 Task: Look for space in Wangaratta, Australia from 5th July, 2023 to 15th July, 2023 for 9 adults in price range Rs.15000 to Rs.25000. Place can be entire place with 5 bedrooms having 5 beds and 5 bathrooms. Property type can be house, flat, guest house. Amenities needed are: washing machine. Booking option can be shelf check-in. Required host language is English.
Action: Mouse moved to (200, 599)
Screenshot: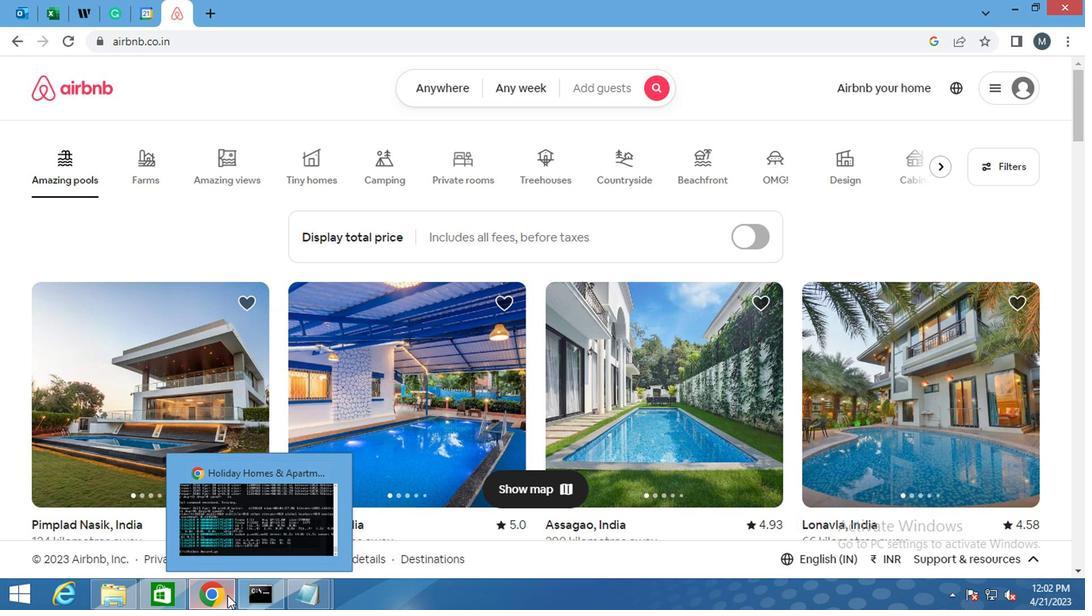
Action: Mouse pressed left at (200, 599)
Screenshot: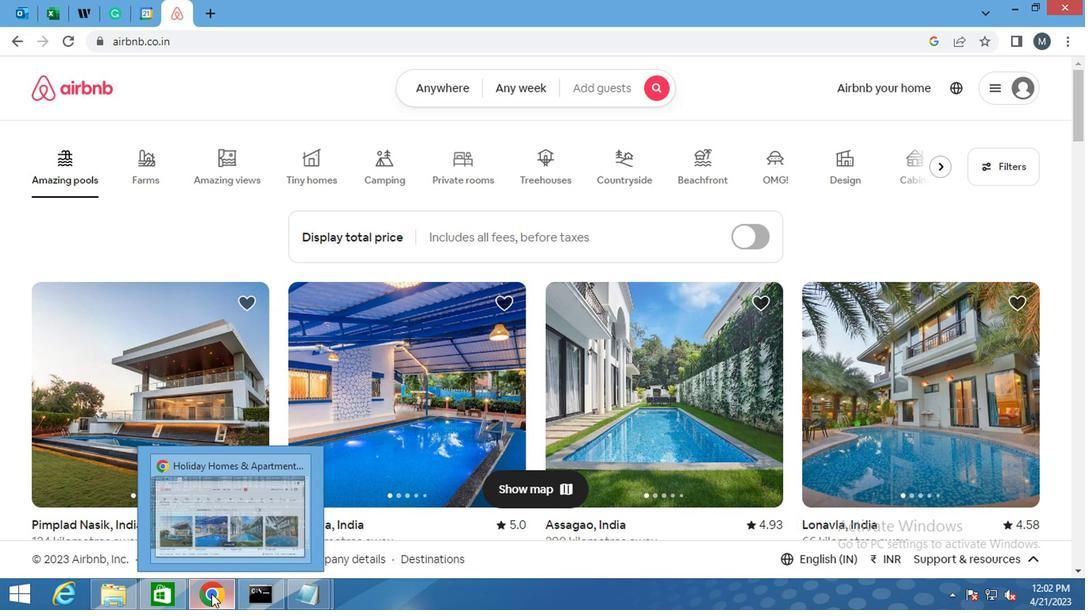 
Action: Mouse moved to (193, 578)
Screenshot: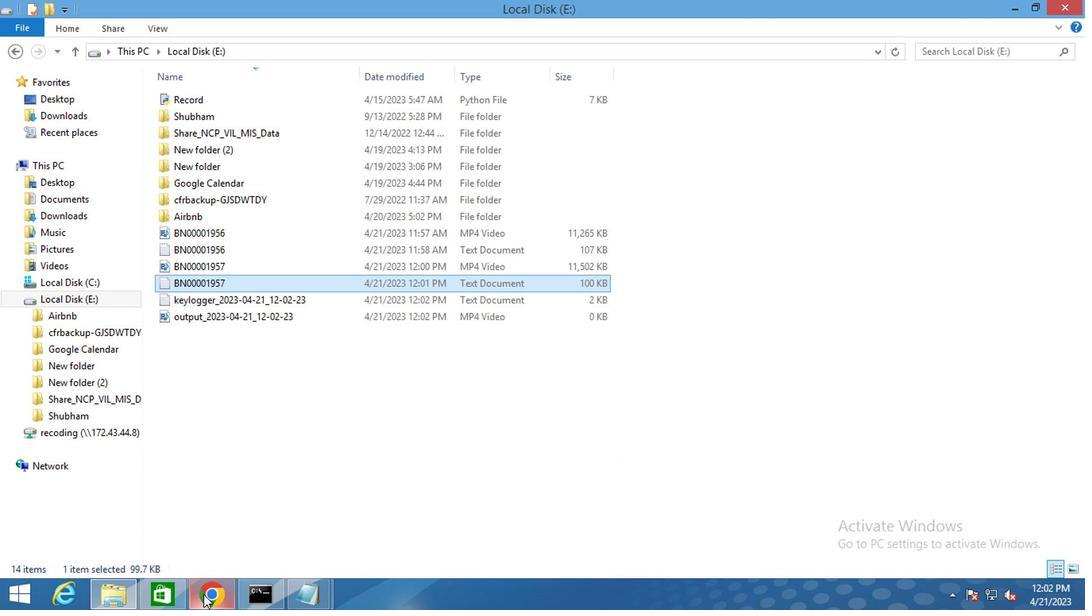 
Action: Mouse pressed left at (193, 578)
Screenshot: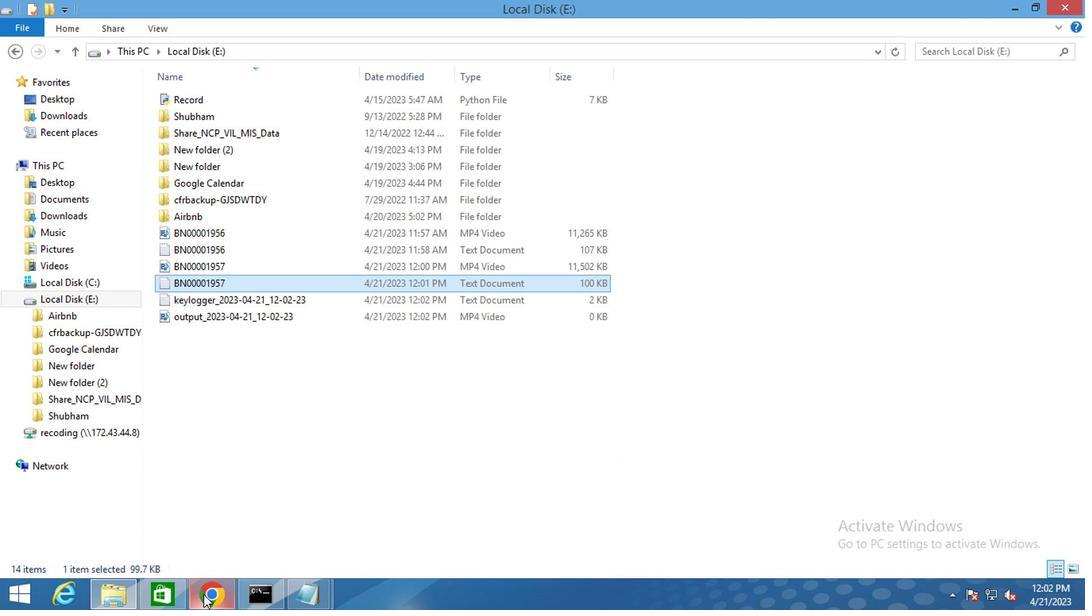 
Action: Mouse moved to (208, 593)
Screenshot: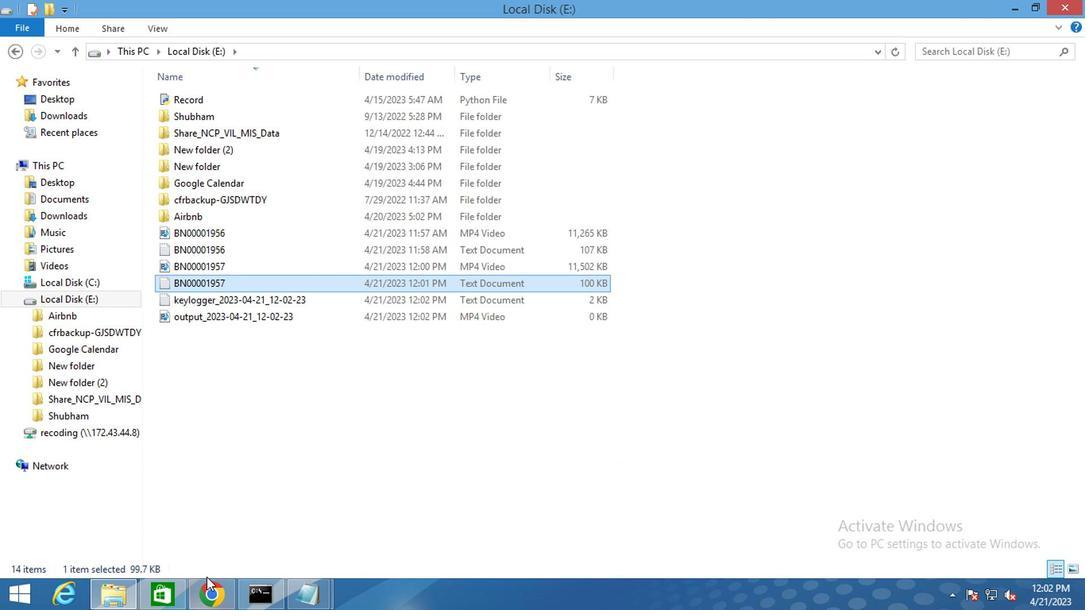 
Action: Mouse pressed left at (208, 593)
Screenshot: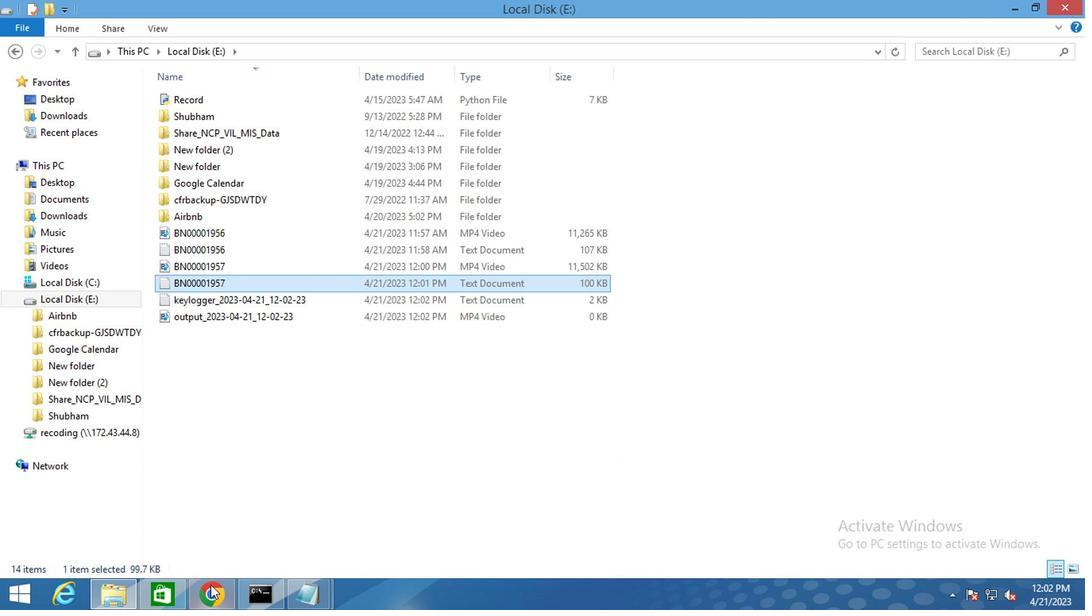 
Action: Mouse moved to (428, 88)
Screenshot: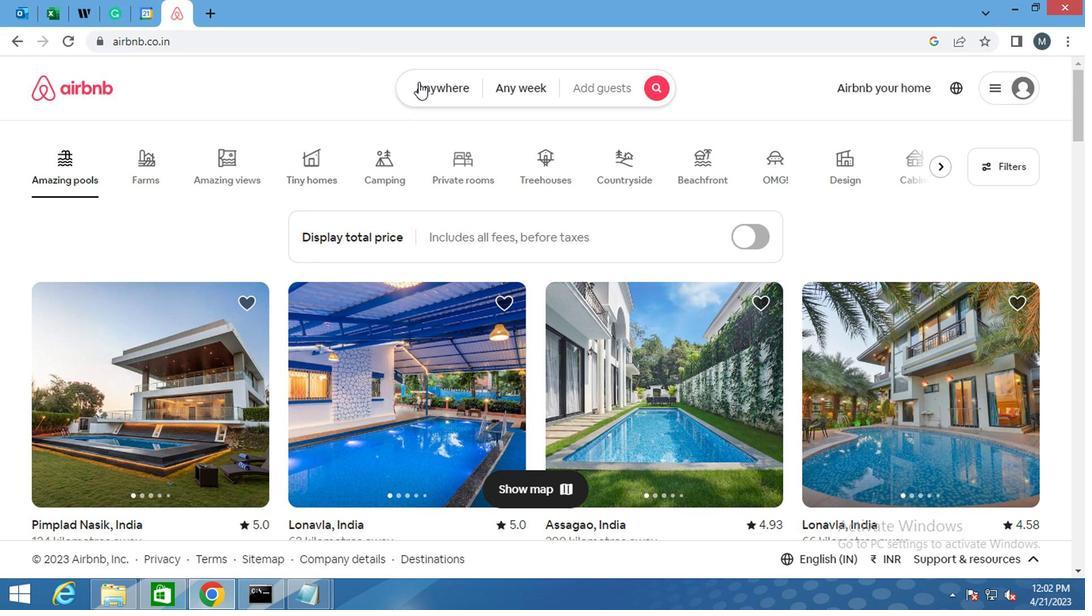 
Action: Mouse pressed left at (428, 88)
Screenshot: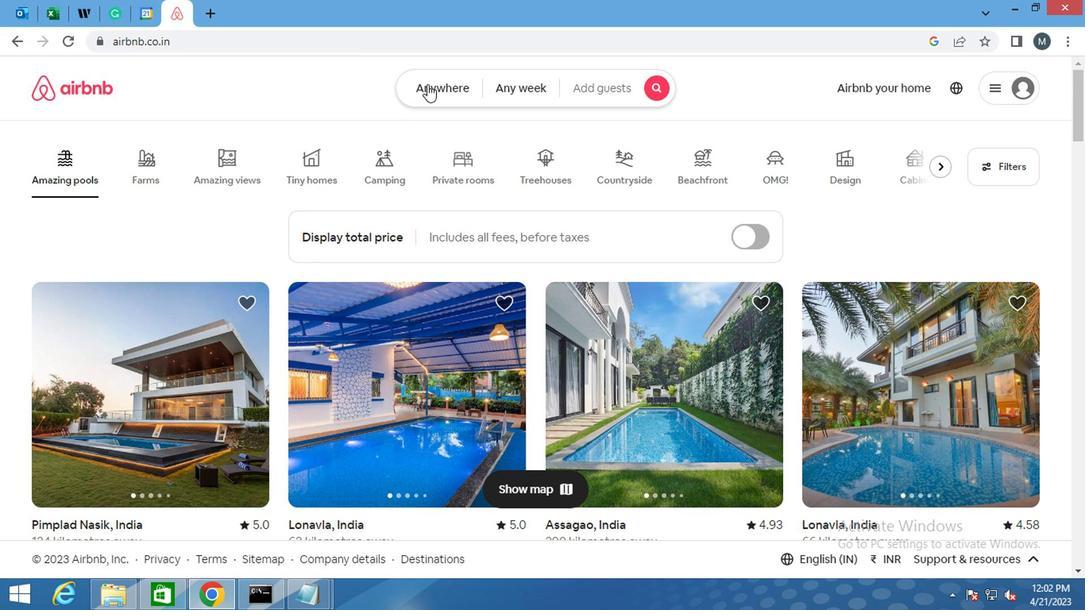 
Action: Mouse moved to (355, 137)
Screenshot: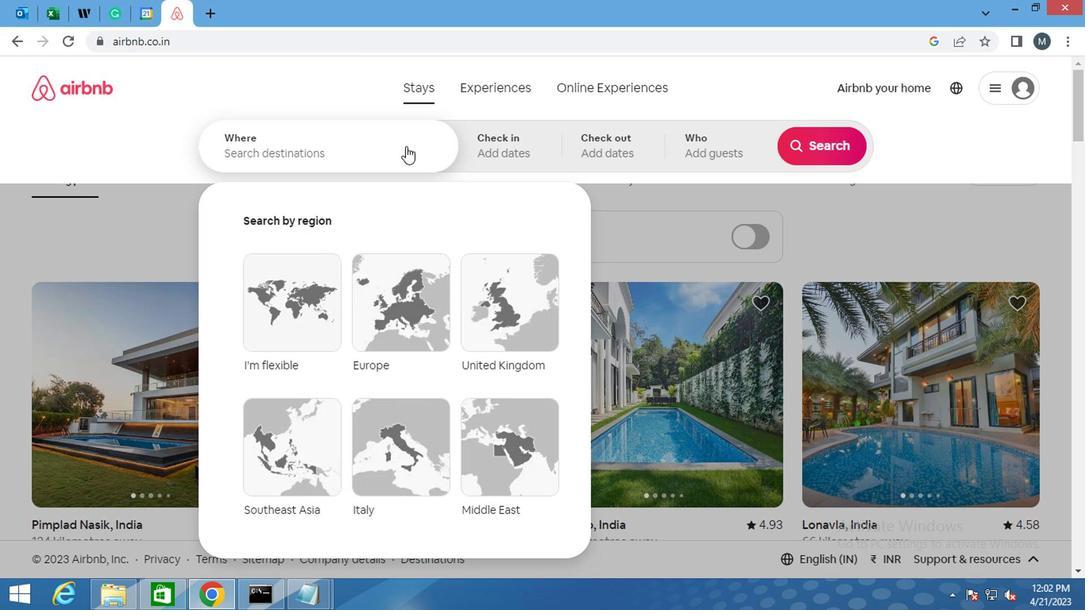 
Action: Mouse pressed left at (355, 137)
Screenshot: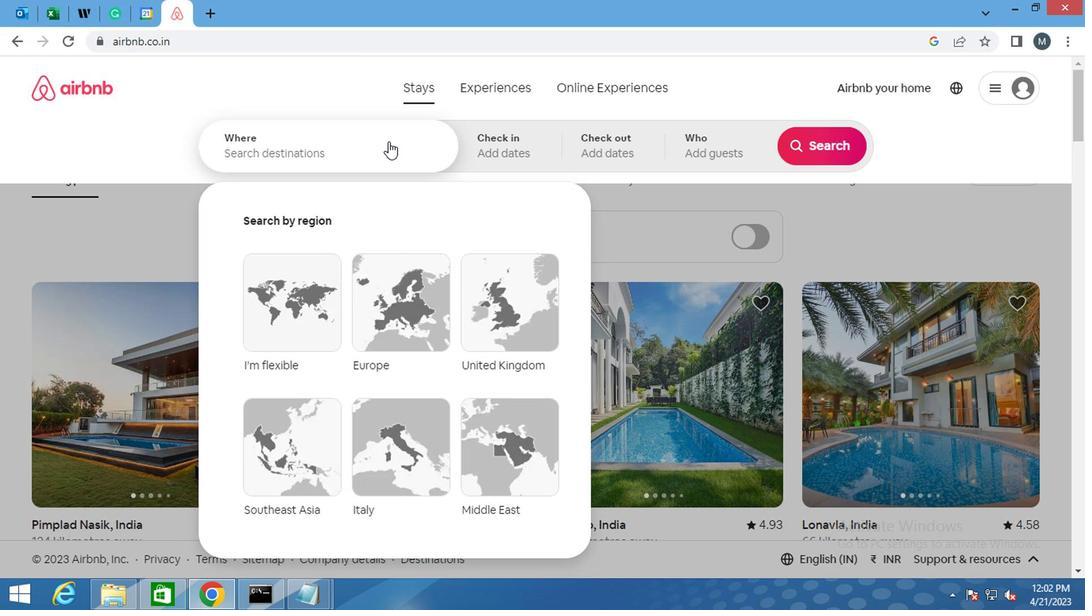 
Action: Mouse moved to (352, 147)
Screenshot: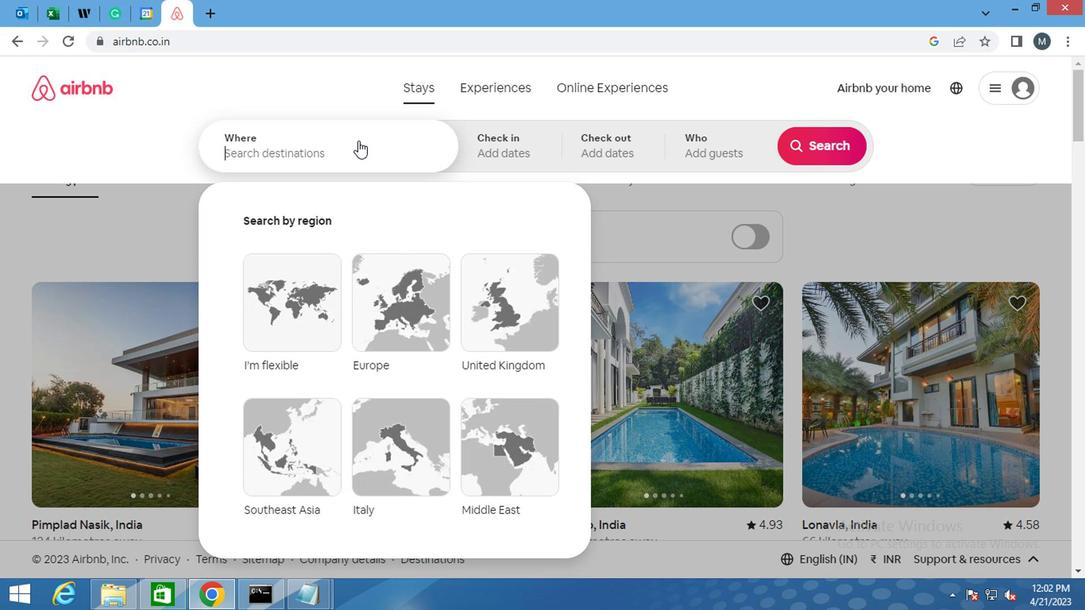
Action: Key pressed <Key.shift><Key.shift>WANGARR<Key.backspace>ATTAB<Key.space><Key.backspace><Key.backspace><Key.space><Key.shift>A<Key.backspace>,<Key.shift>AUSTRALIA<Key.space>
Screenshot: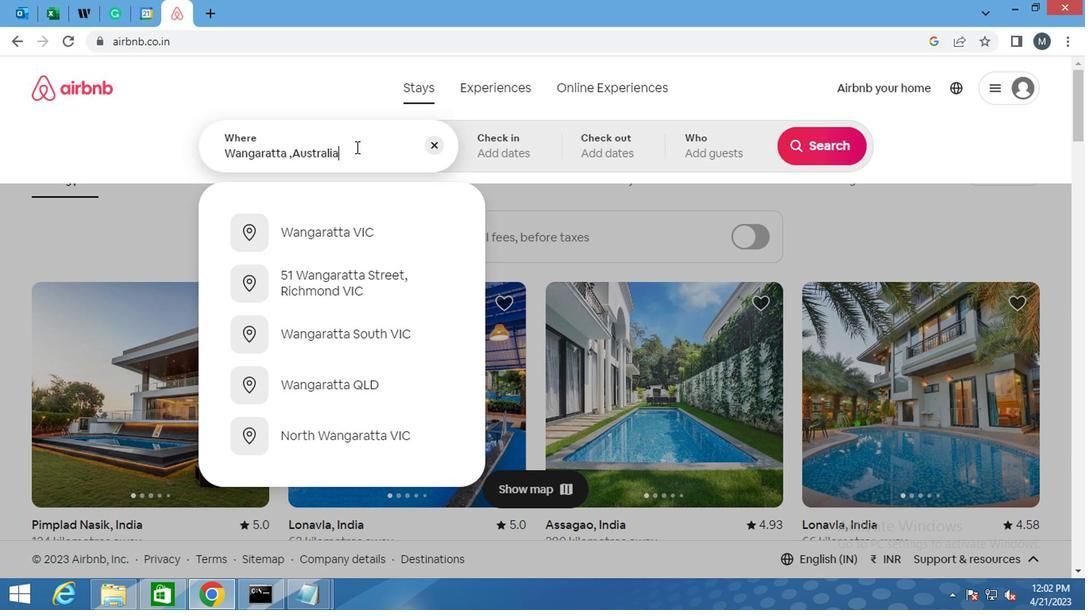 
Action: Mouse moved to (381, 182)
Screenshot: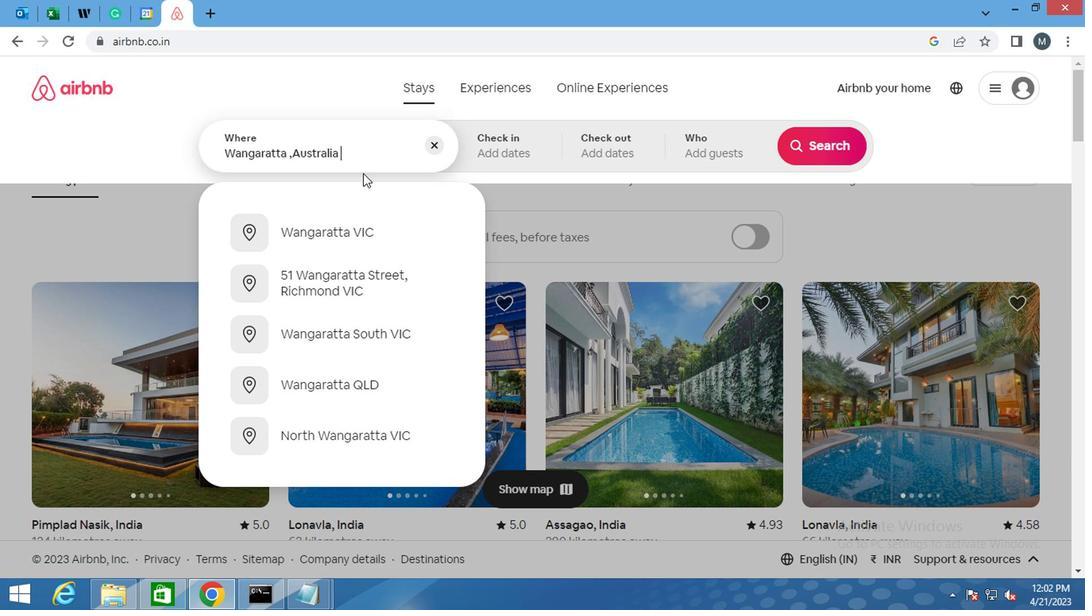 
Action: Key pressed <Key.enter>
Screenshot: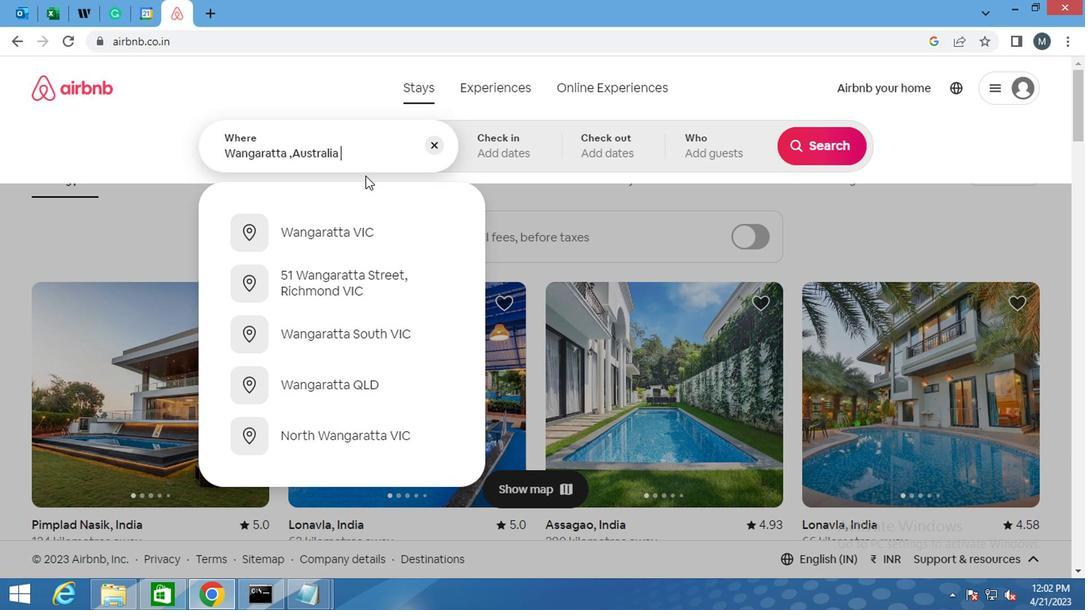 
Action: Mouse moved to (810, 268)
Screenshot: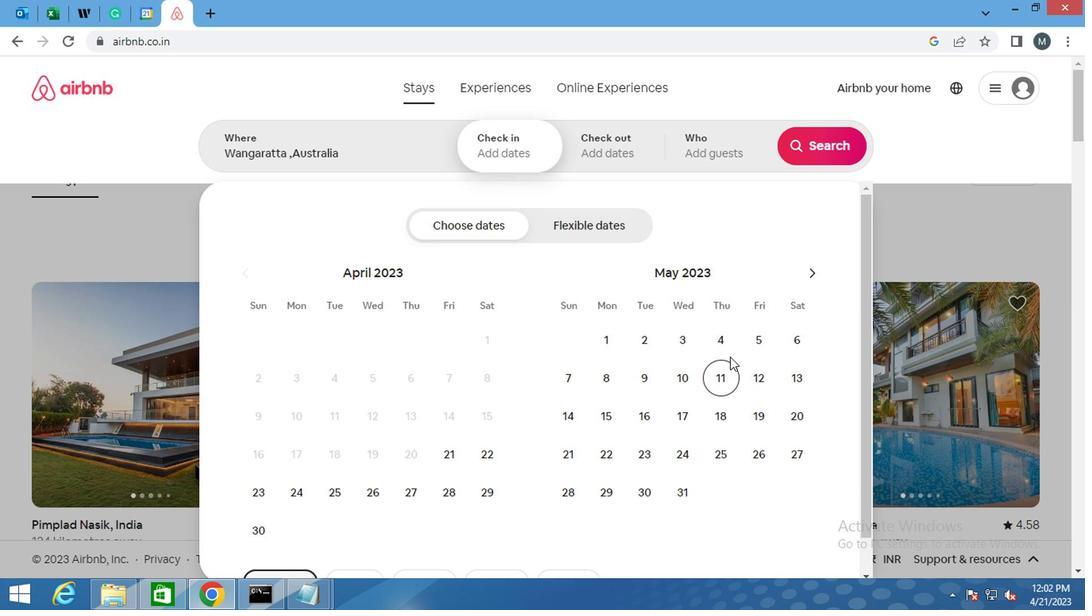 
Action: Mouse pressed left at (810, 268)
Screenshot: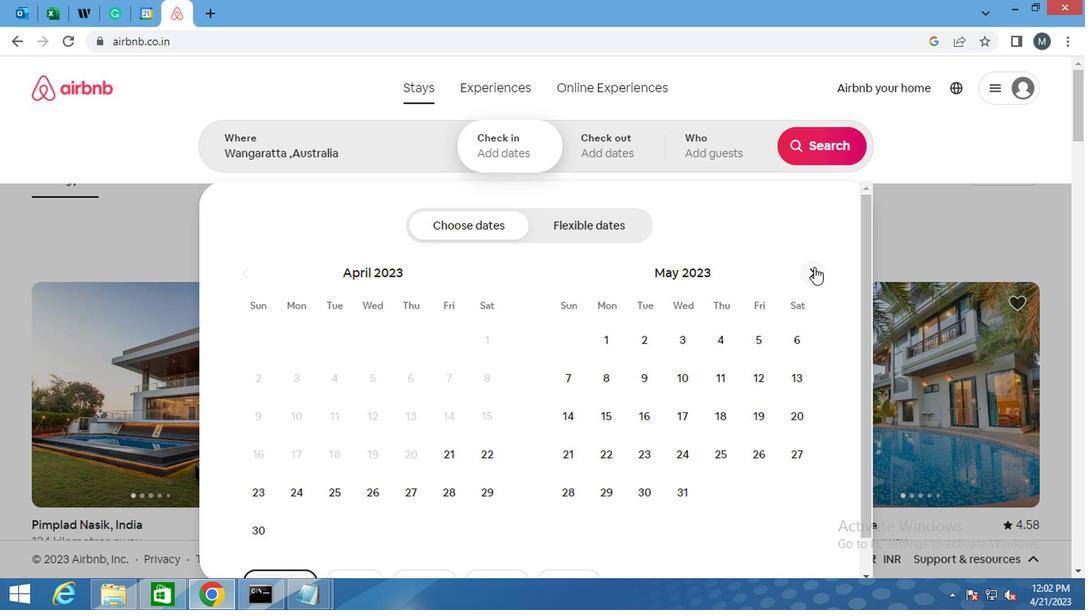 
Action: Mouse pressed left at (810, 268)
Screenshot: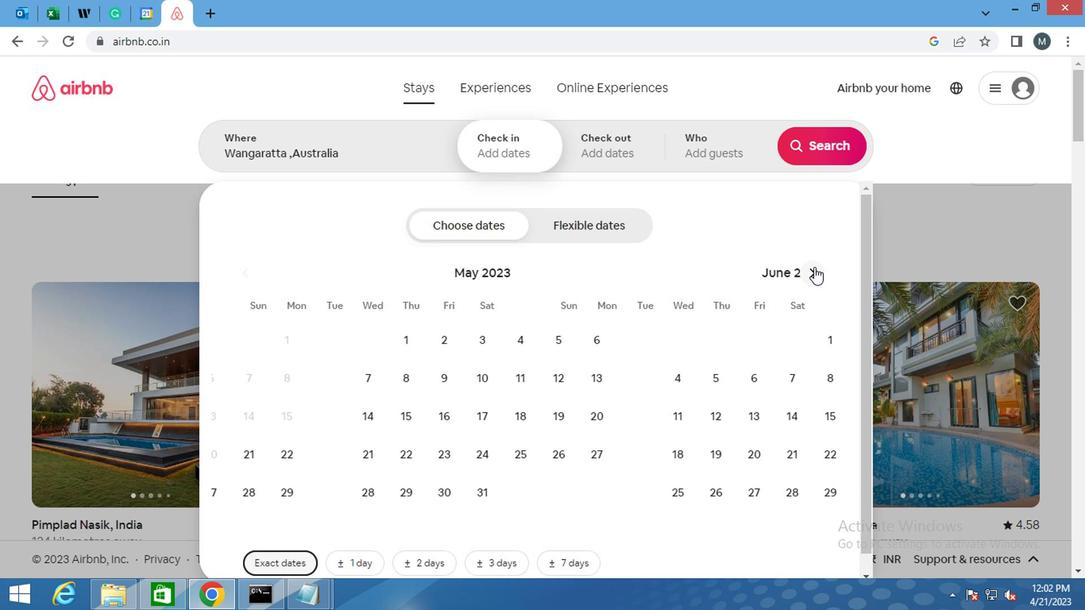 
Action: Mouse moved to (676, 391)
Screenshot: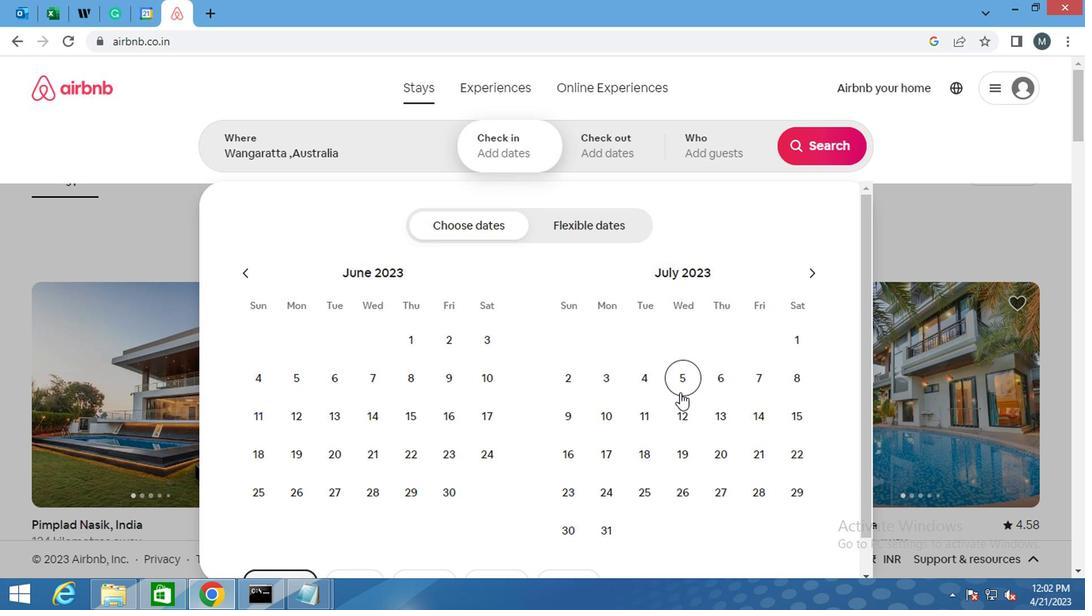 
Action: Mouse pressed left at (676, 391)
Screenshot: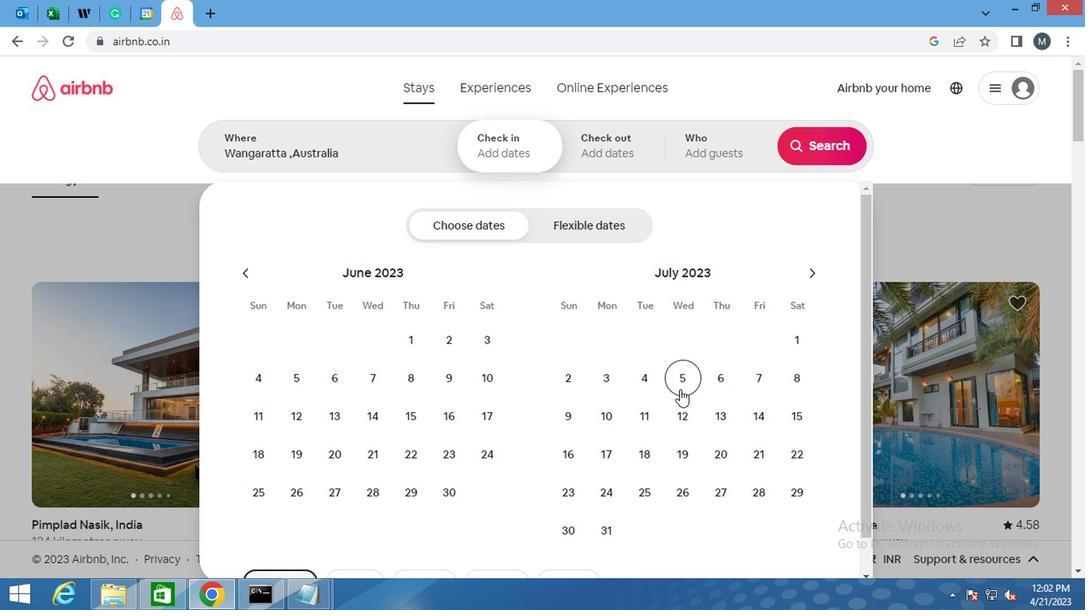 
Action: Mouse moved to (778, 420)
Screenshot: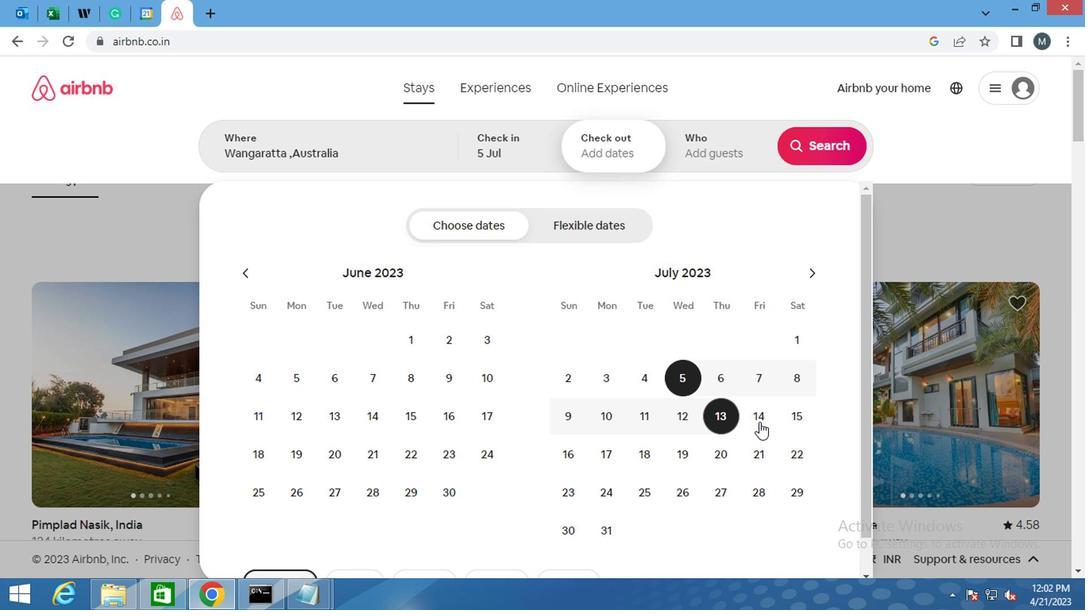 
Action: Mouse pressed left at (778, 420)
Screenshot: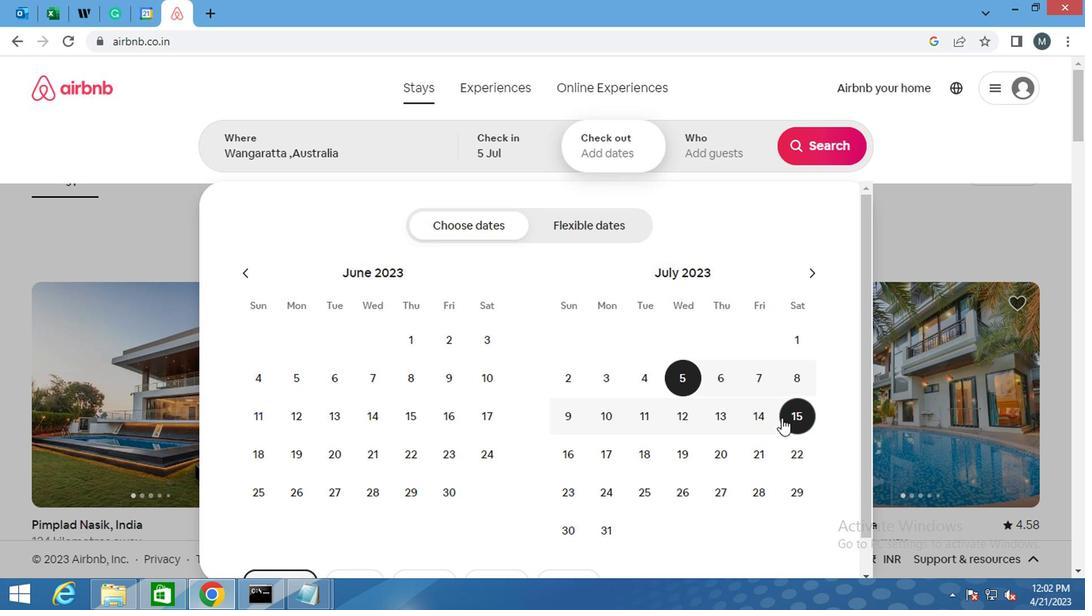 
Action: Mouse moved to (725, 158)
Screenshot: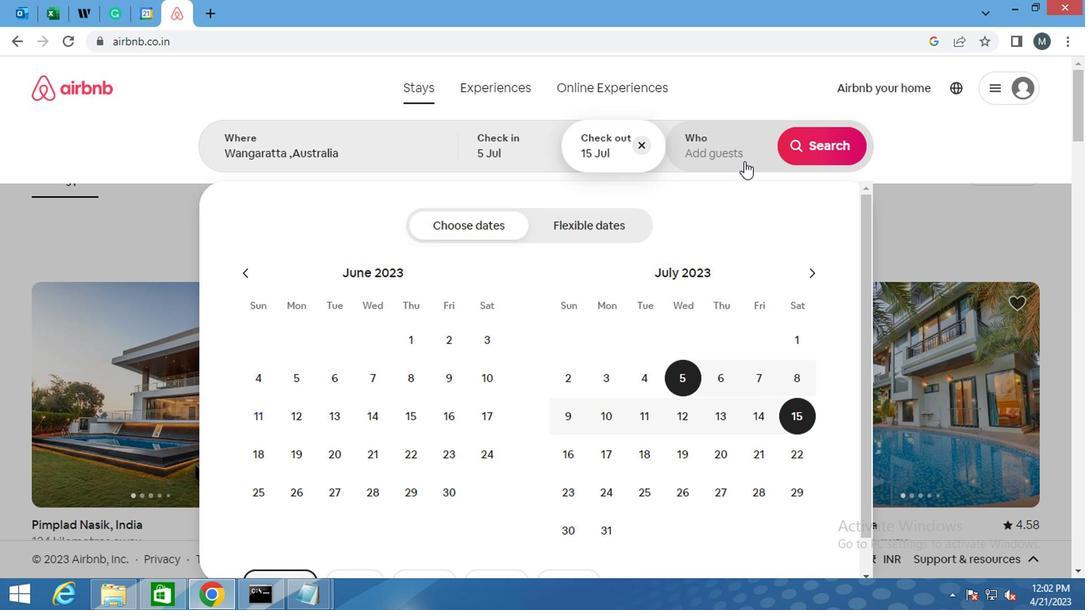 
Action: Mouse pressed left at (725, 158)
Screenshot: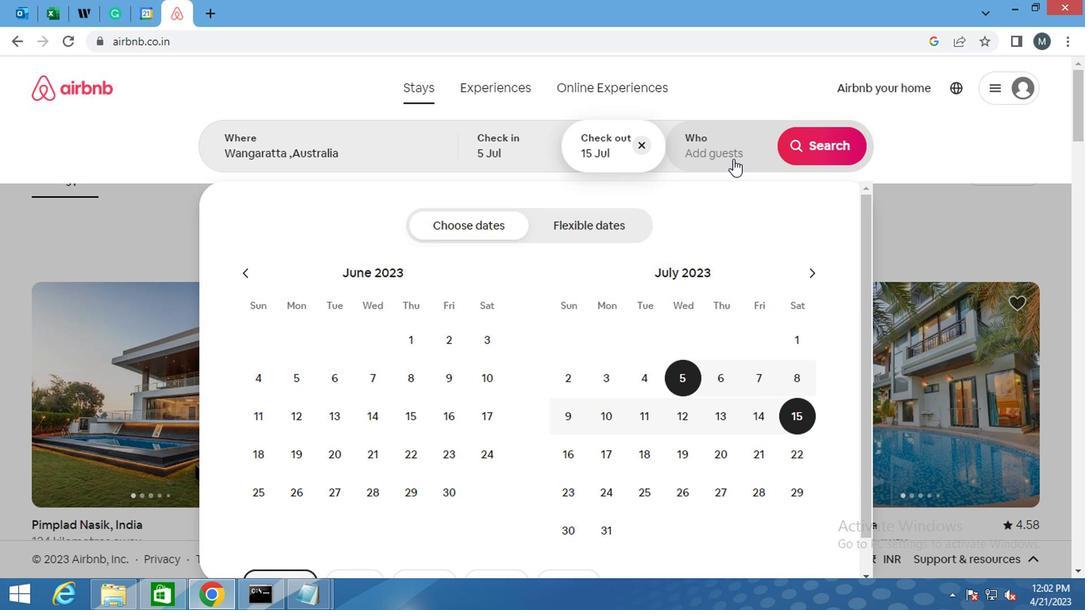 
Action: Mouse moved to (827, 231)
Screenshot: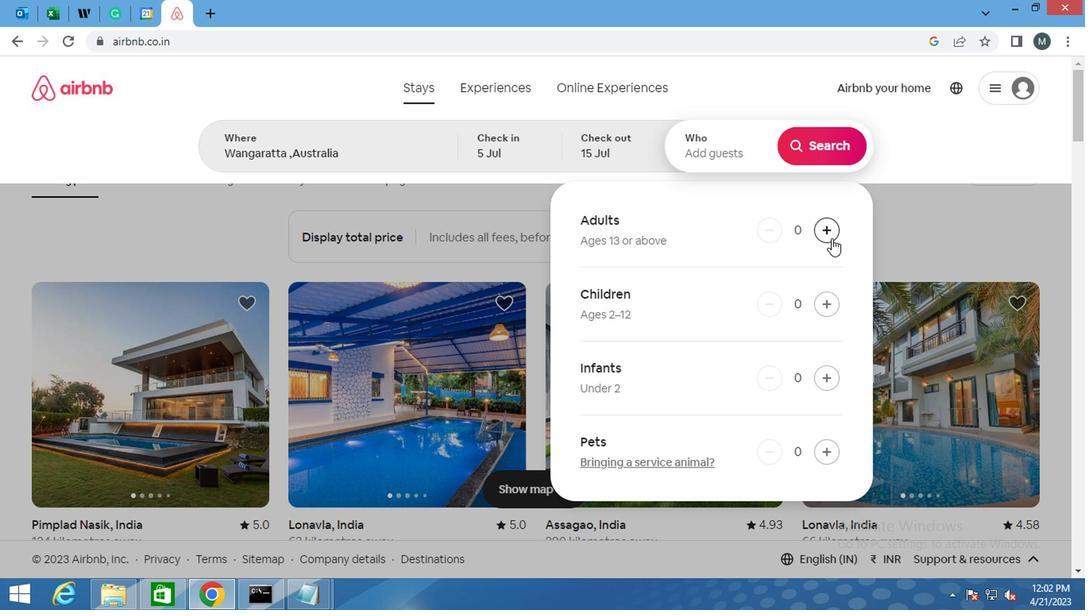 
Action: Mouse pressed left at (827, 231)
Screenshot: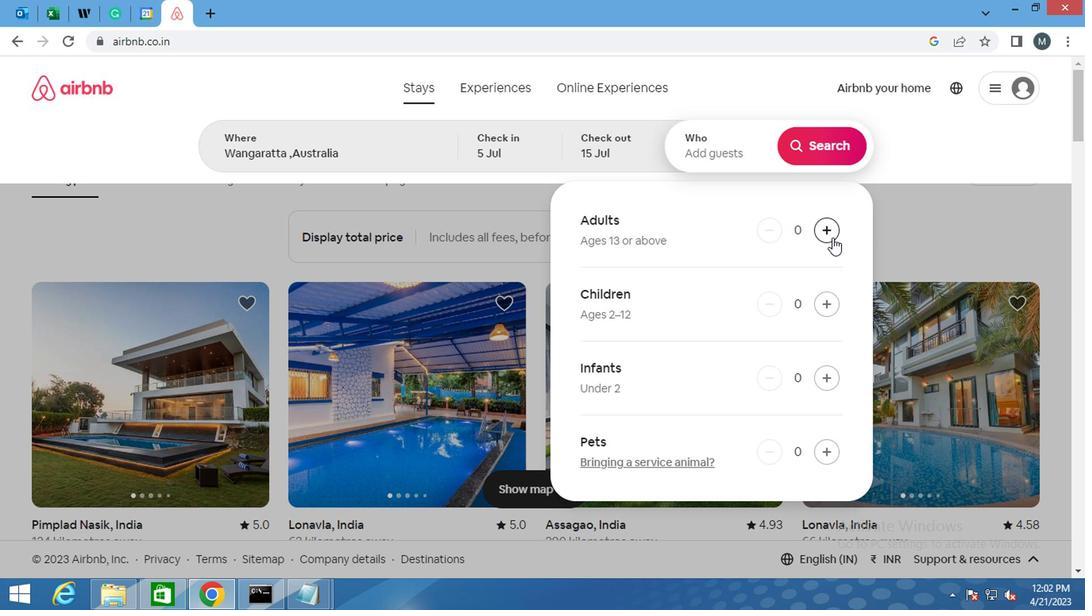 
Action: Mouse pressed left at (827, 231)
Screenshot: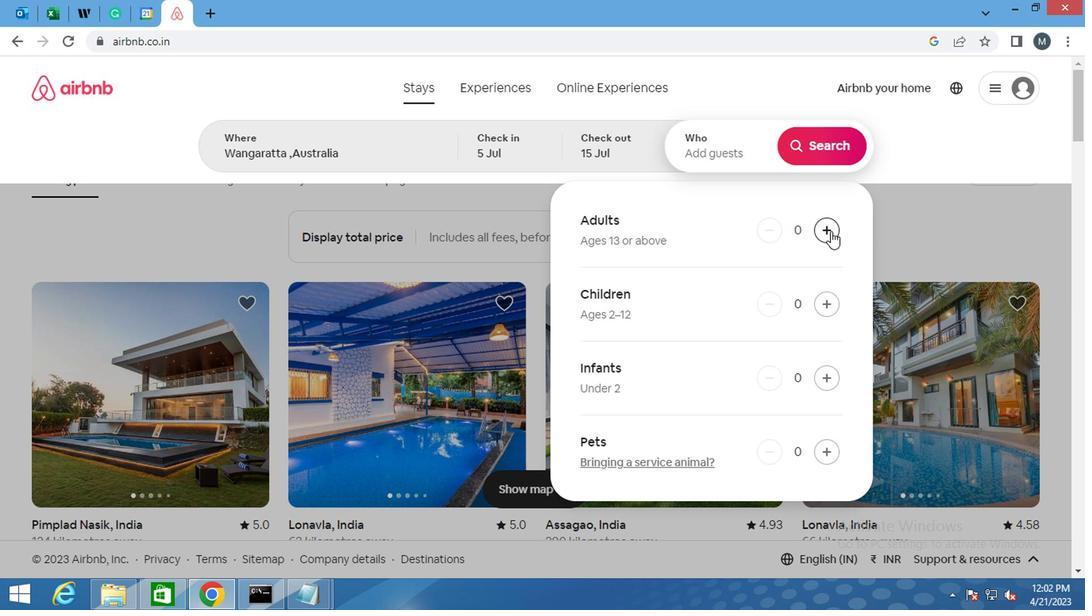 
Action: Mouse pressed left at (827, 231)
Screenshot: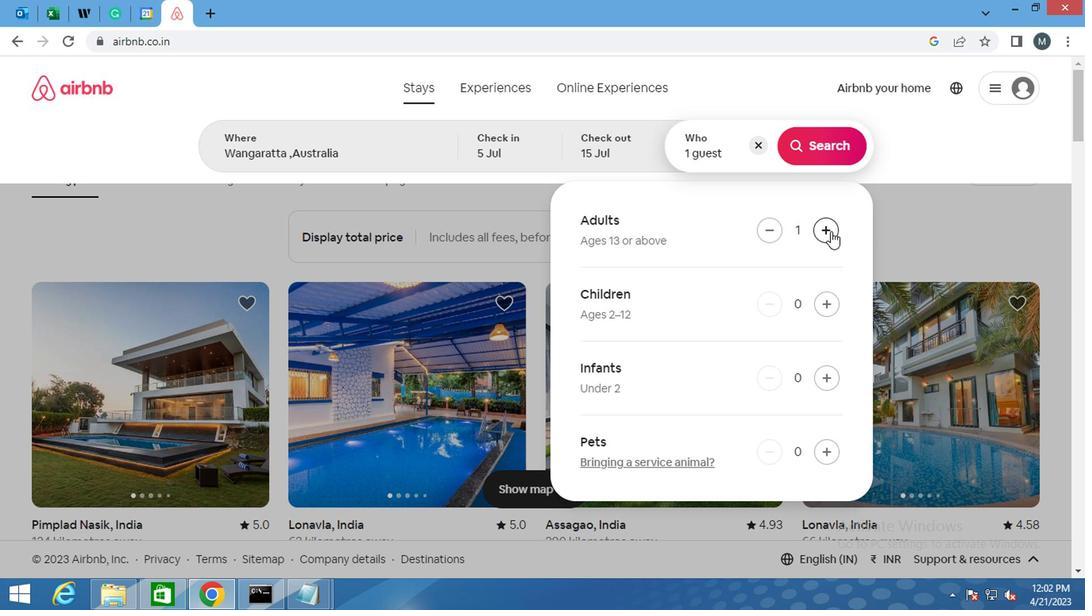 
Action: Mouse pressed left at (827, 231)
Screenshot: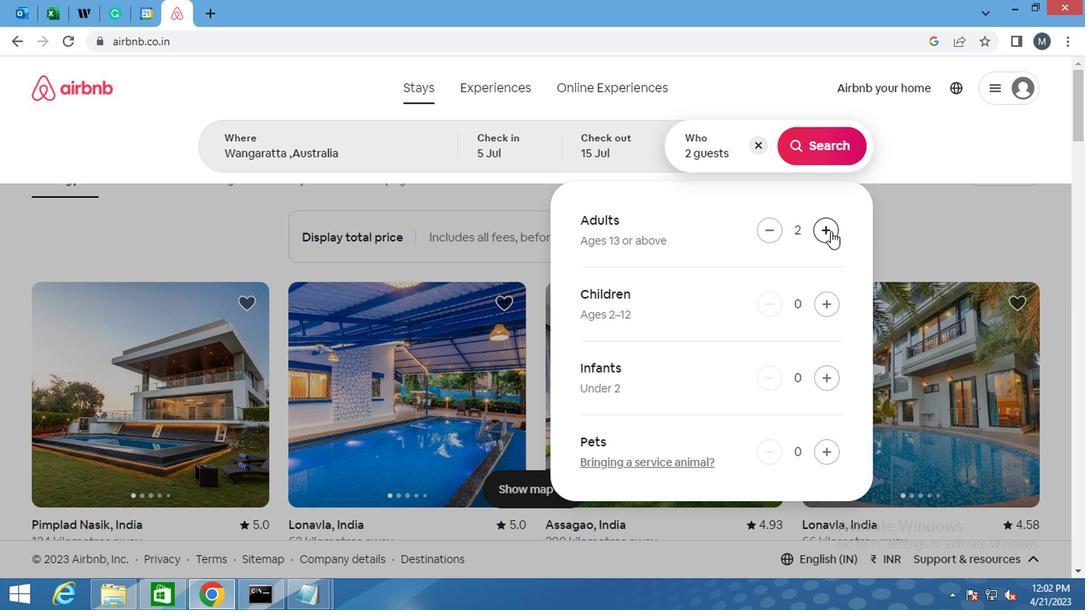 
Action: Mouse pressed left at (827, 231)
Screenshot: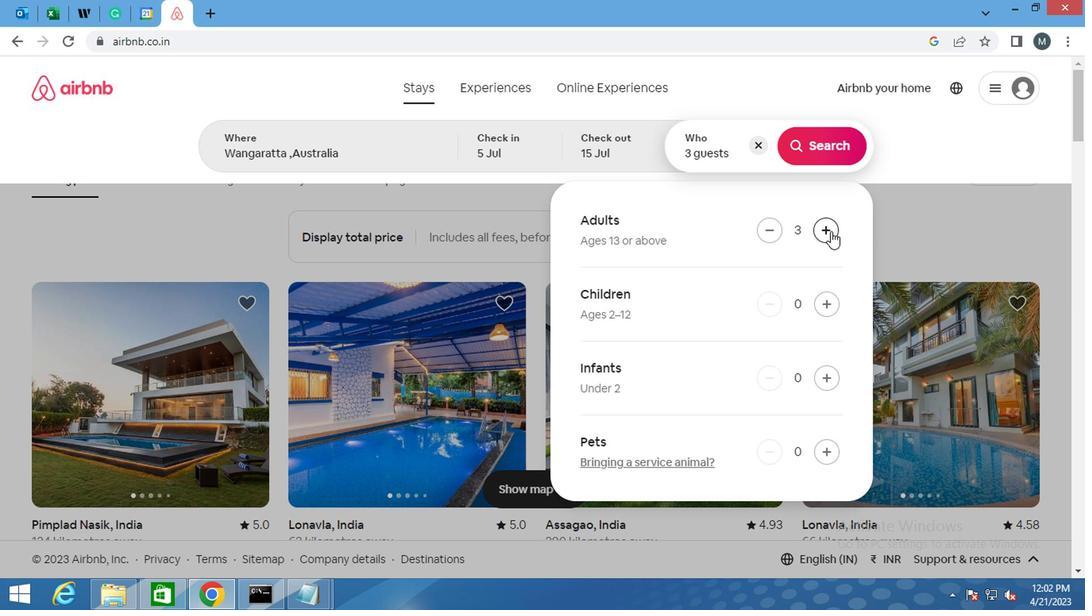 
Action: Mouse moved to (827, 231)
Screenshot: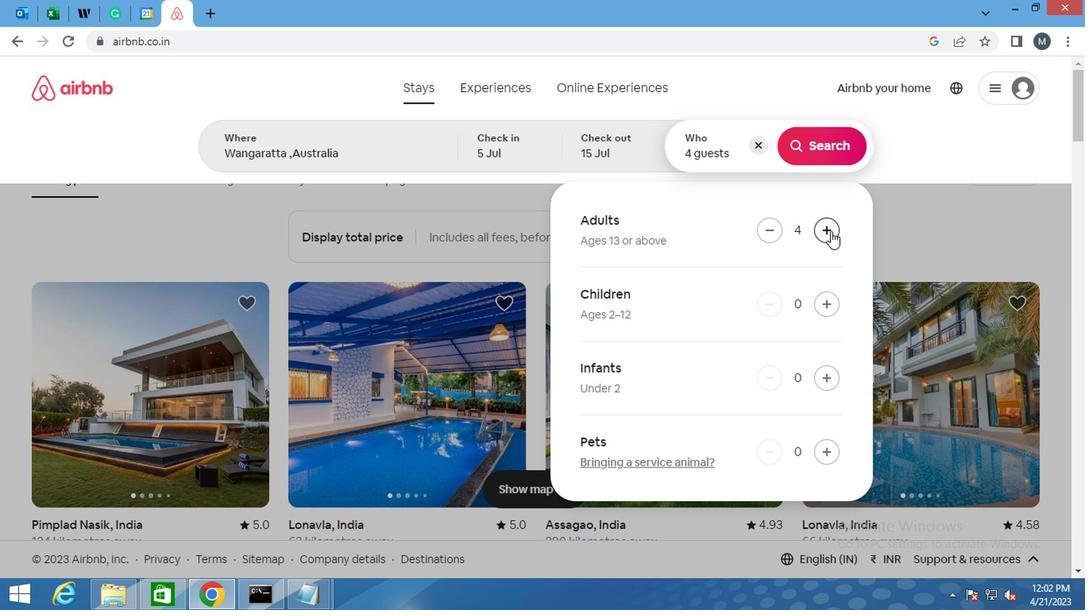 
Action: Mouse pressed left at (827, 231)
Screenshot: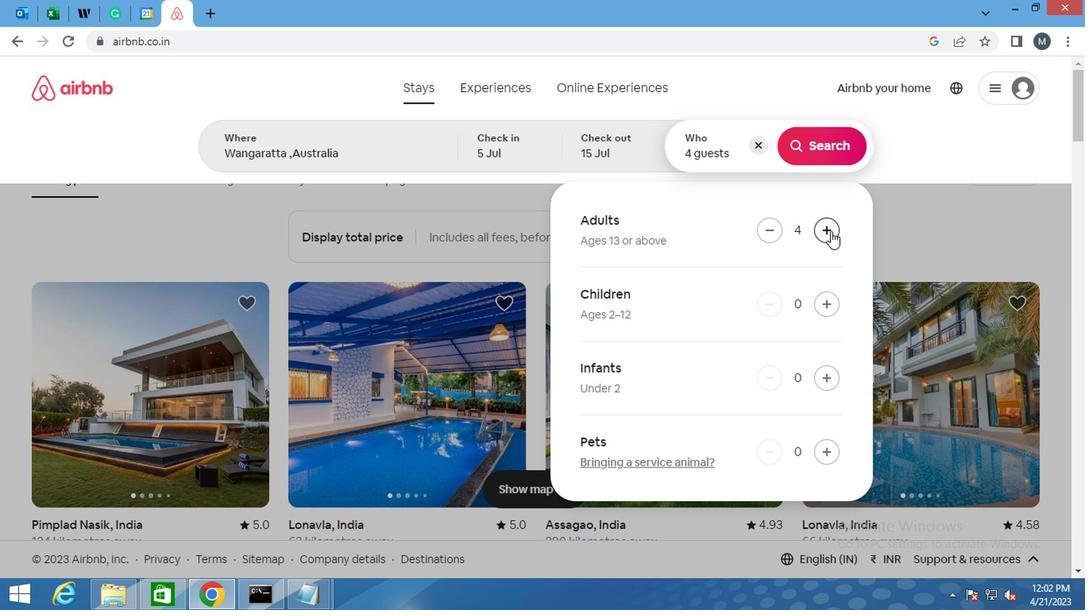 
Action: Mouse pressed left at (827, 231)
Screenshot: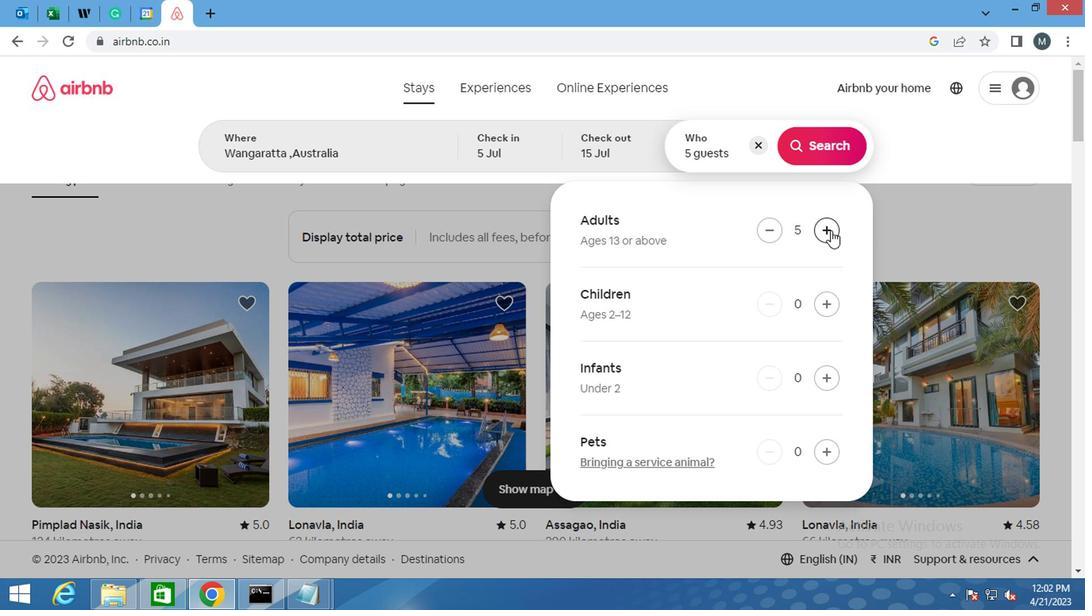 
Action: Mouse pressed left at (827, 231)
Screenshot: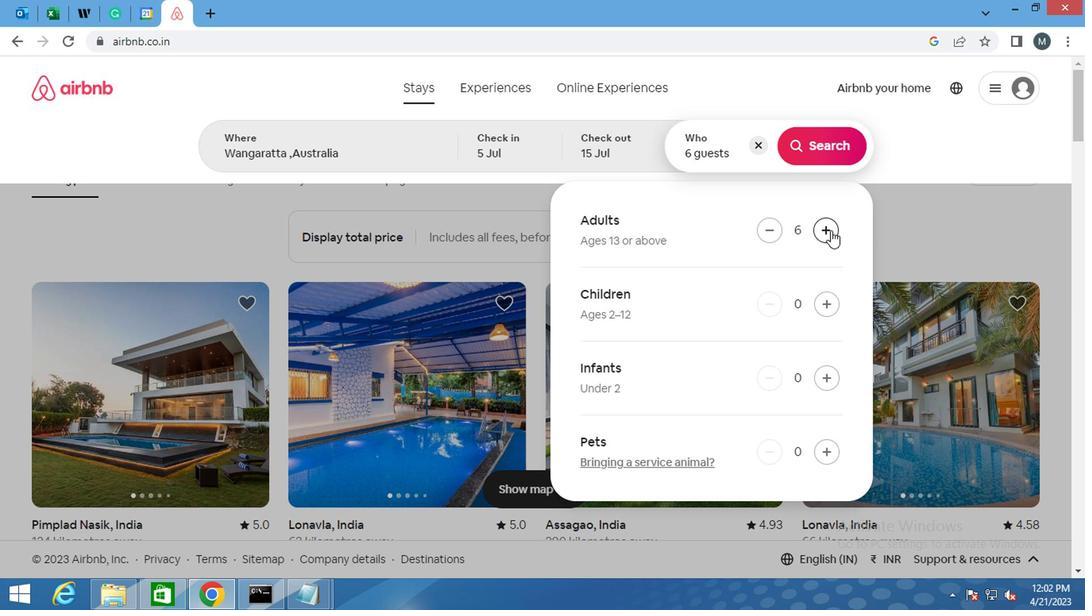 
Action: Mouse pressed left at (827, 231)
Screenshot: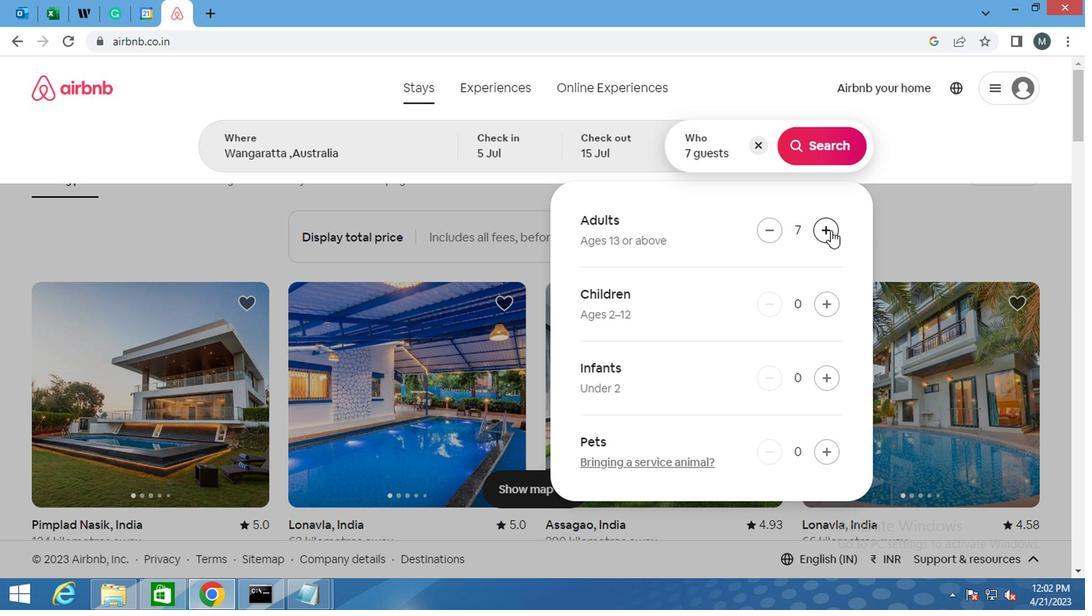 
Action: Mouse pressed left at (827, 231)
Screenshot: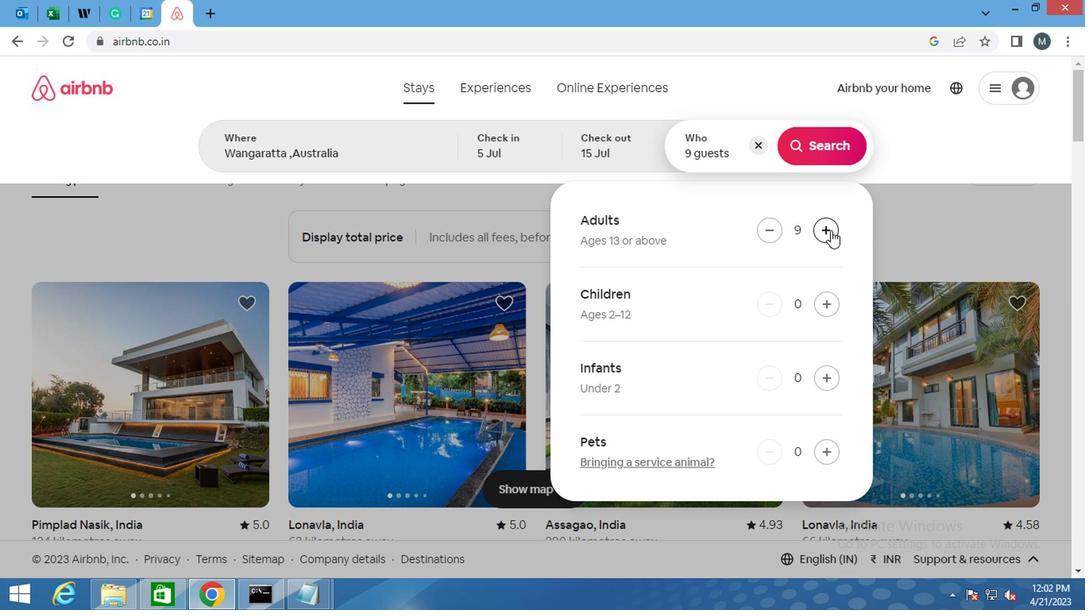 
Action: Mouse moved to (764, 231)
Screenshot: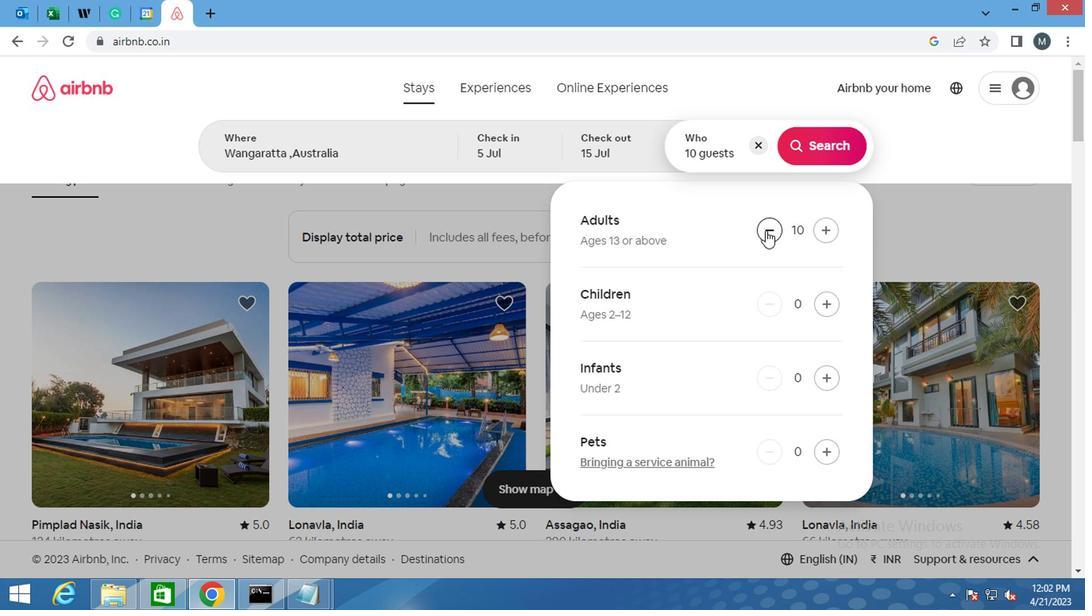 
Action: Mouse pressed left at (764, 231)
Screenshot: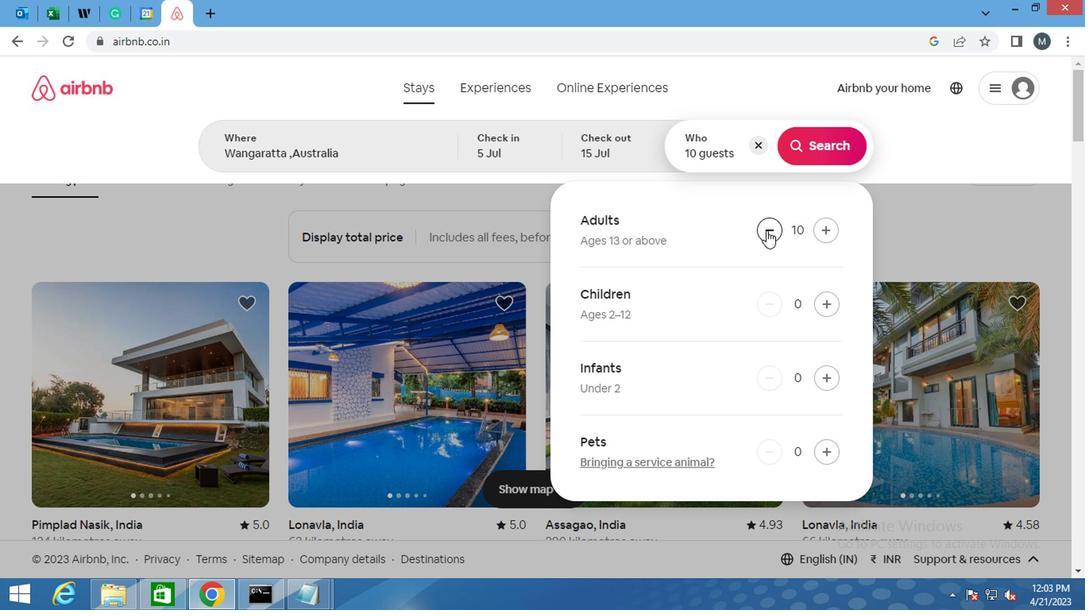 
Action: Mouse moved to (742, 235)
Screenshot: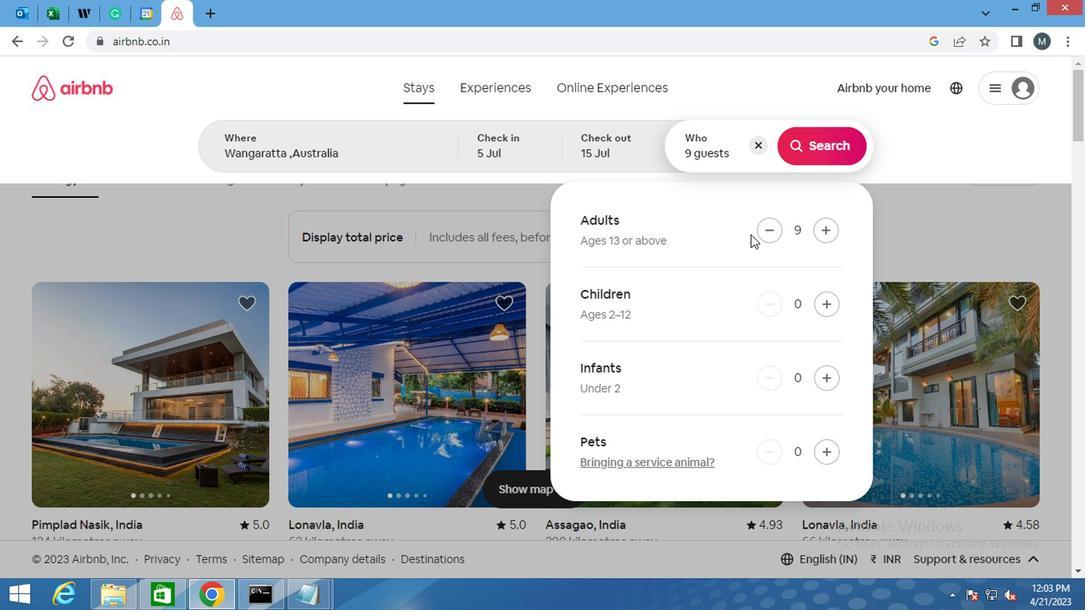 
Action: Mouse scrolled (742, 234) with delta (0, 0)
Screenshot: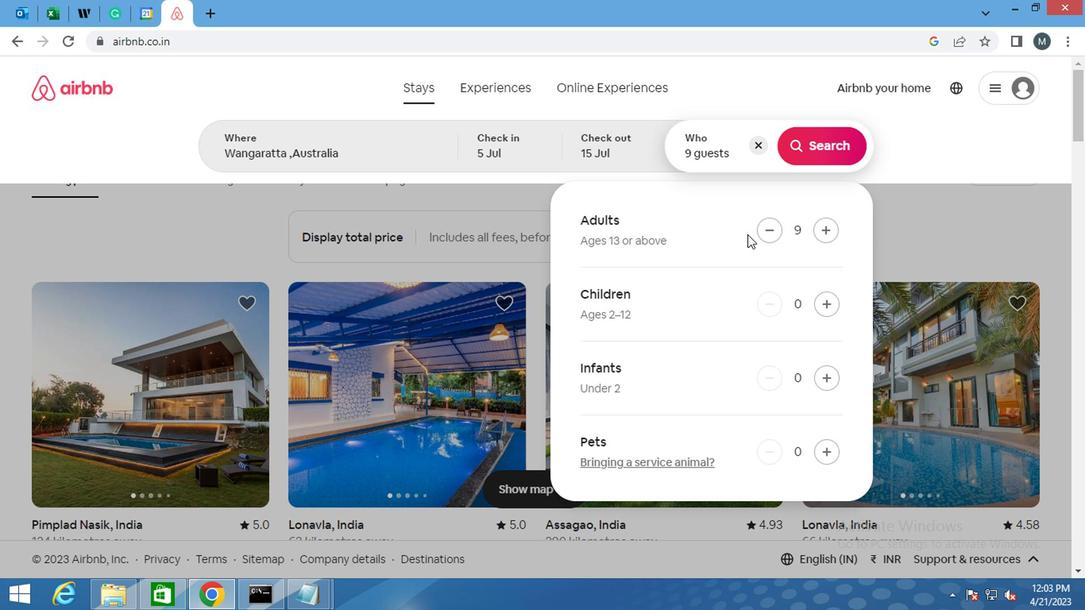 
Action: Mouse scrolled (742, 234) with delta (0, 0)
Screenshot: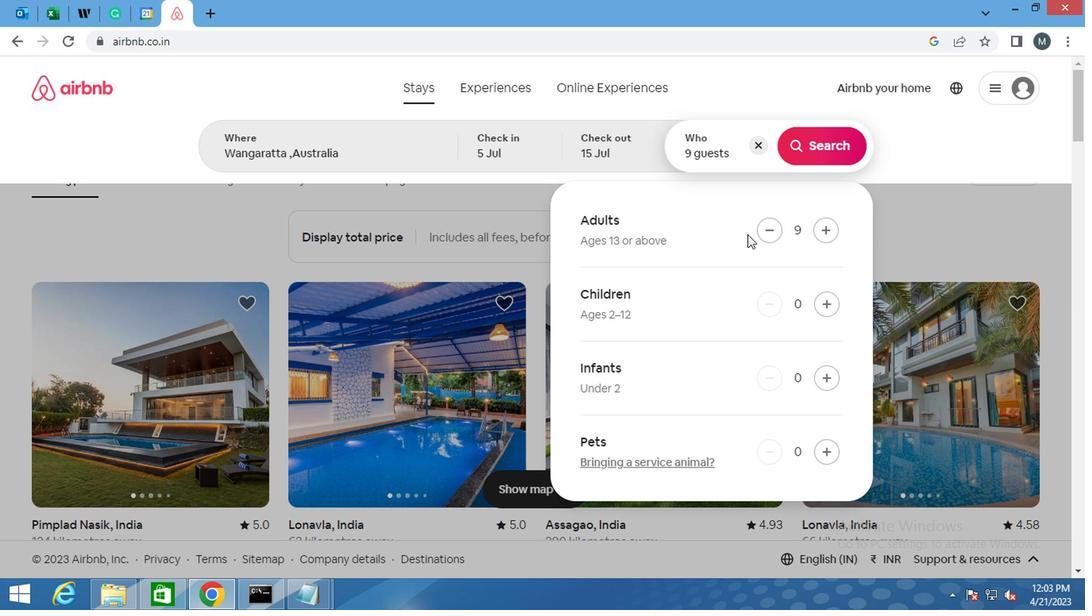 
Action: Mouse moved to (754, 281)
Screenshot: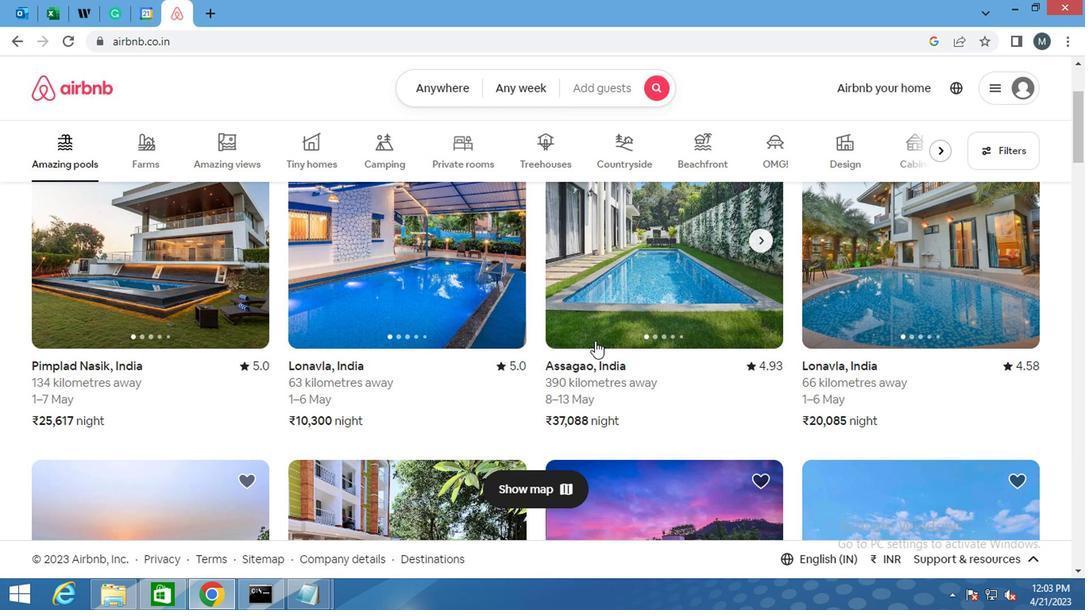 
Action: Mouse scrolled (754, 282) with delta (0, 1)
Screenshot: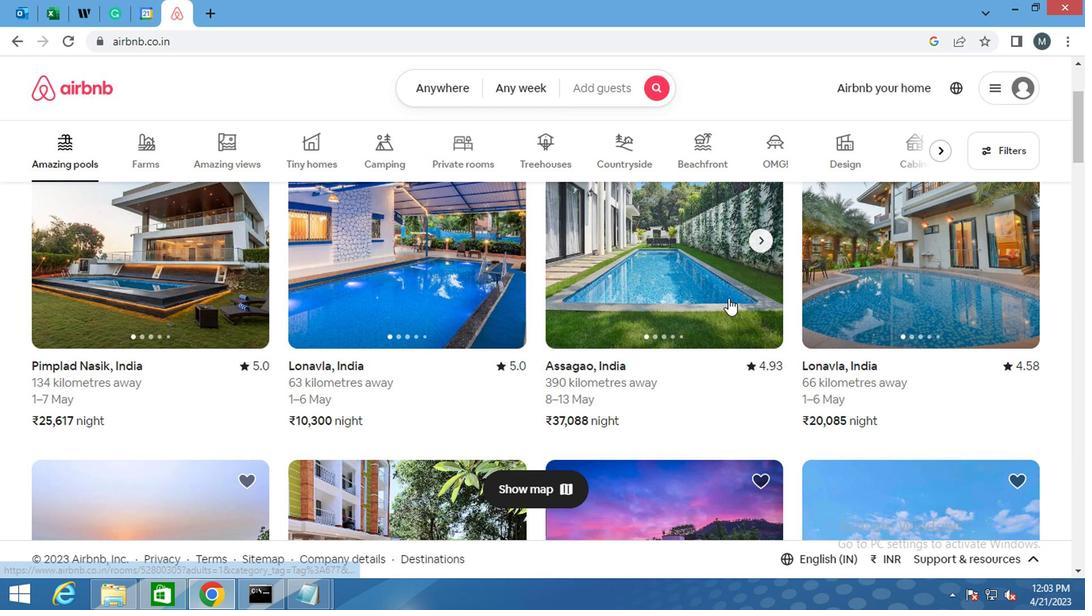 
Action: Mouse scrolled (754, 282) with delta (0, 1)
Screenshot: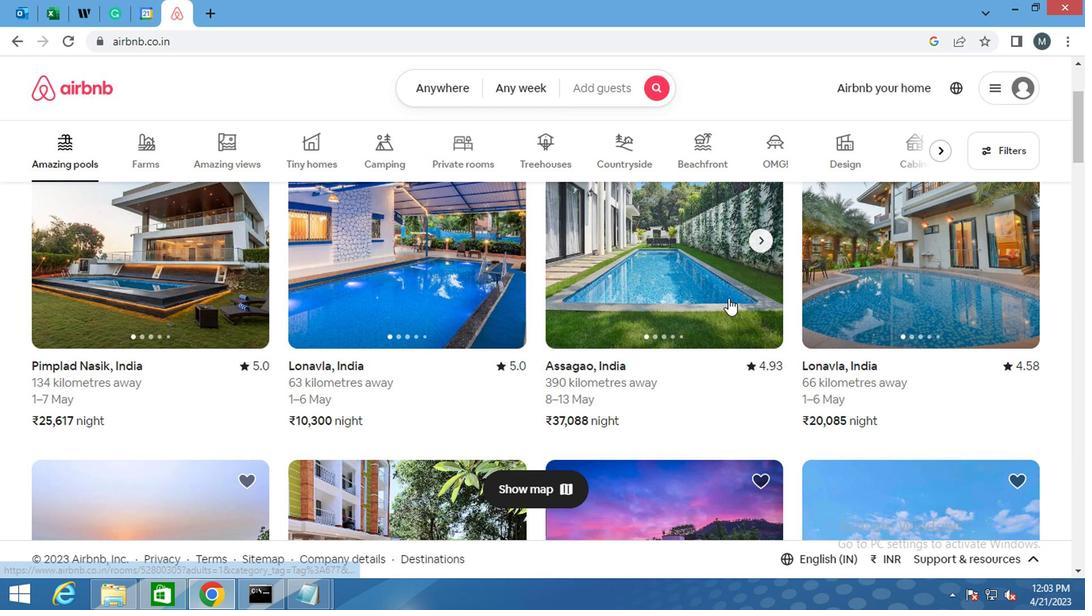 
Action: Mouse moved to (754, 273)
Screenshot: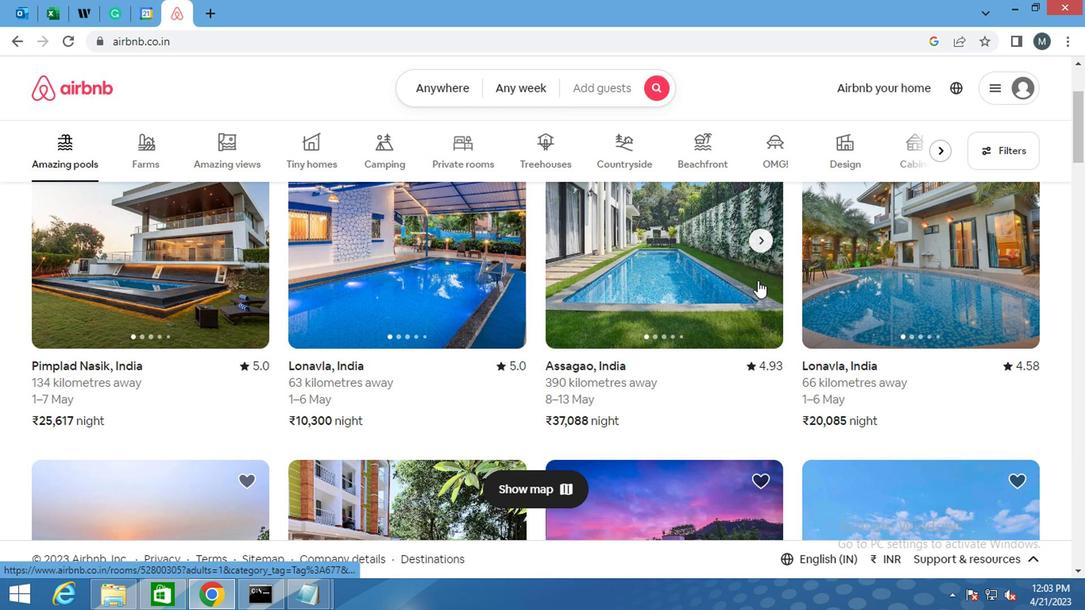 
Action: Mouse scrolled (754, 273) with delta (0, 0)
Screenshot: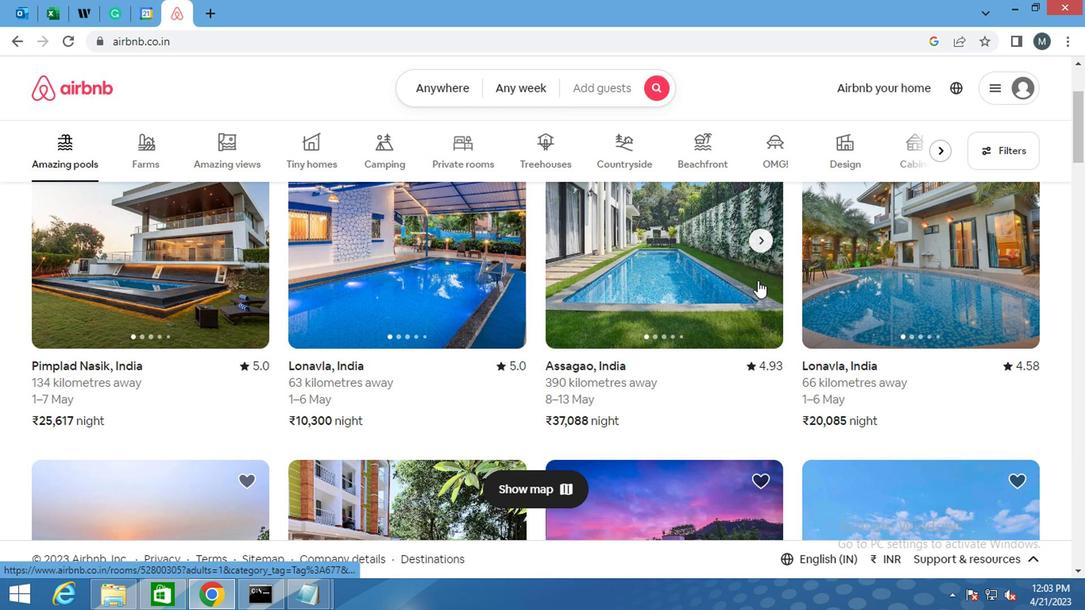 
Action: Mouse moved to (990, 162)
Screenshot: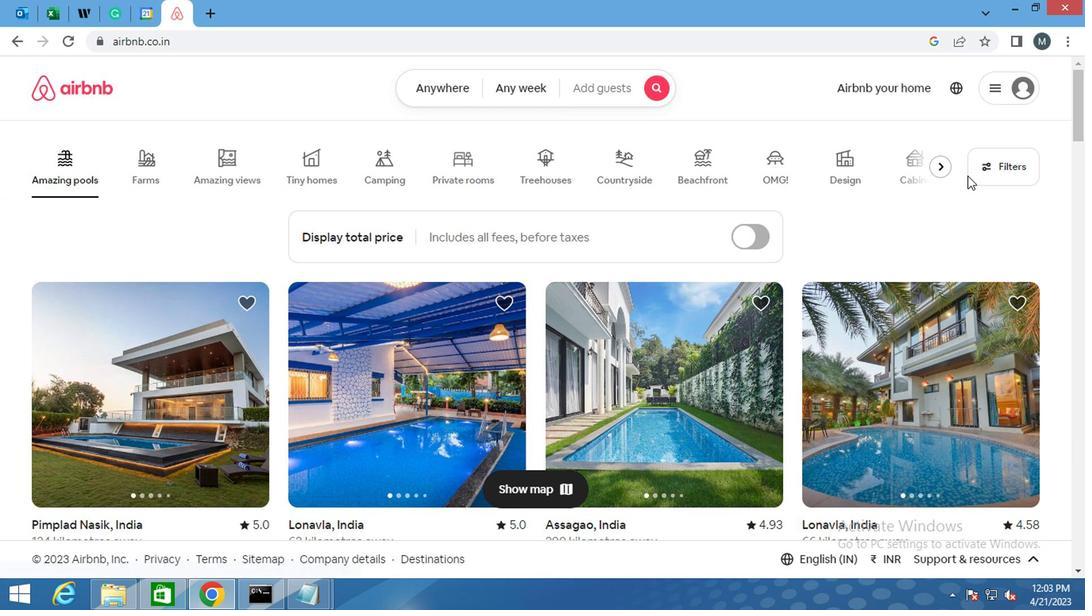 
Action: Mouse pressed left at (990, 162)
Screenshot: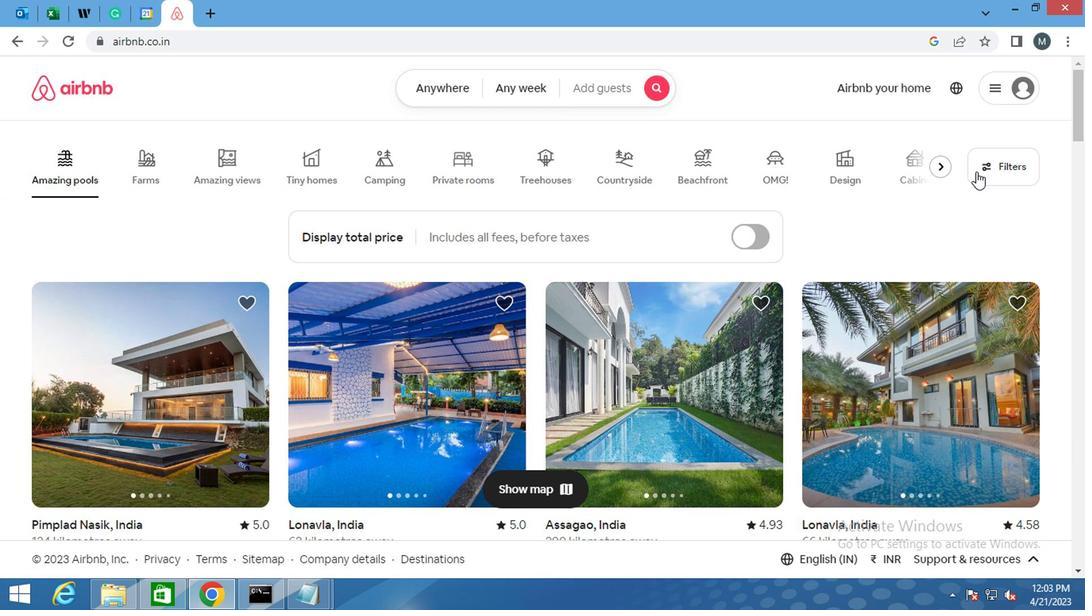 
Action: Mouse moved to (347, 346)
Screenshot: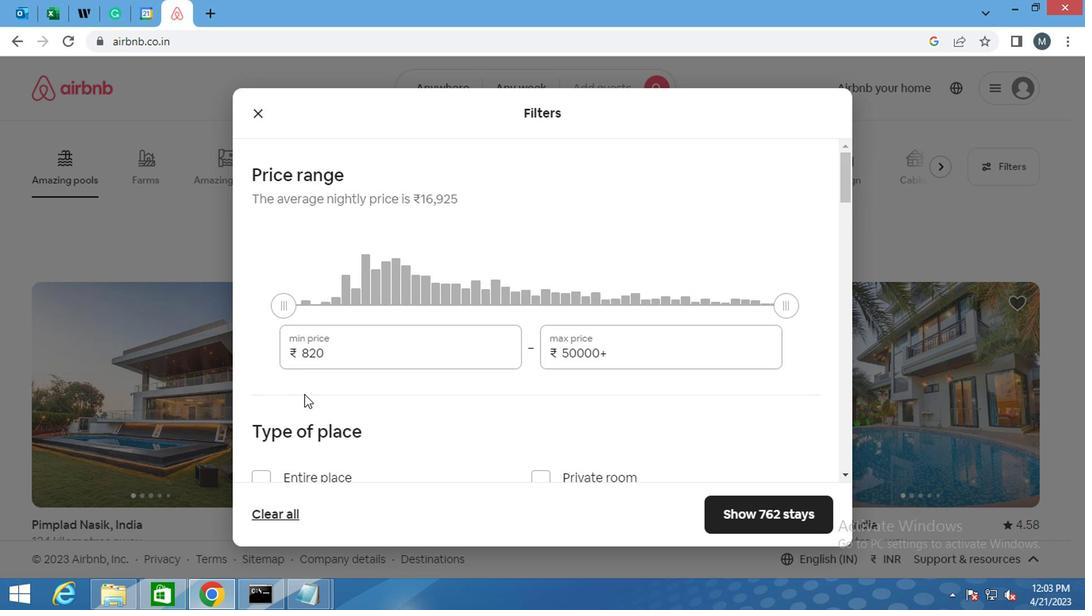 
Action: Mouse pressed left at (347, 346)
Screenshot: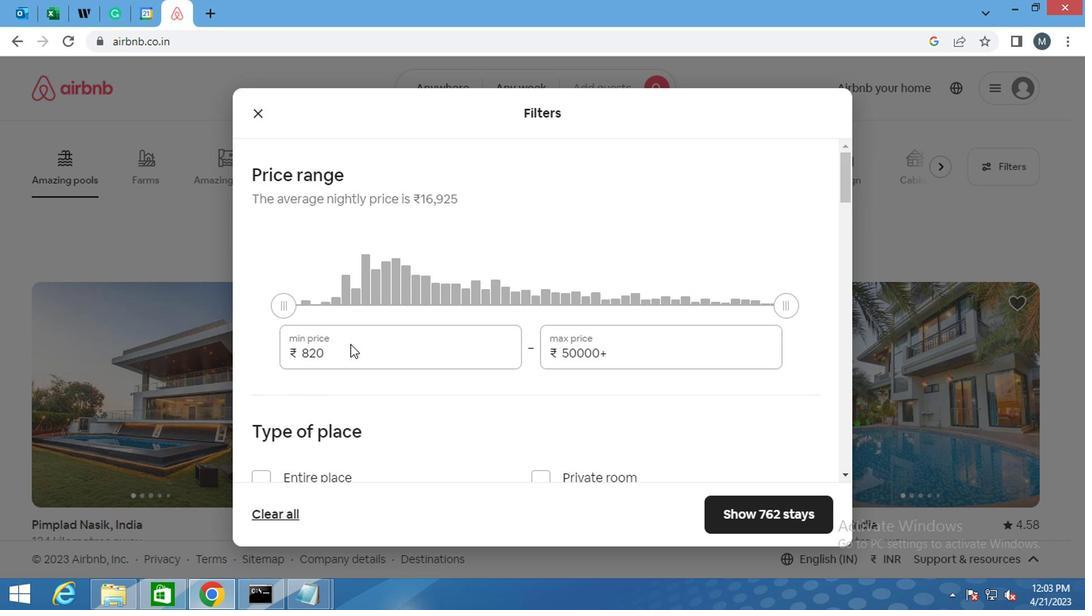 
Action: Mouse moved to (339, 361)
Screenshot: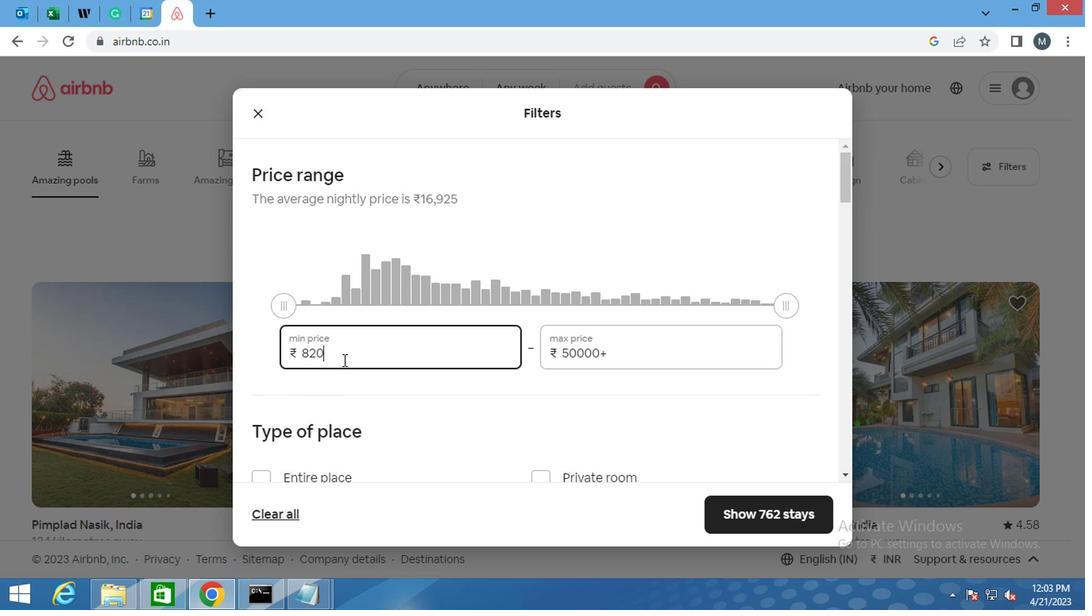 
Action: Key pressed <Key.backspace><Key.backspace><Key.backspace><Key.backspace><Key.backspace><Key.backspace>15000
Screenshot: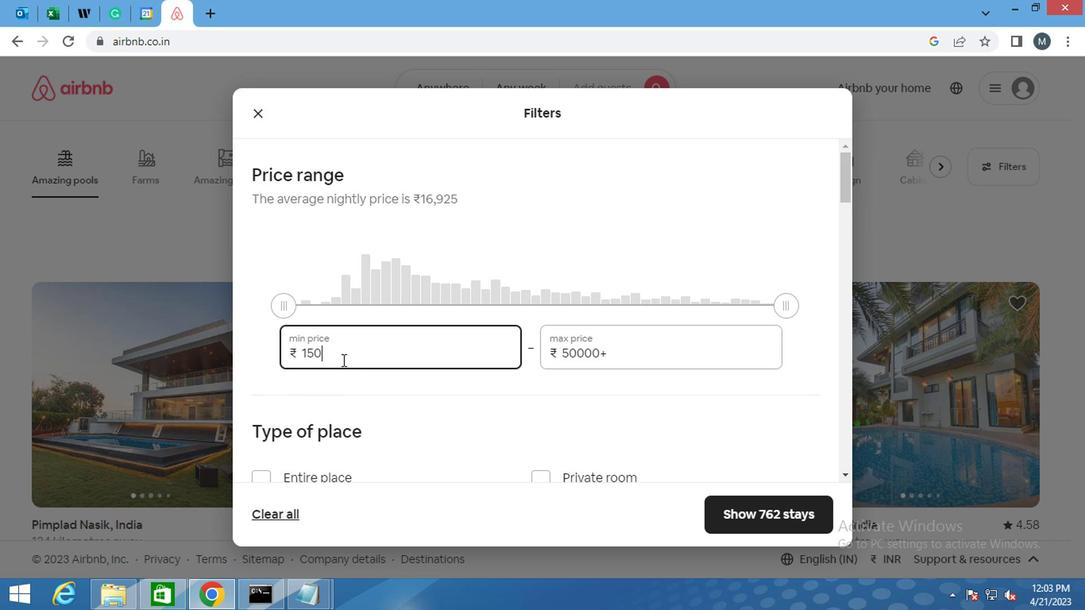 
Action: Mouse moved to (635, 354)
Screenshot: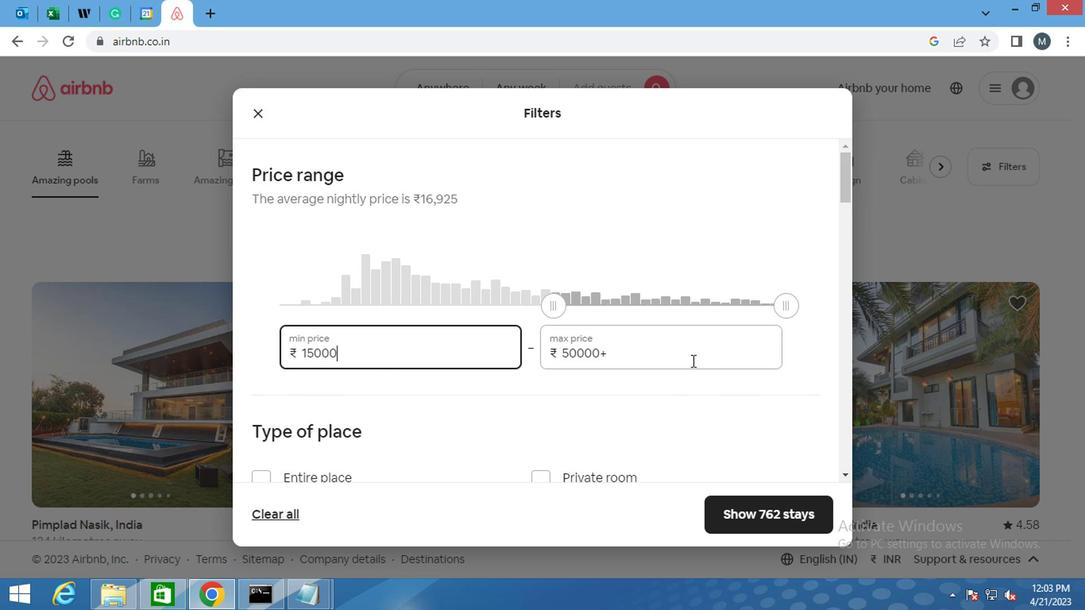 
Action: Mouse pressed left at (635, 354)
Screenshot: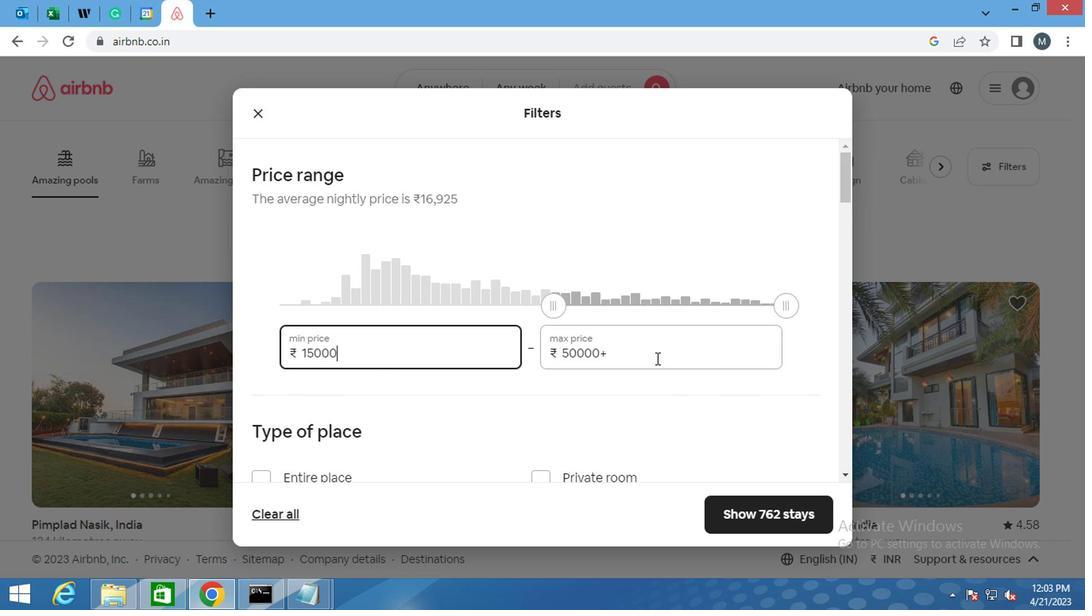 
Action: Key pressed <Key.backspace><Key.backspace><Key.backspace><Key.backspace><Key.backspace><Key.backspace><Key.backspace><Key.backspace>25000
Screenshot: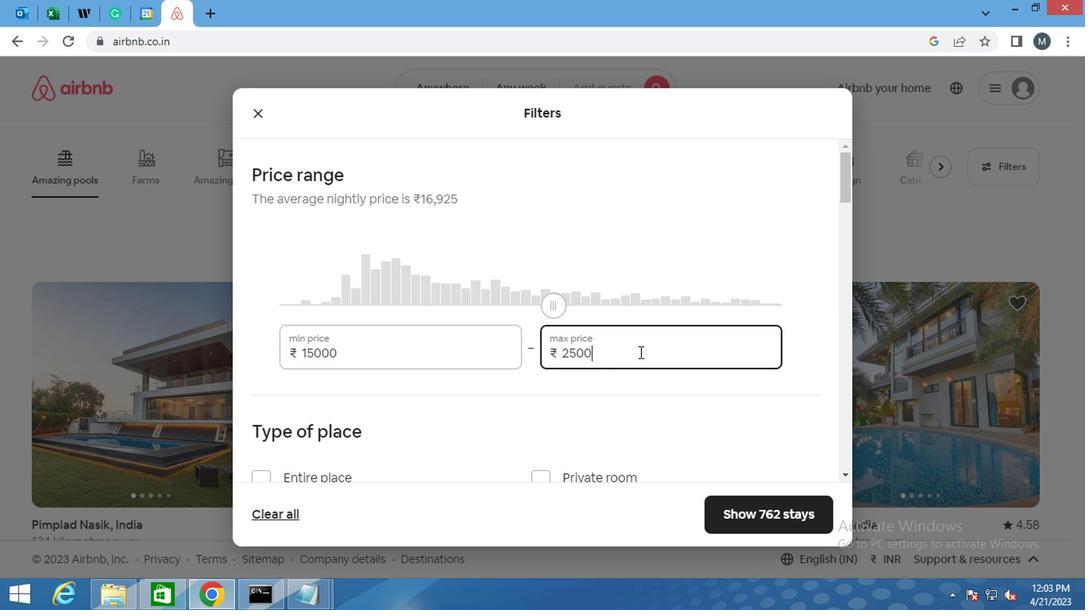 
Action: Mouse moved to (359, 374)
Screenshot: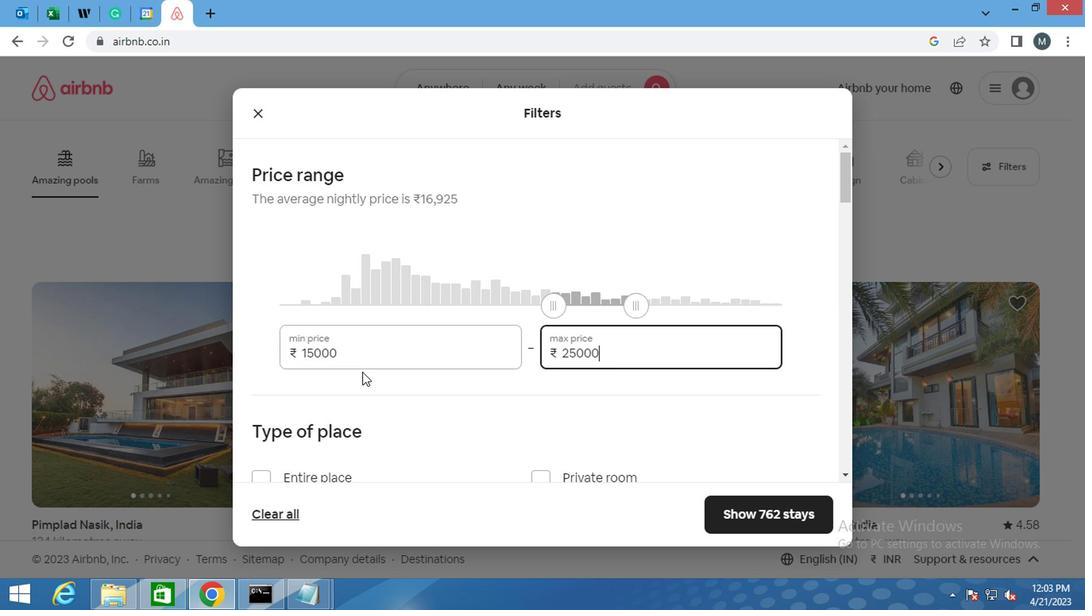 
Action: Mouse scrolled (359, 373) with delta (0, -1)
Screenshot: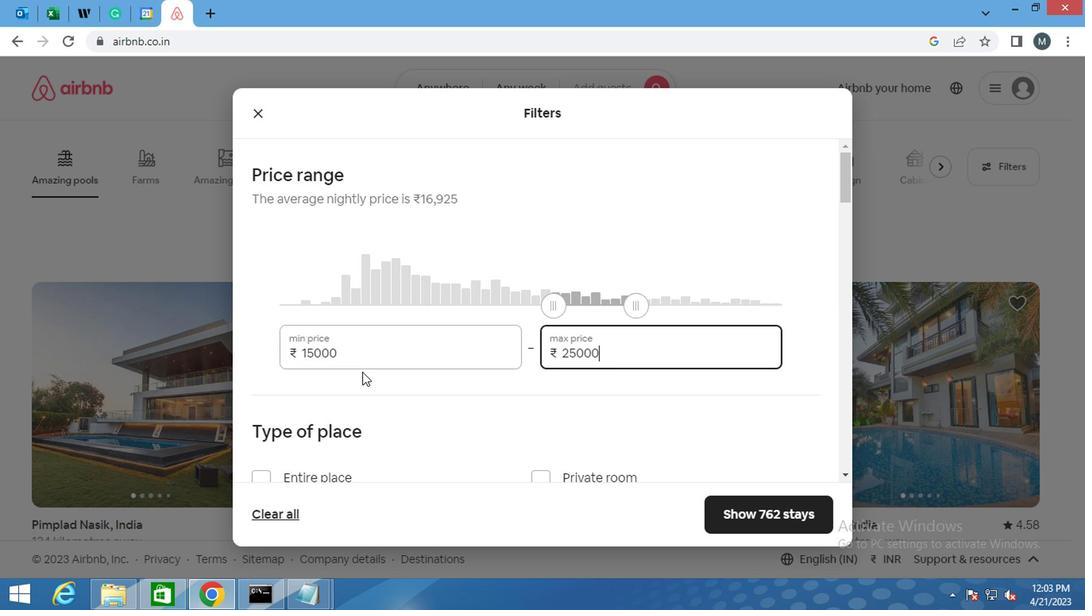 
Action: Mouse moved to (353, 384)
Screenshot: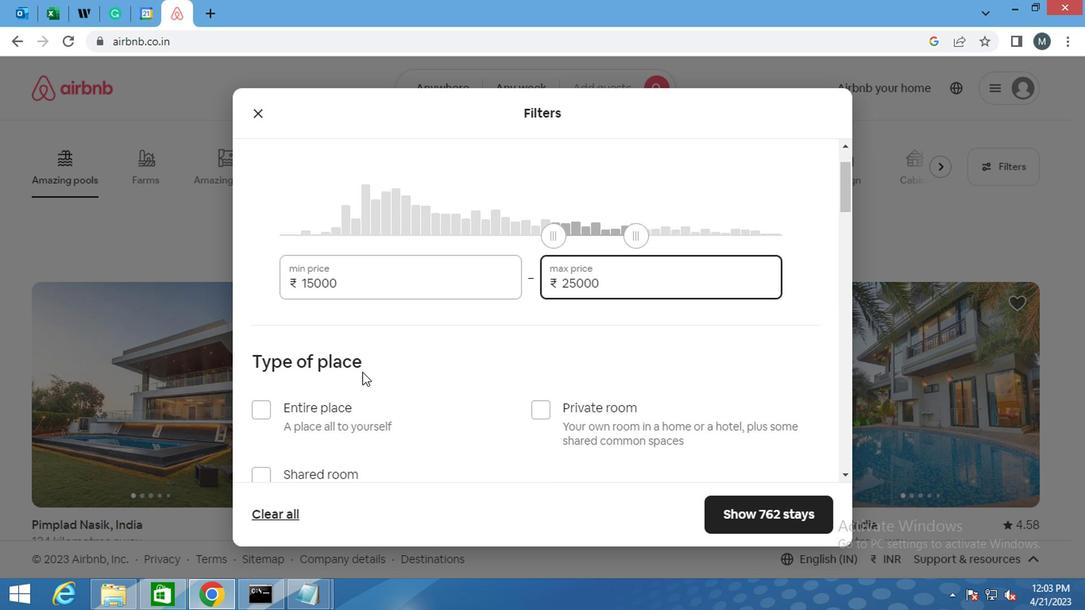 
Action: Mouse scrolled (353, 383) with delta (0, 0)
Screenshot: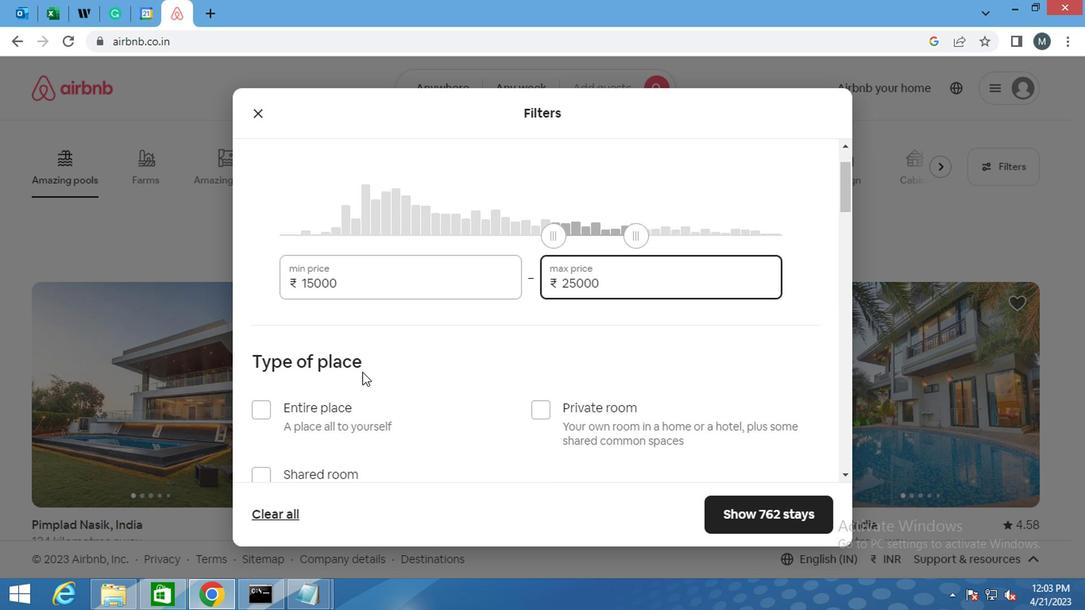 
Action: Mouse moved to (257, 330)
Screenshot: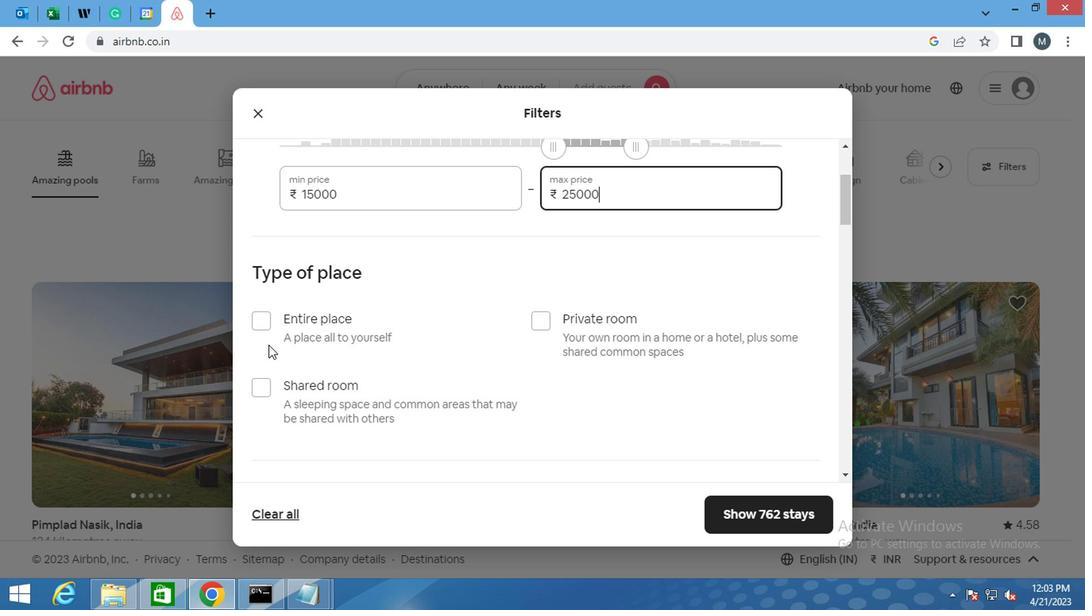 
Action: Mouse pressed left at (257, 330)
Screenshot: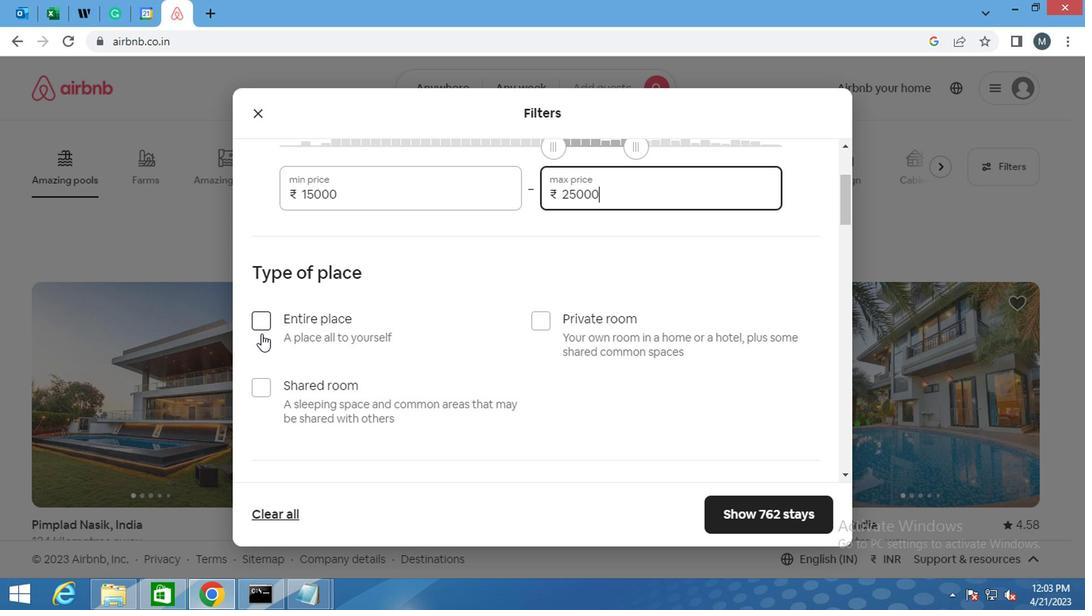 
Action: Mouse moved to (267, 321)
Screenshot: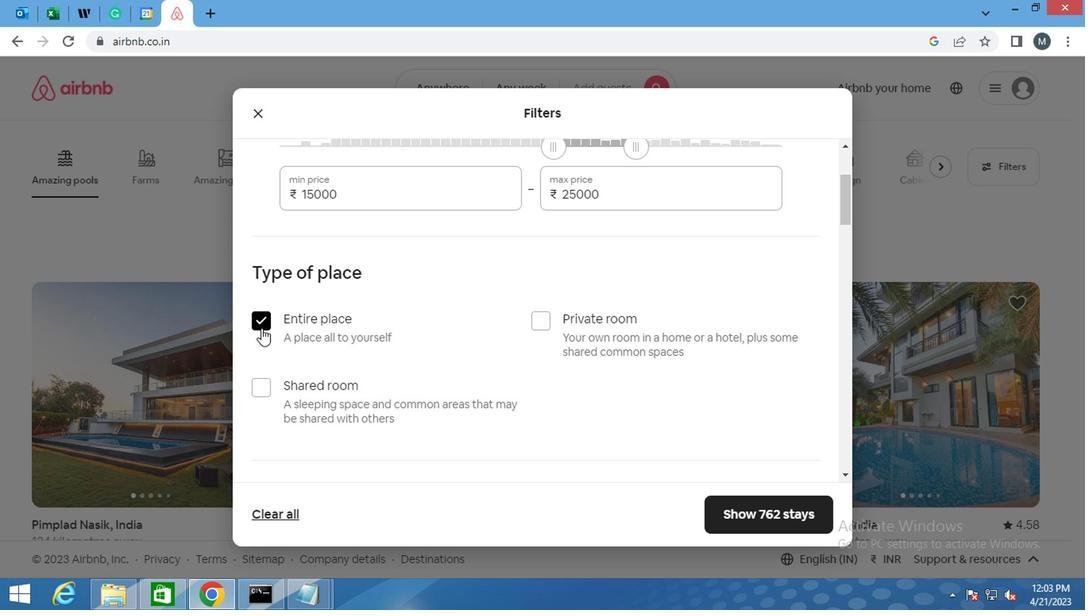 
Action: Mouse scrolled (267, 320) with delta (0, 0)
Screenshot: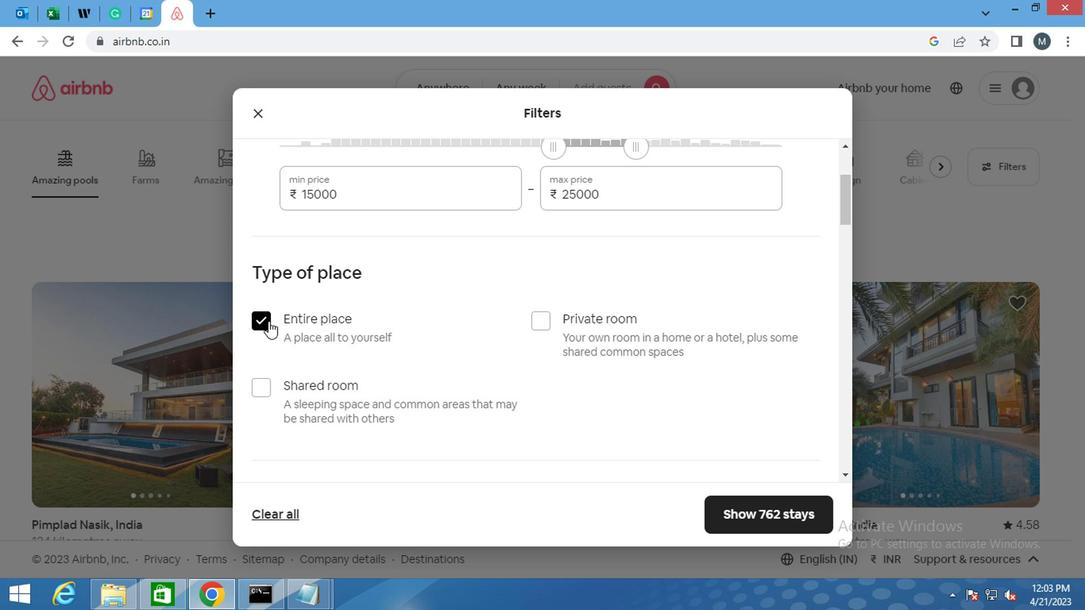 
Action: Mouse moved to (277, 359)
Screenshot: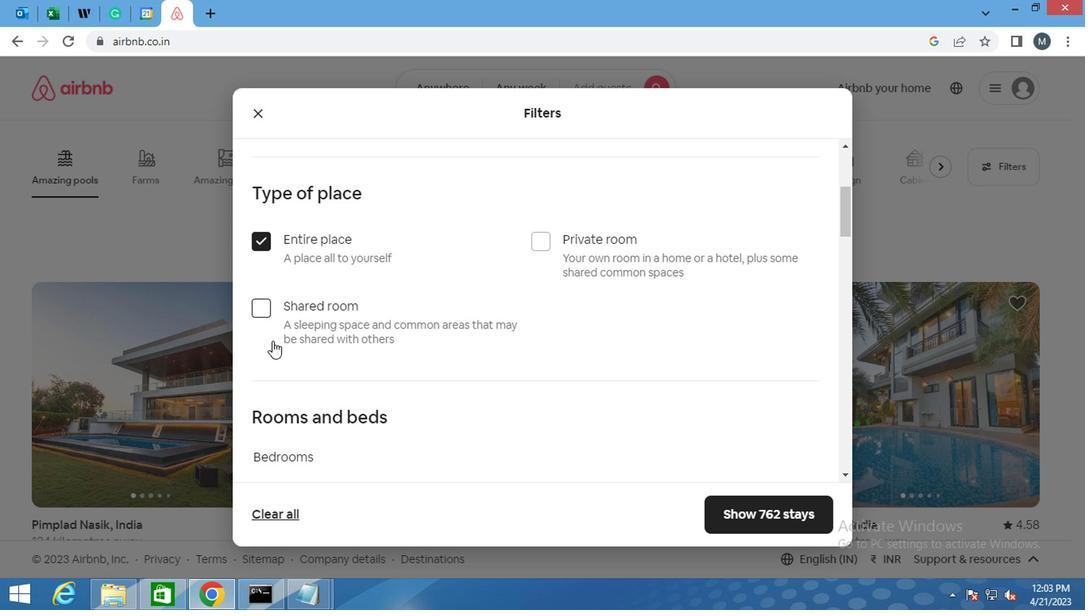
Action: Mouse scrolled (277, 359) with delta (0, 0)
Screenshot: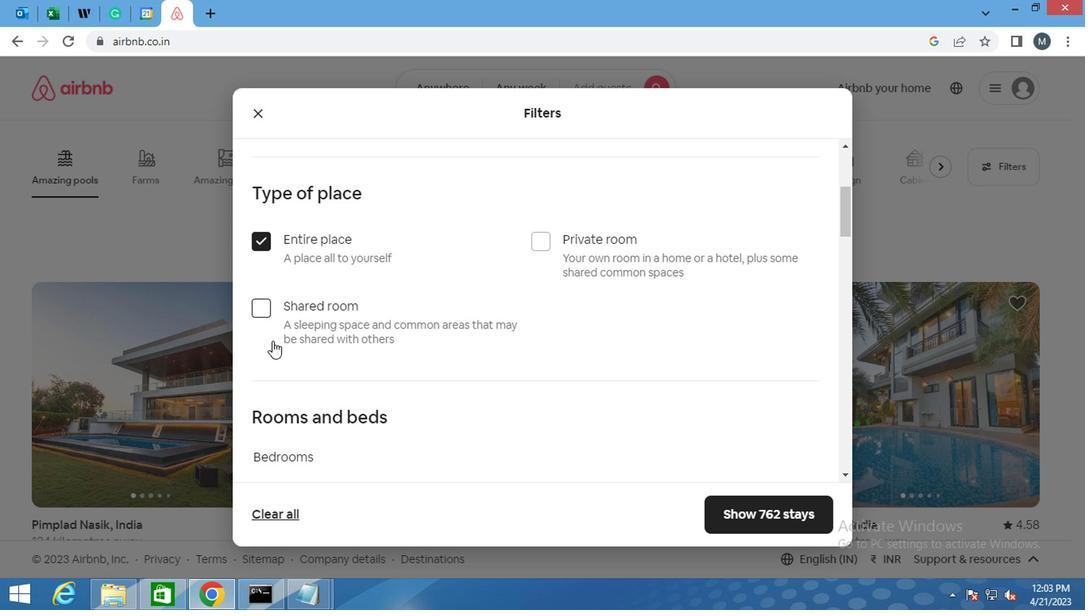
Action: Mouse moved to (278, 363)
Screenshot: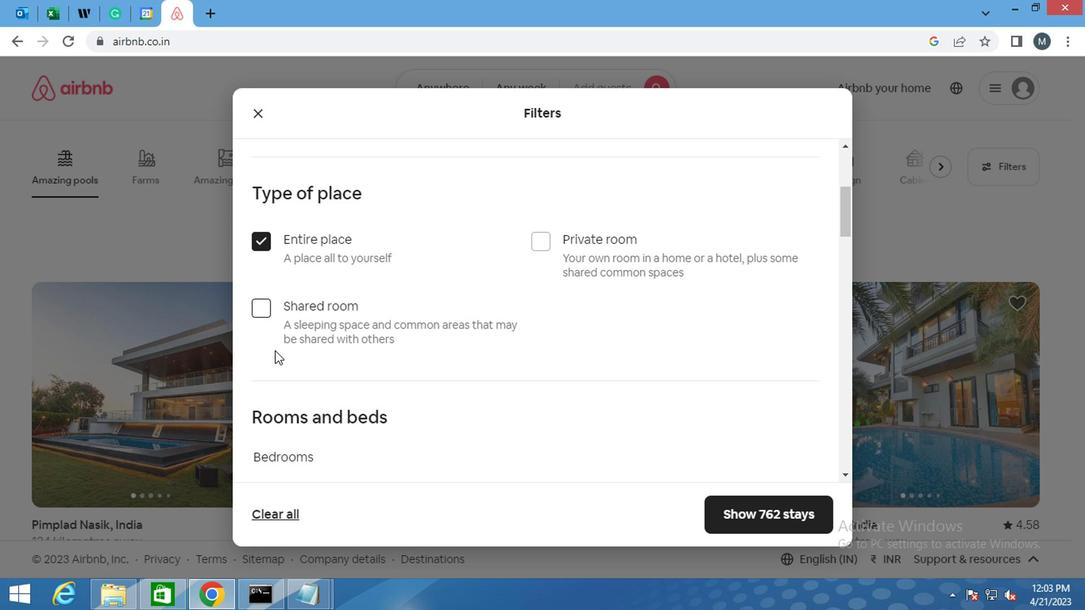 
Action: Mouse scrolled (278, 363) with delta (0, 0)
Screenshot: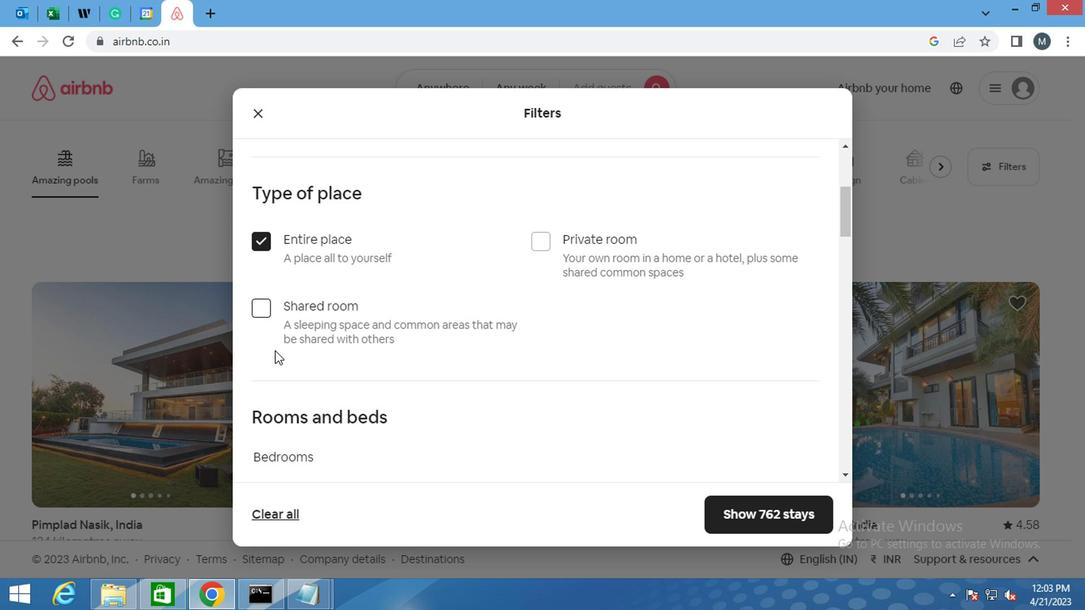 
Action: Mouse moved to (558, 341)
Screenshot: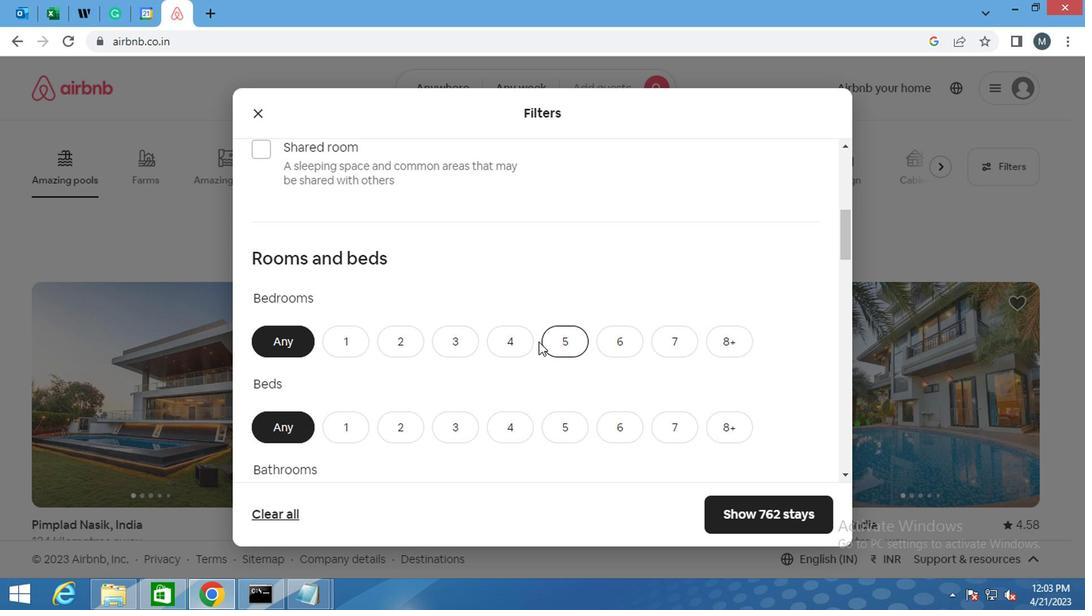 
Action: Mouse pressed left at (558, 341)
Screenshot: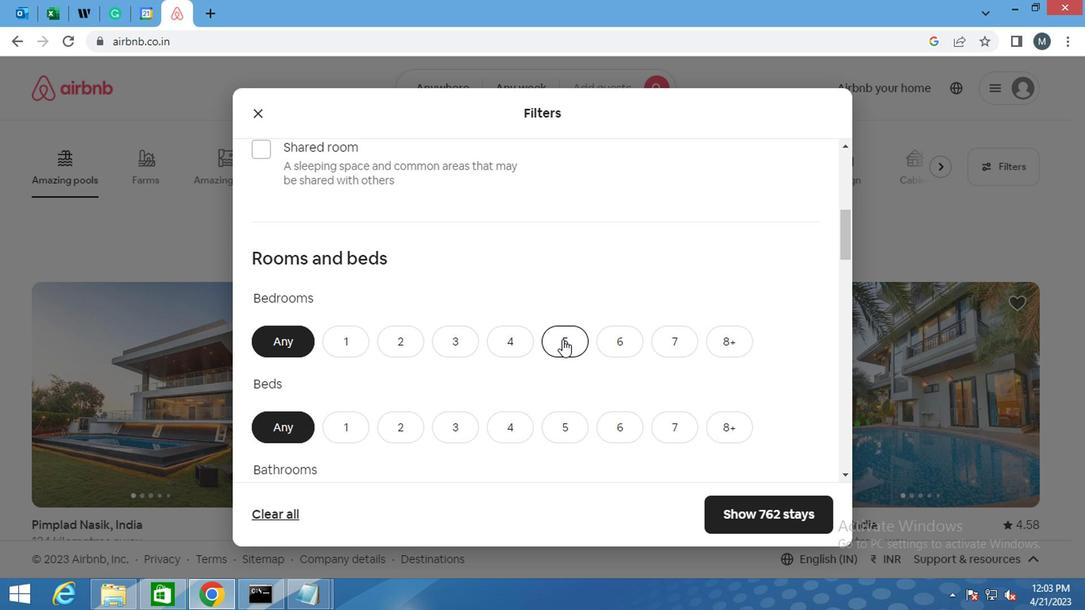 
Action: Mouse moved to (284, 374)
Screenshot: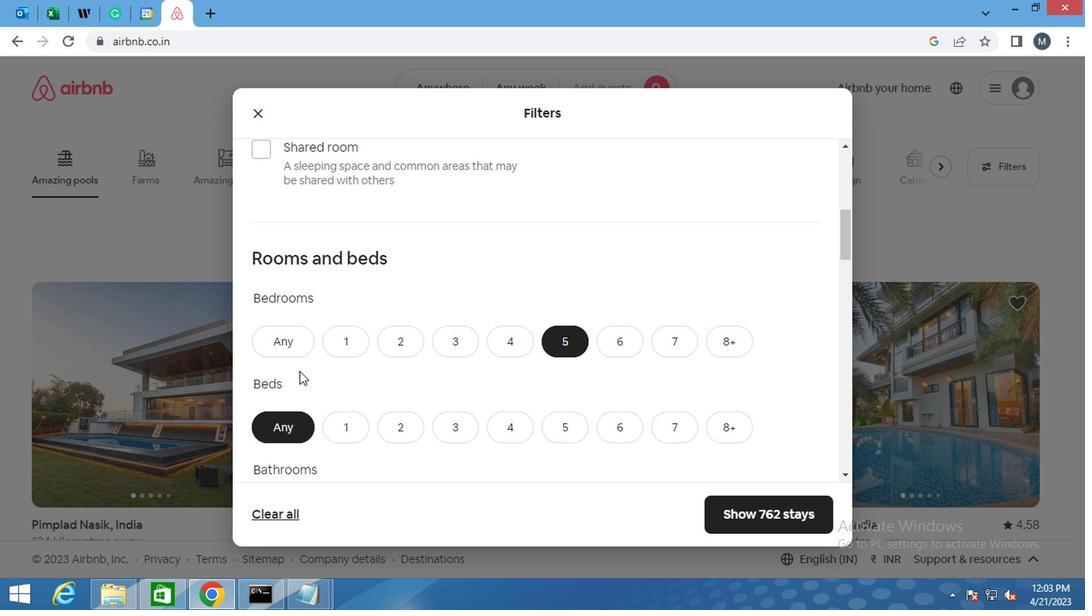 
Action: Mouse scrolled (284, 374) with delta (0, 0)
Screenshot: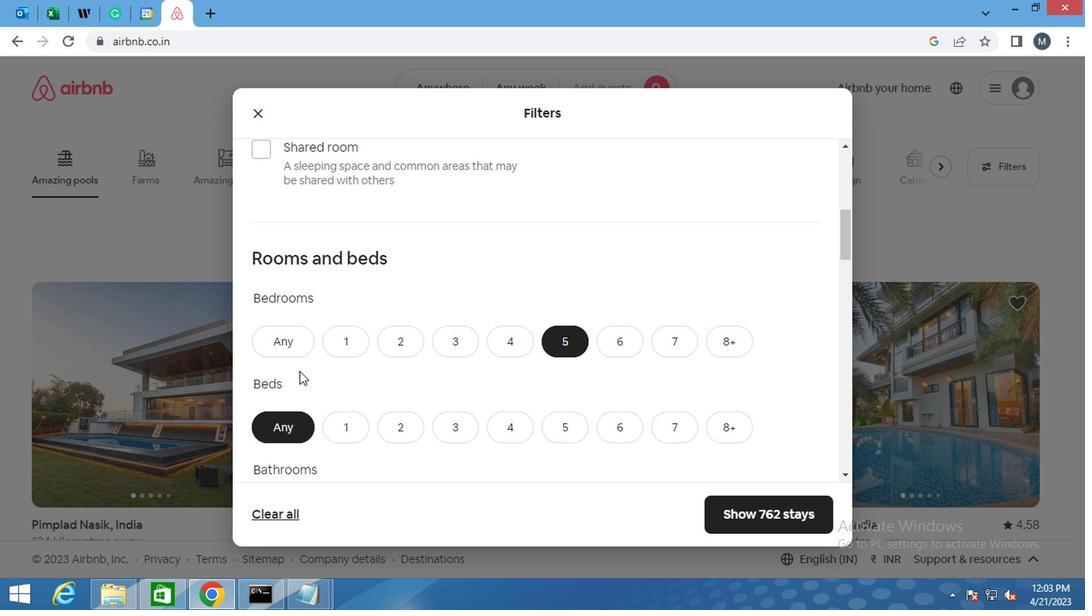 
Action: Mouse moved to (546, 351)
Screenshot: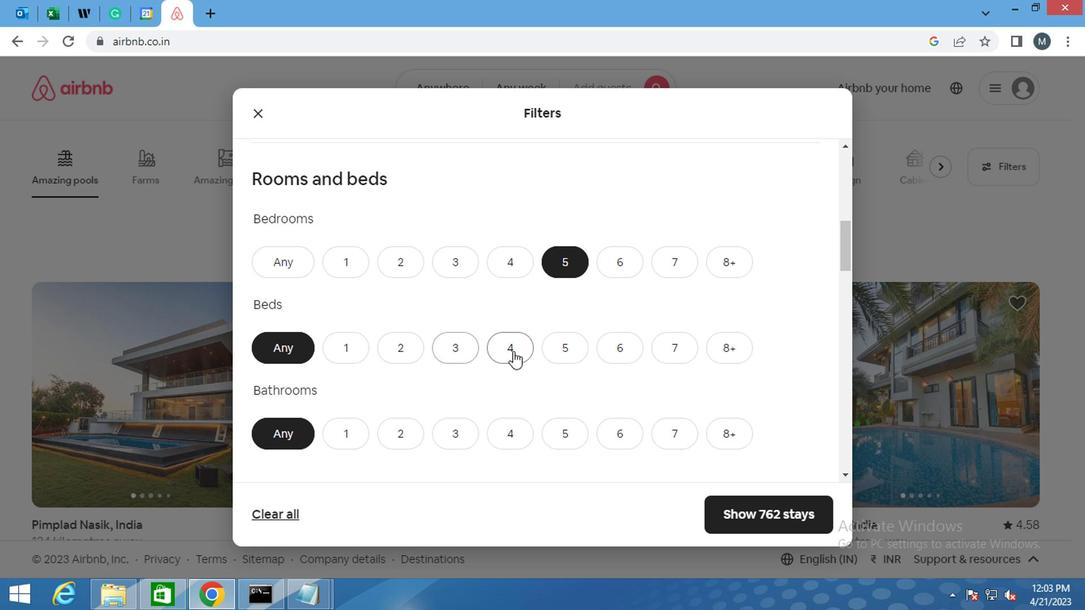 
Action: Mouse pressed left at (546, 351)
Screenshot: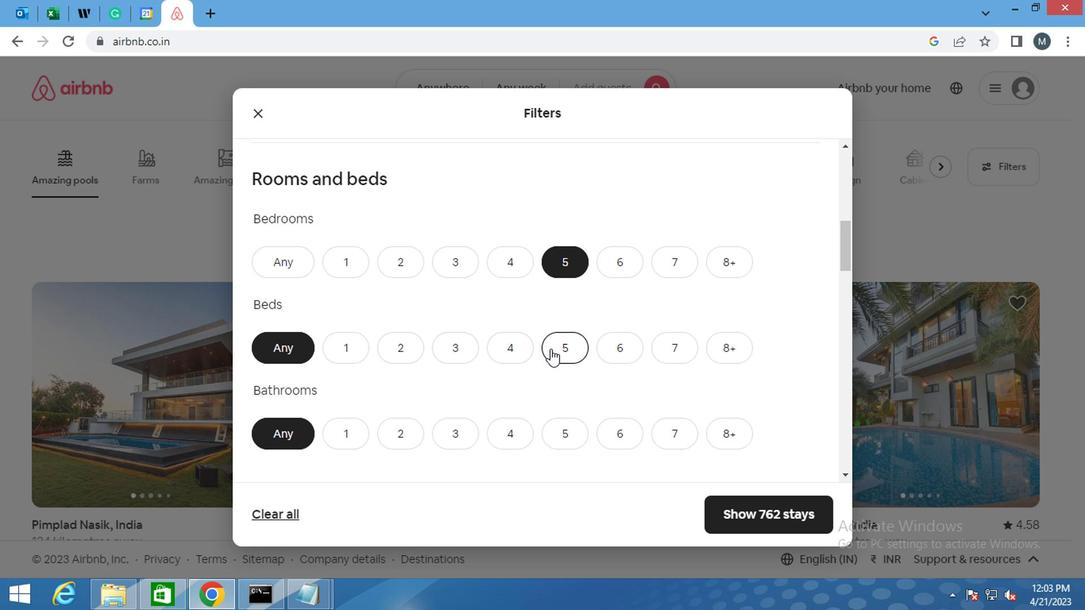 
Action: Mouse moved to (511, 359)
Screenshot: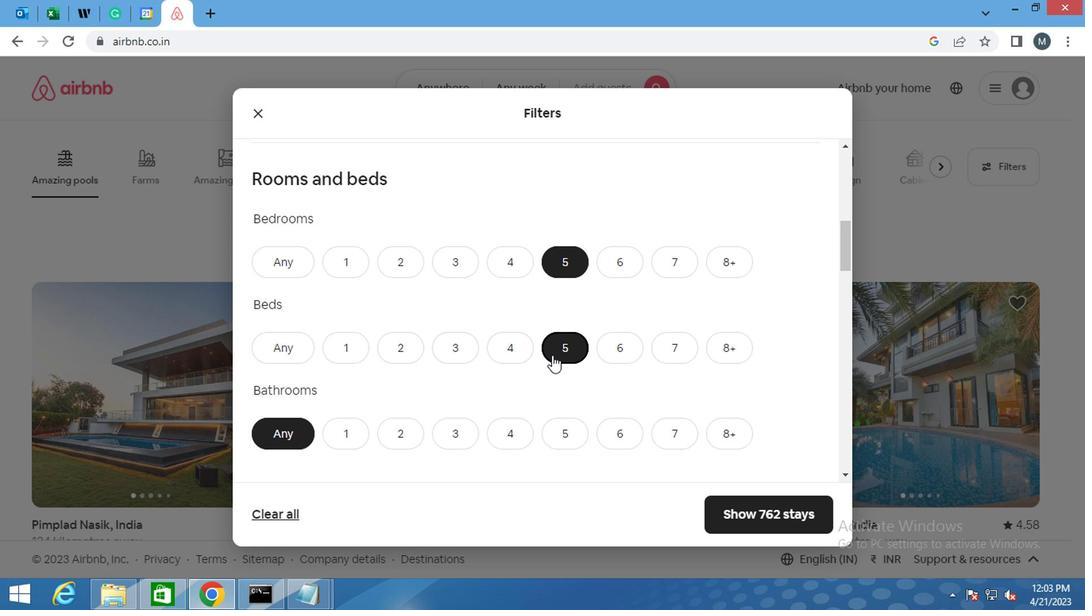 
Action: Mouse scrolled (511, 359) with delta (0, 0)
Screenshot: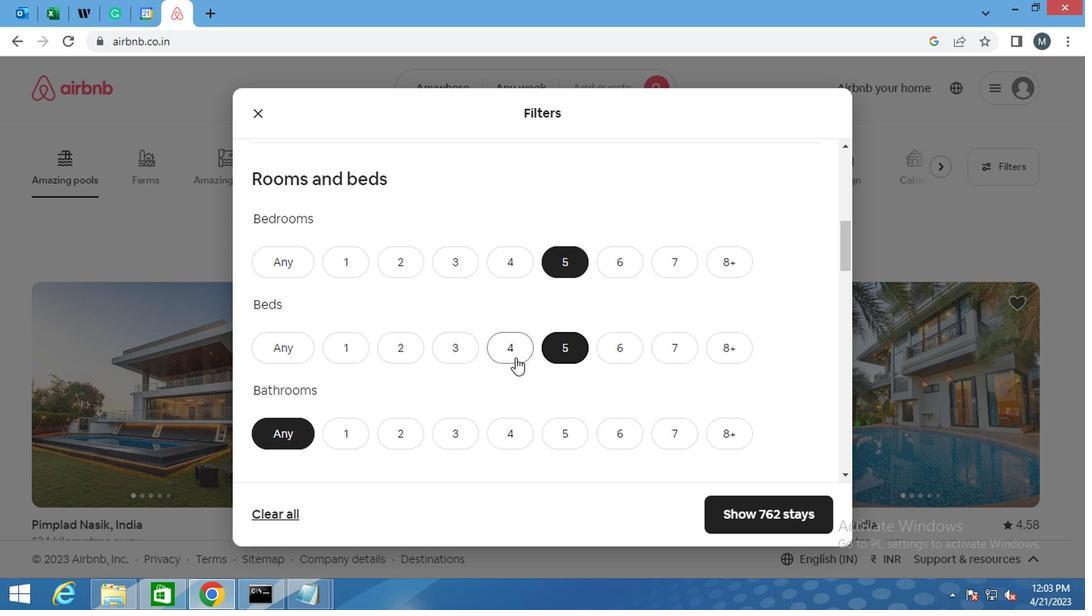 
Action: Mouse moved to (556, 354)
Screenshot: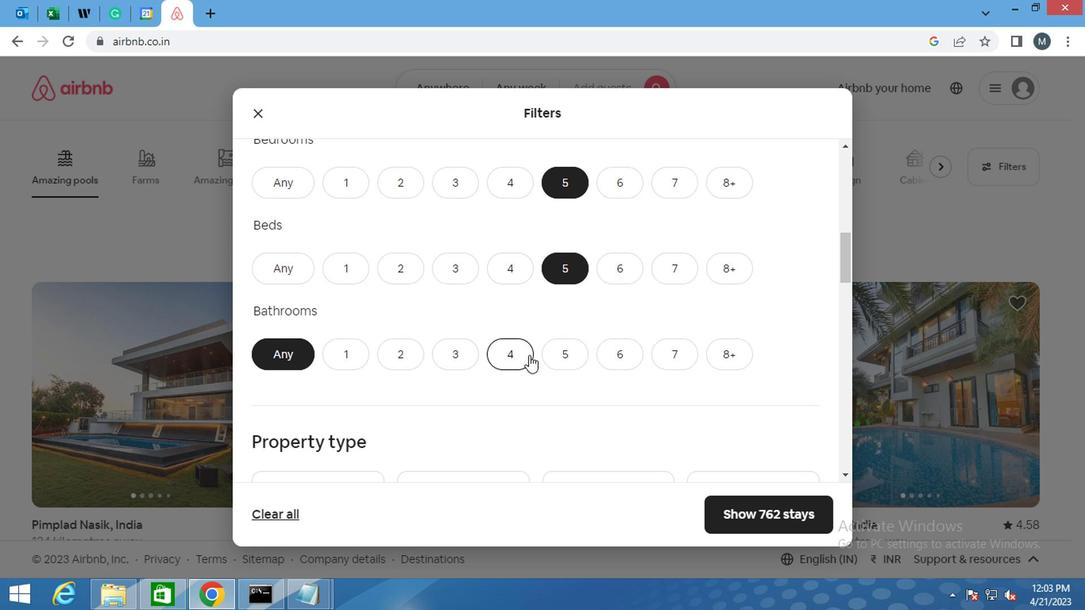 
Action: Mouse pressed left at (556, 354)
Screenshot: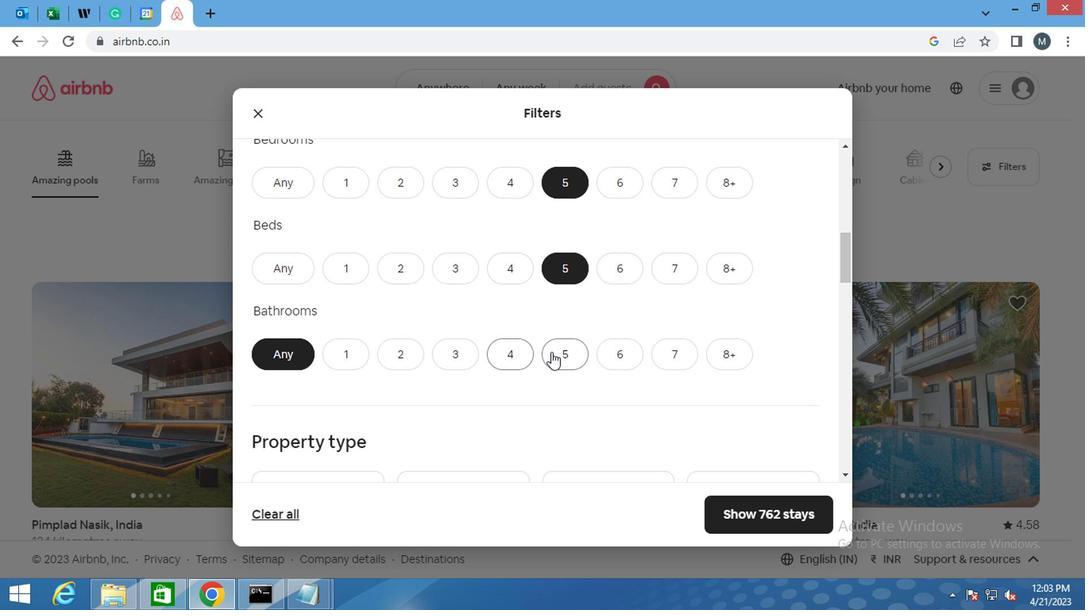 
Action: Mouse moved to (520, 346)
Screenshot: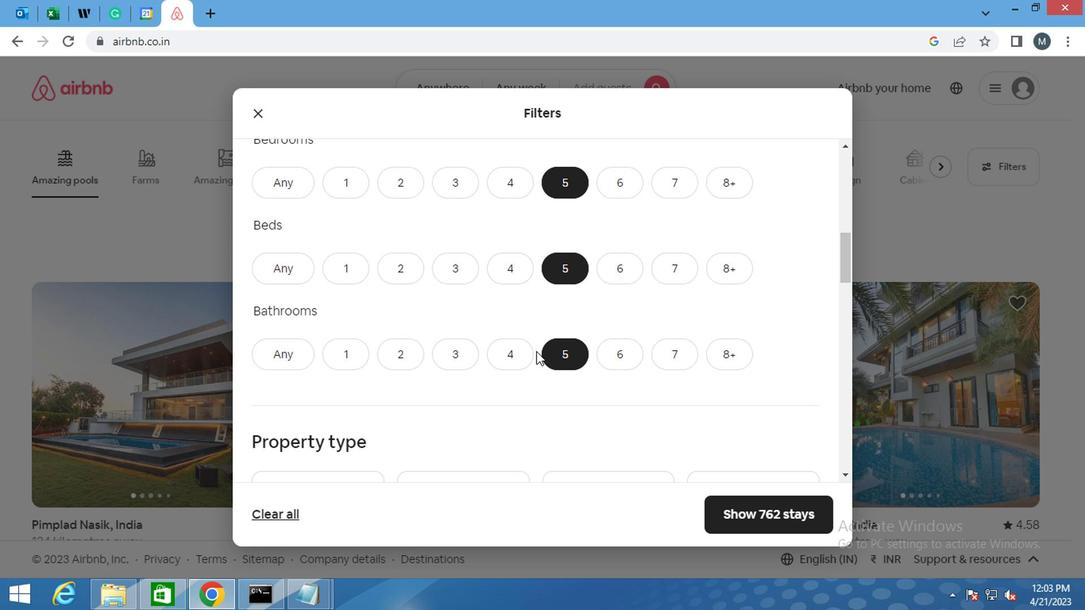 
Action: Mouse scrolled (520, 346) with delta (0, 0)
Screenshot: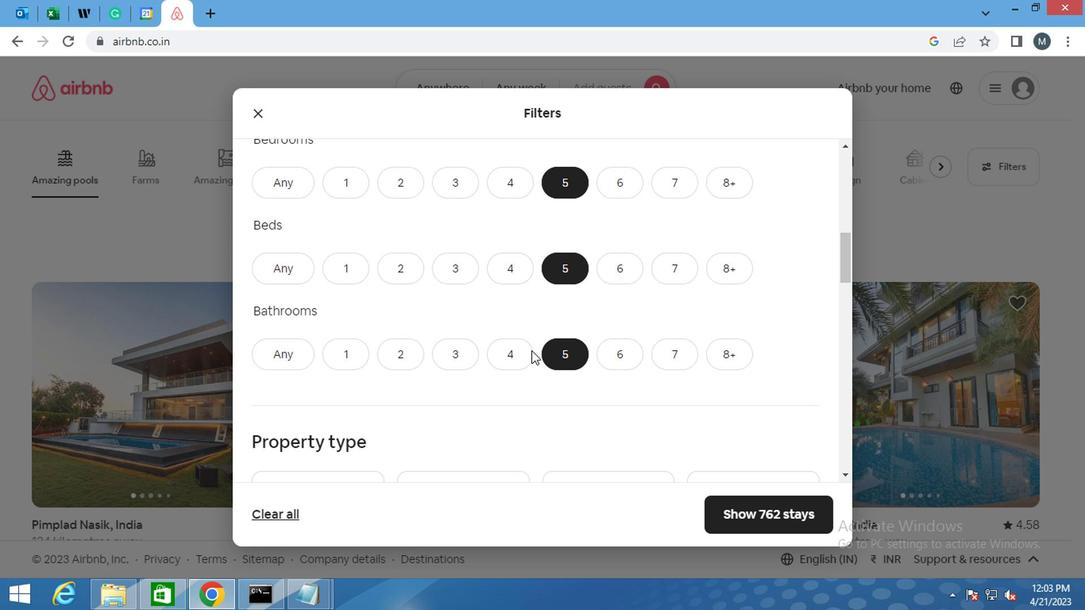 
Action: Mouse moved to (518, 347)
Screenshot: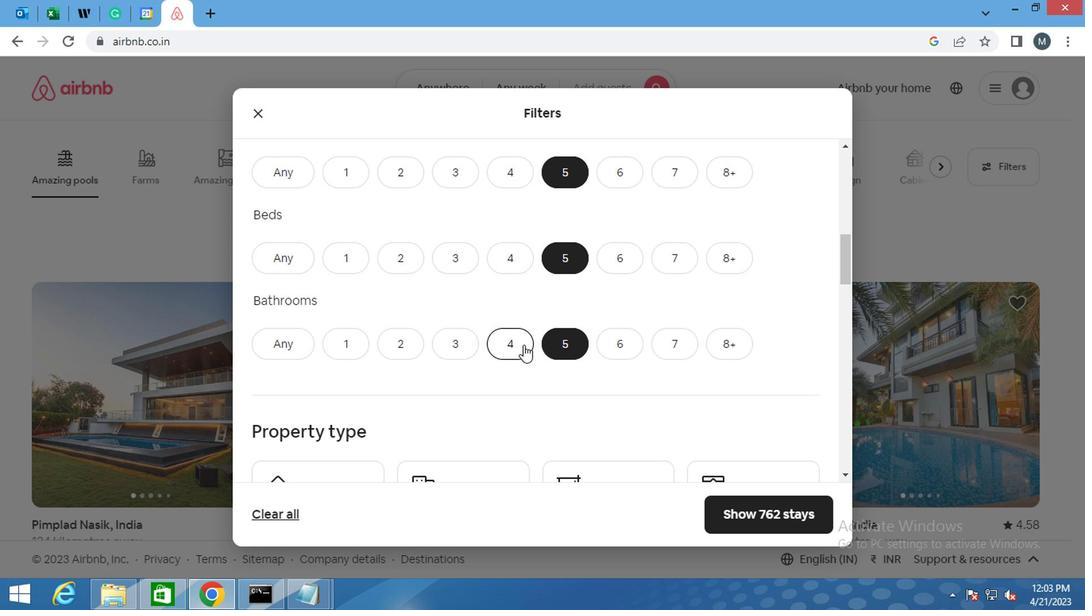 
Action: Mouse scrolled (518, 346) with delta (0, -1)
Screenshot: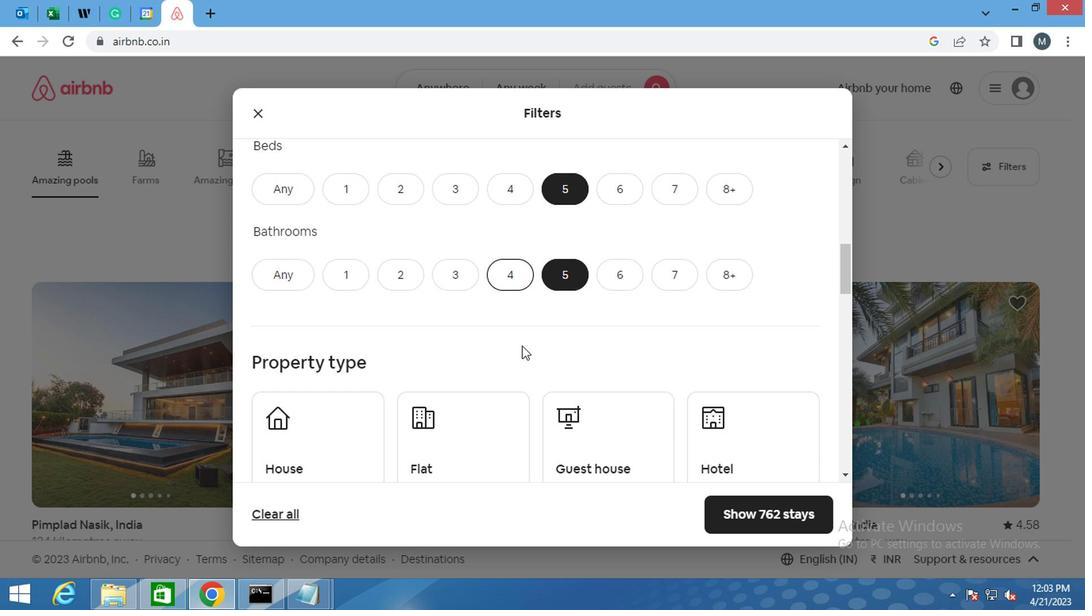 
Action: Mouse moved to (511, 360)
Screenshot: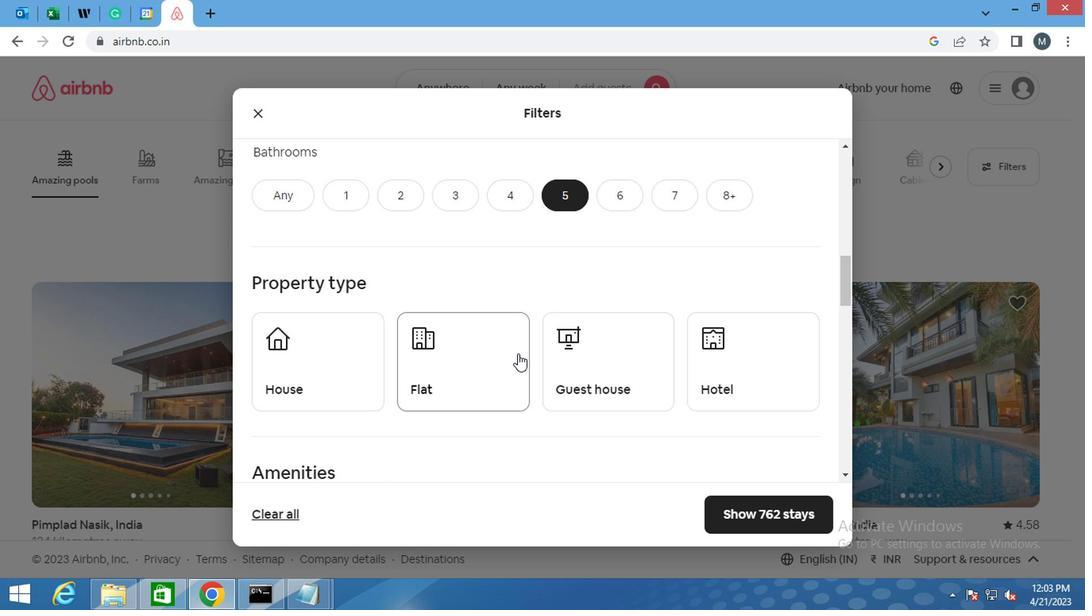 
Action: Mouse scrolled (511, 359) with delta (0, -1)
Screenshot: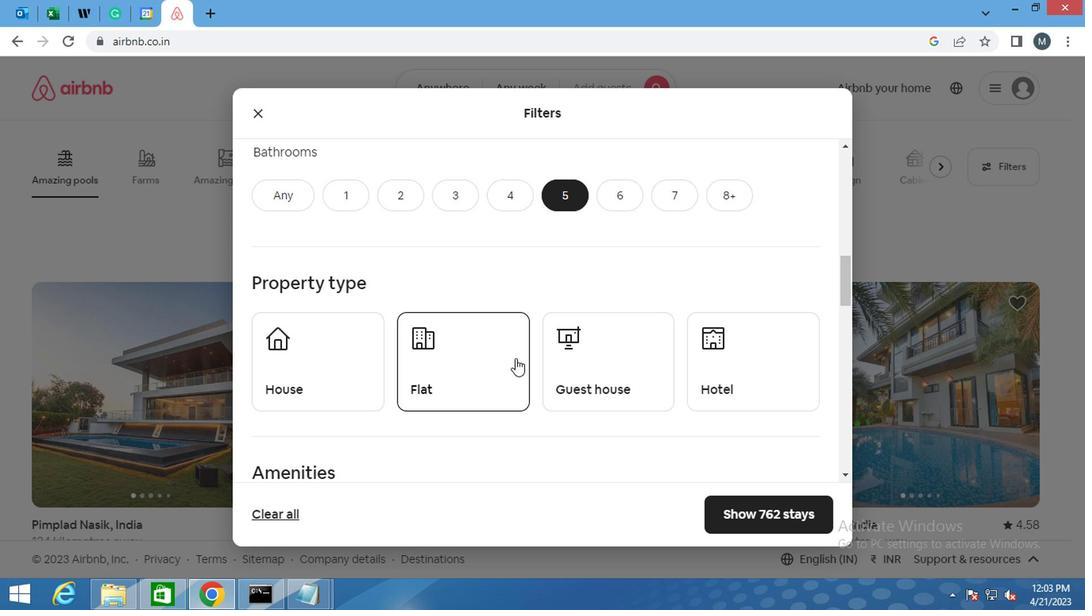 
Action: Mouse moved to (314, 307)
Screenshot: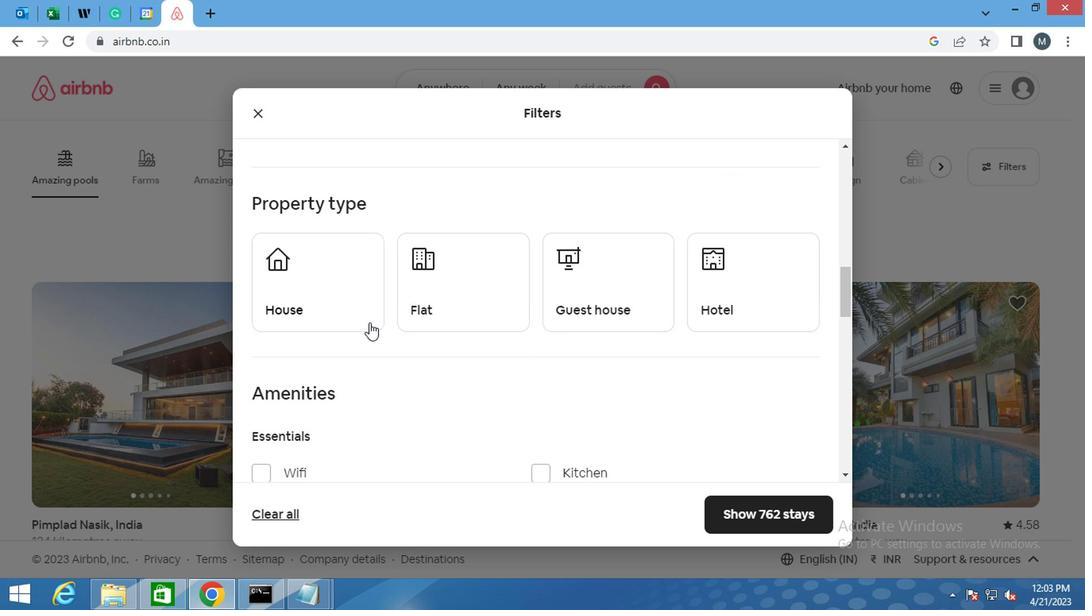 
Action: Mouse pressed left at (314, 307)
Screenshot: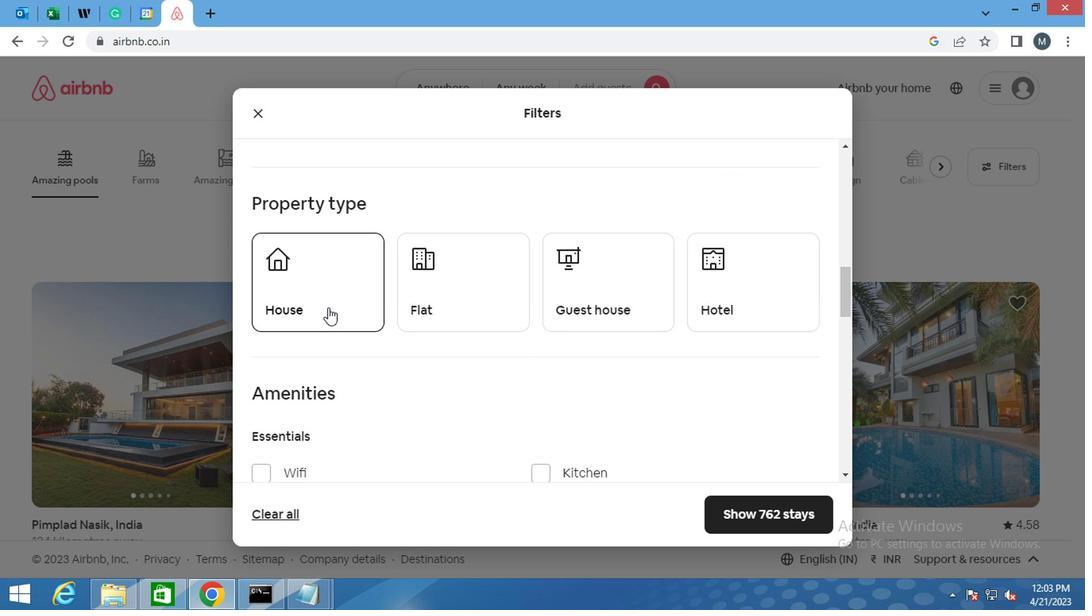 
Action: Mouse moved to (439, 305)
Screenshot: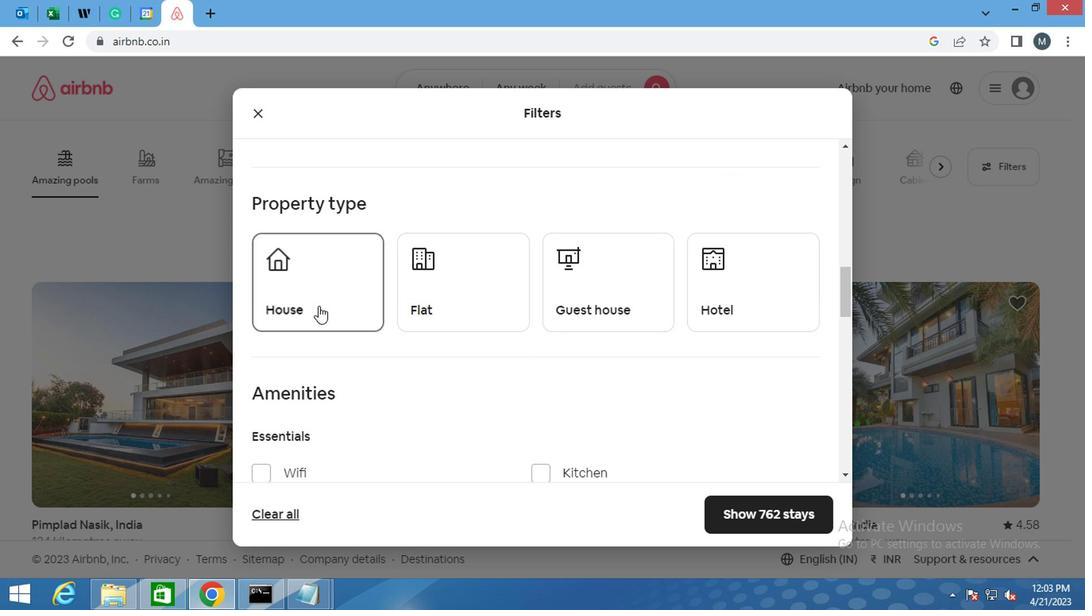 
Action: Mouse pressed left at (439, 305)
Screenshot: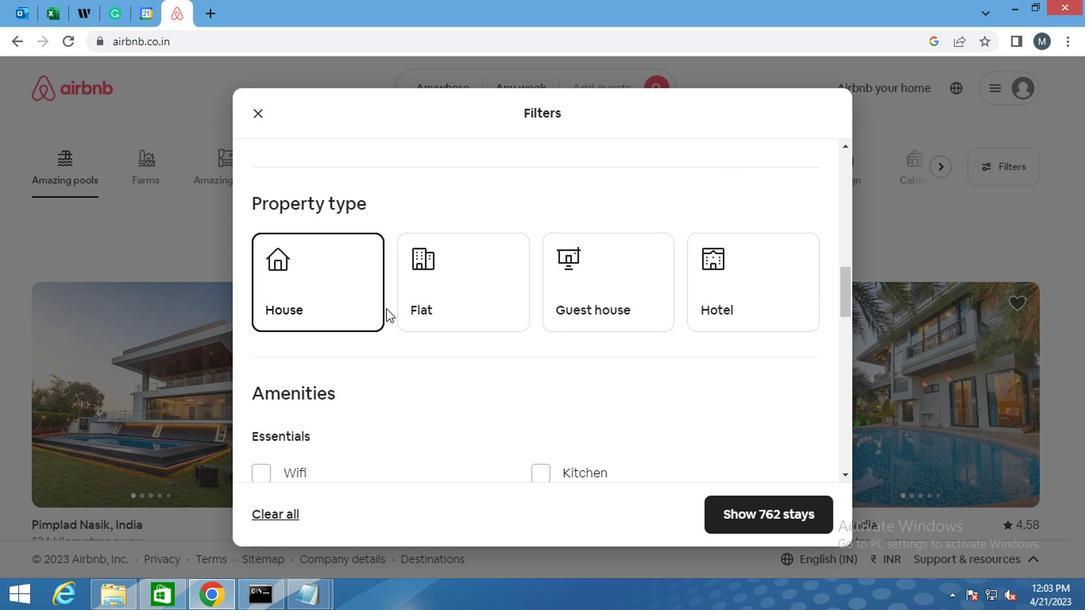 
Action: Mouse moved to (597, 317)
Screenshot: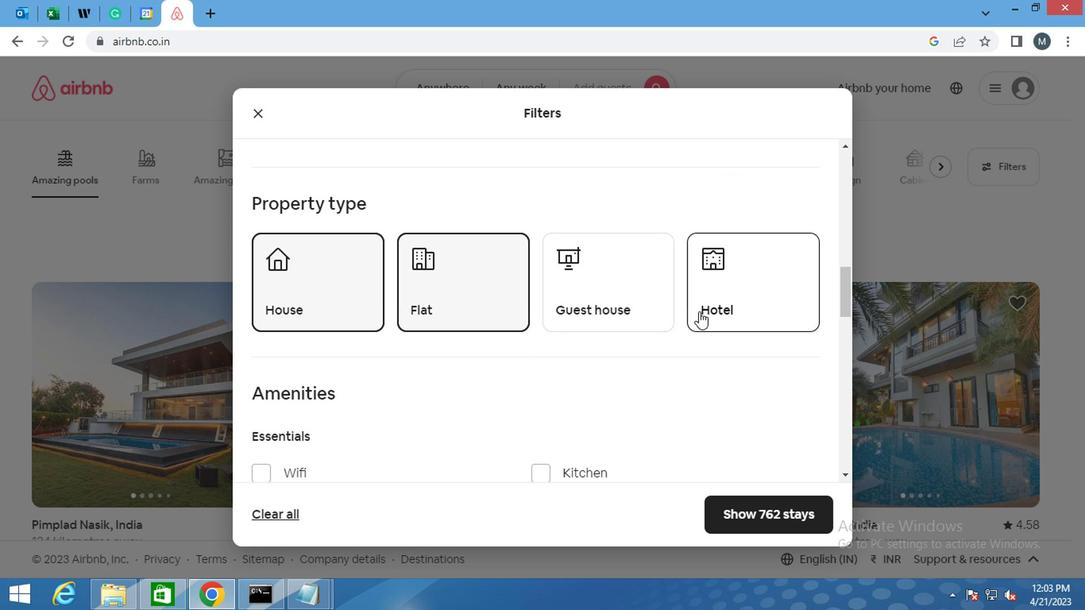 
Action: Mouse pressed left at (597, 317)
Screenshot: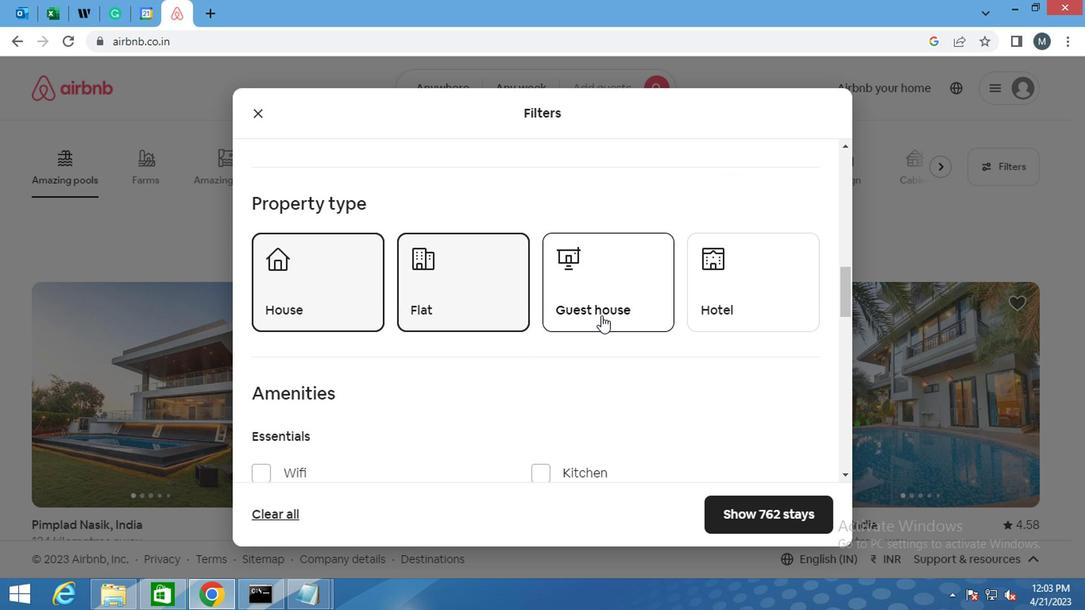 
Action: Mouse moved to (574, 313)
Screenshot: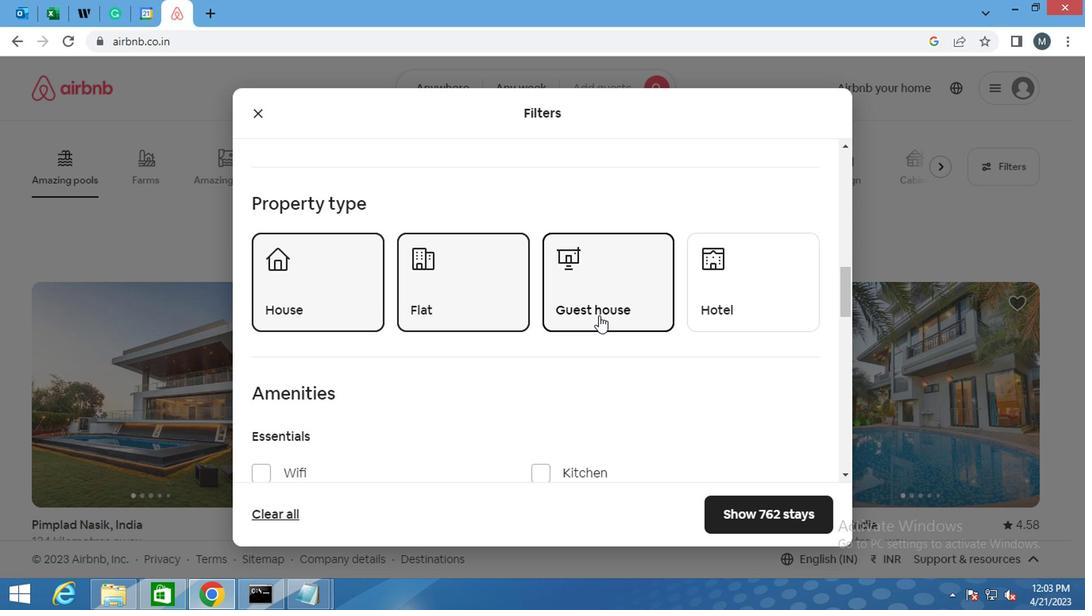 
Action: Mouse scrolled (574, 313) with delta (0, 0)
Screenshot: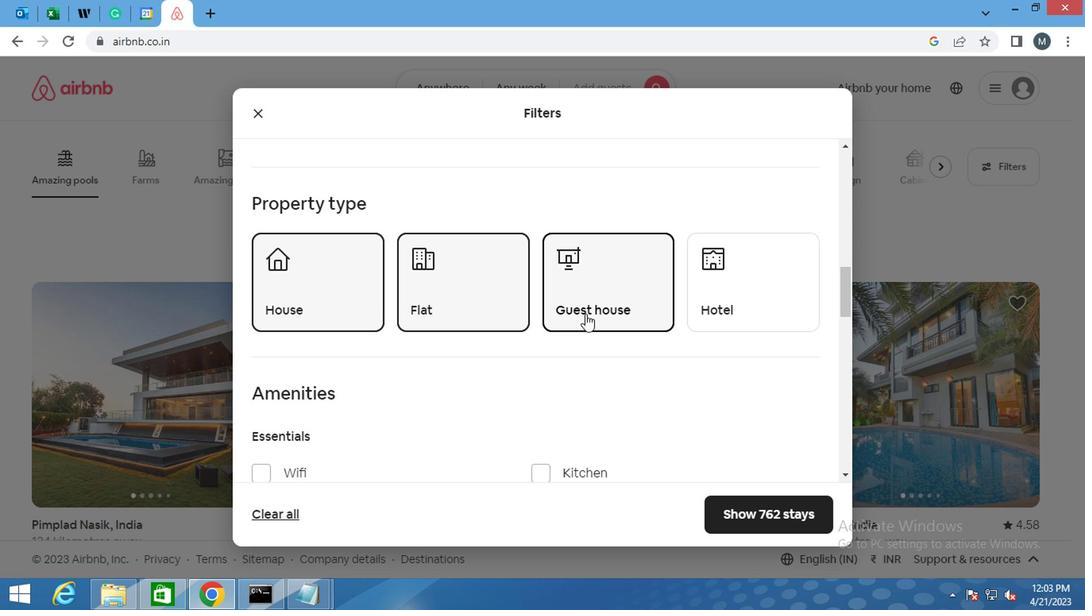 
Action: Mouse scrolled (574, 313) with delta (0, 0)
Screenshot: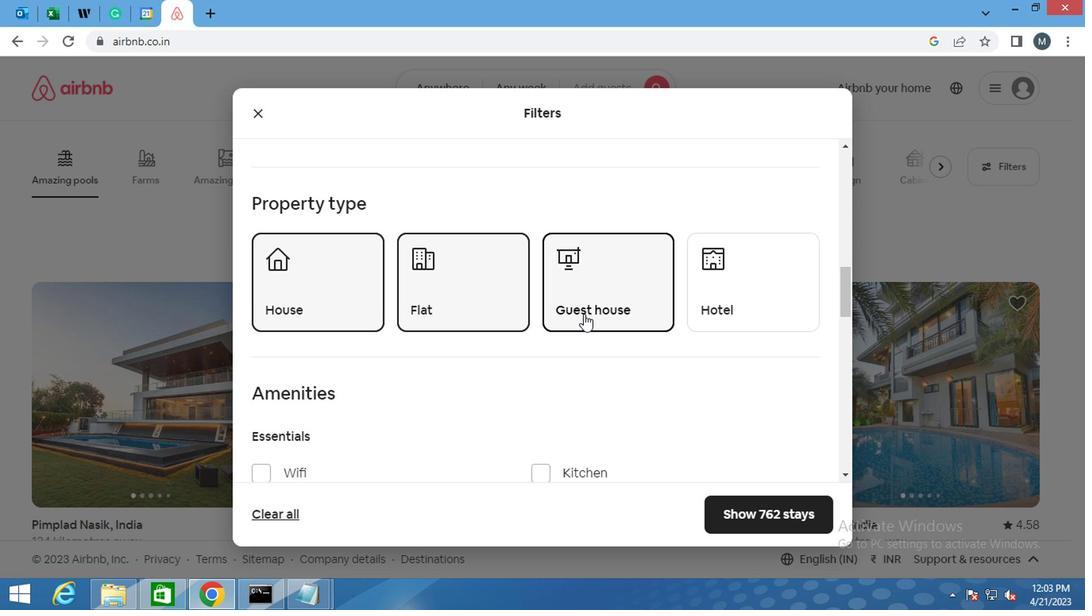 
Action: Mouse moved to (472, 320)
Screenshot: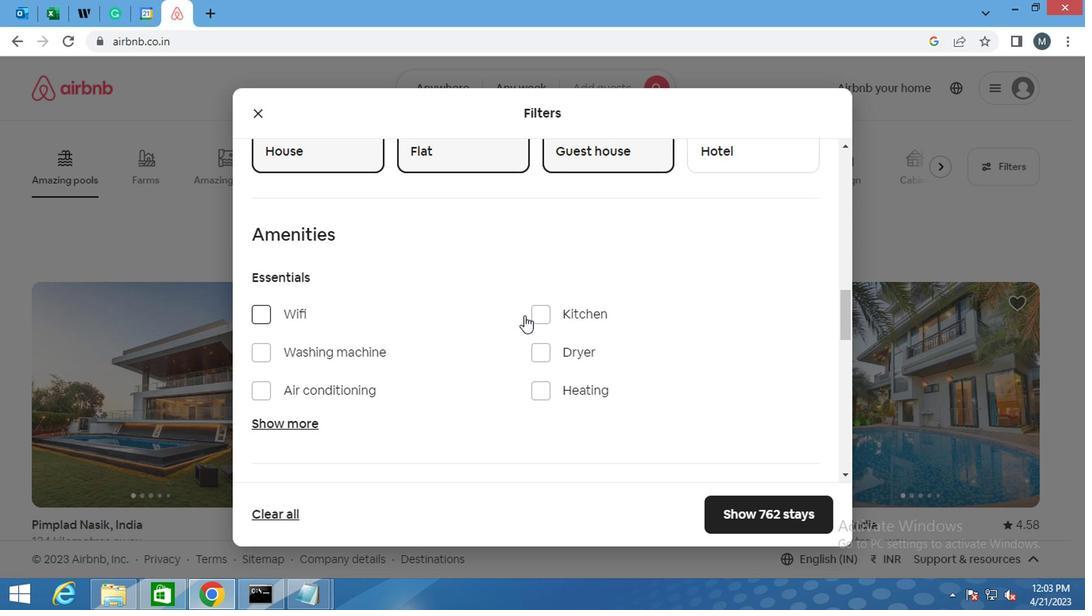 
Action: Mouse scrolled (472, 319) with delta (0, -1)
Screenshot: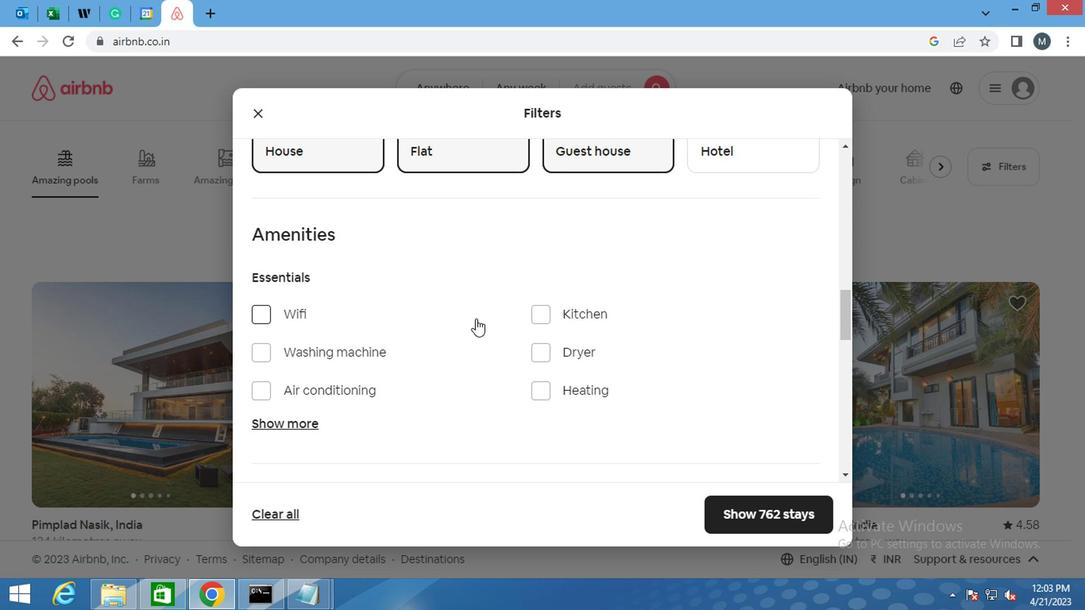 
Action: Mouse moved to (259, 275)
Screenshot: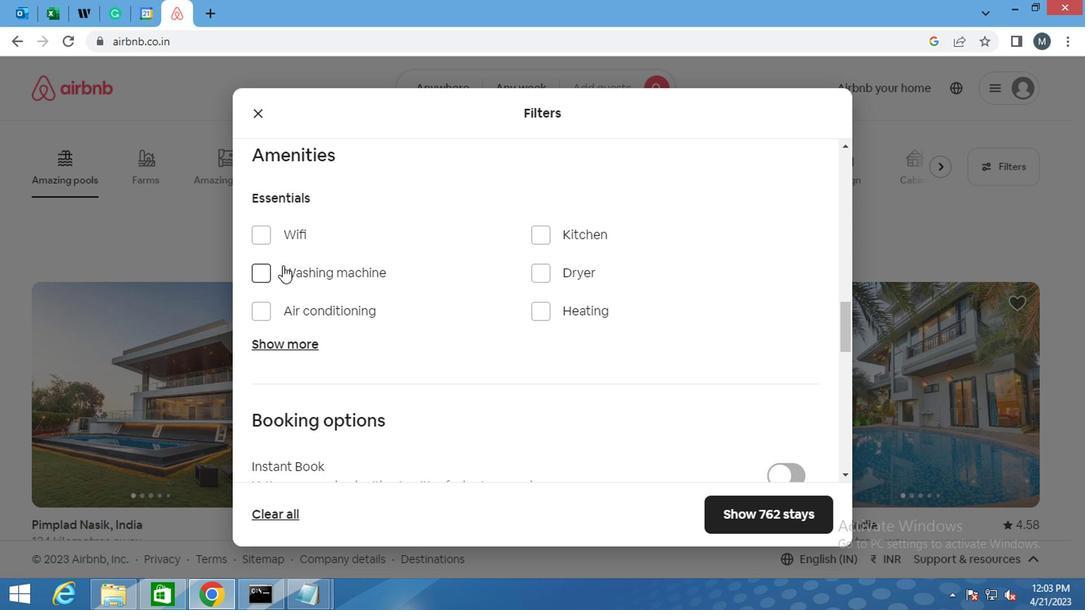 
Action: Mouse pressed left at (259, 275)
Screenshot: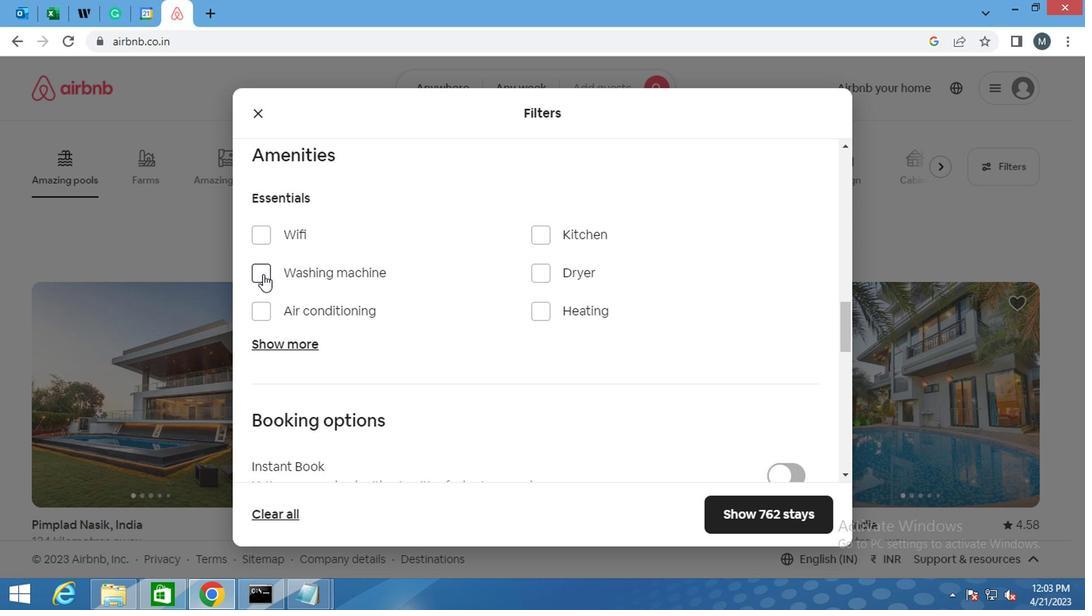 
Action: Mouse moved to (403, 285)
Screenshot: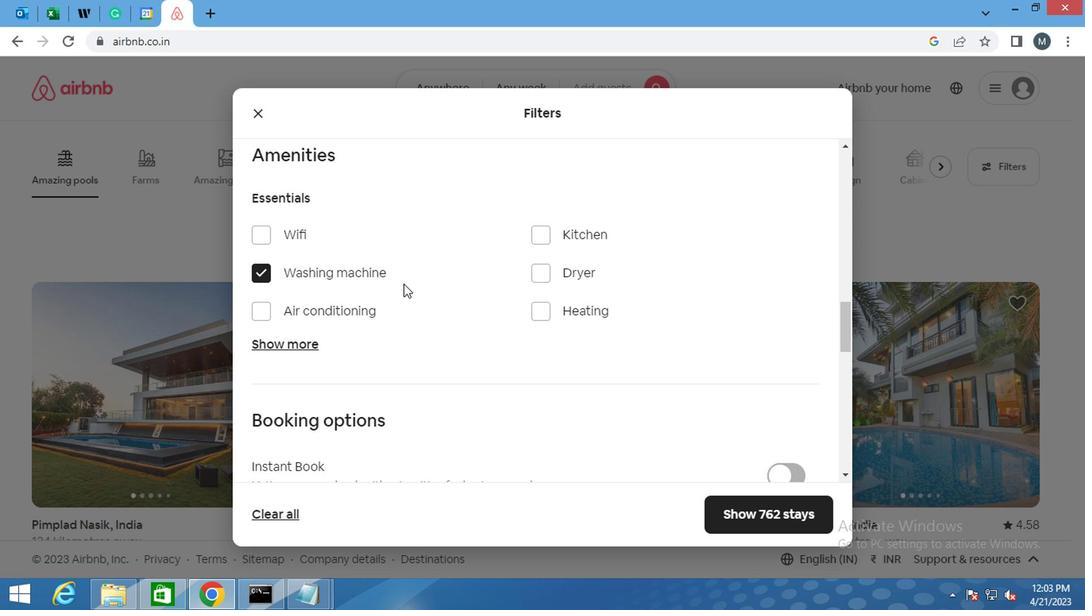
Action: Mouse scrolled (403, 284) with delta (0, 0)
Screenshot: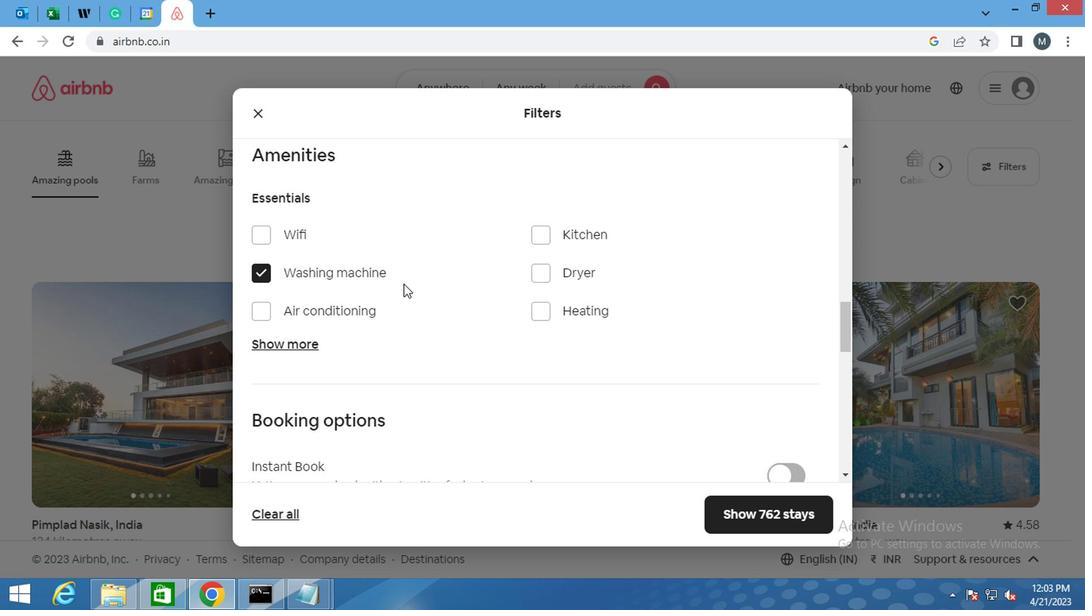 
Action: Mouse moved to (407, 292)
Screenshot: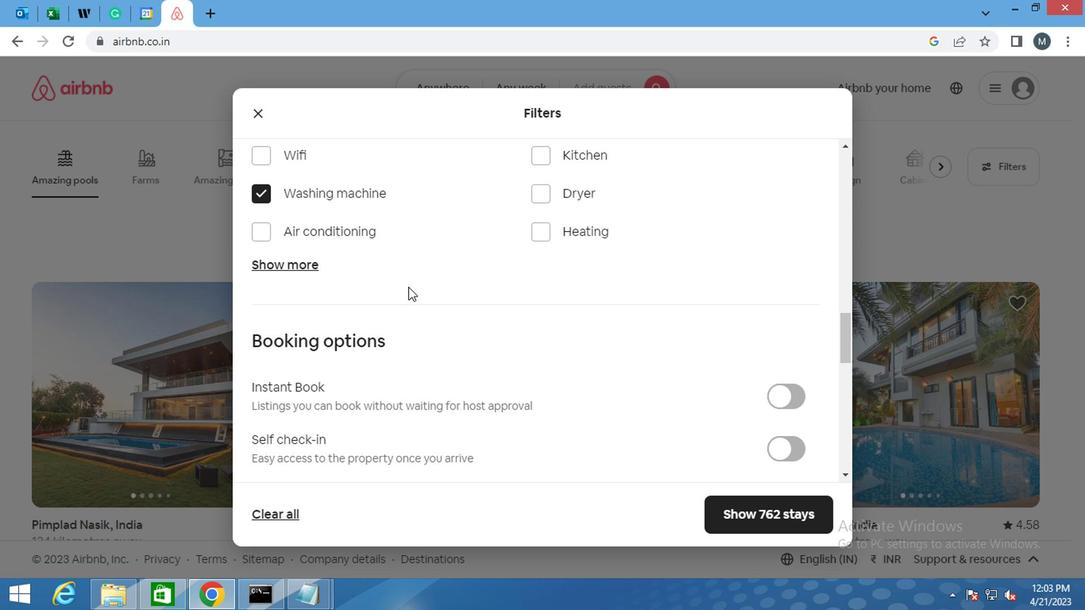 
Action: Mouse scrolled (407, 291) with delta (0, -1)
Screenshot: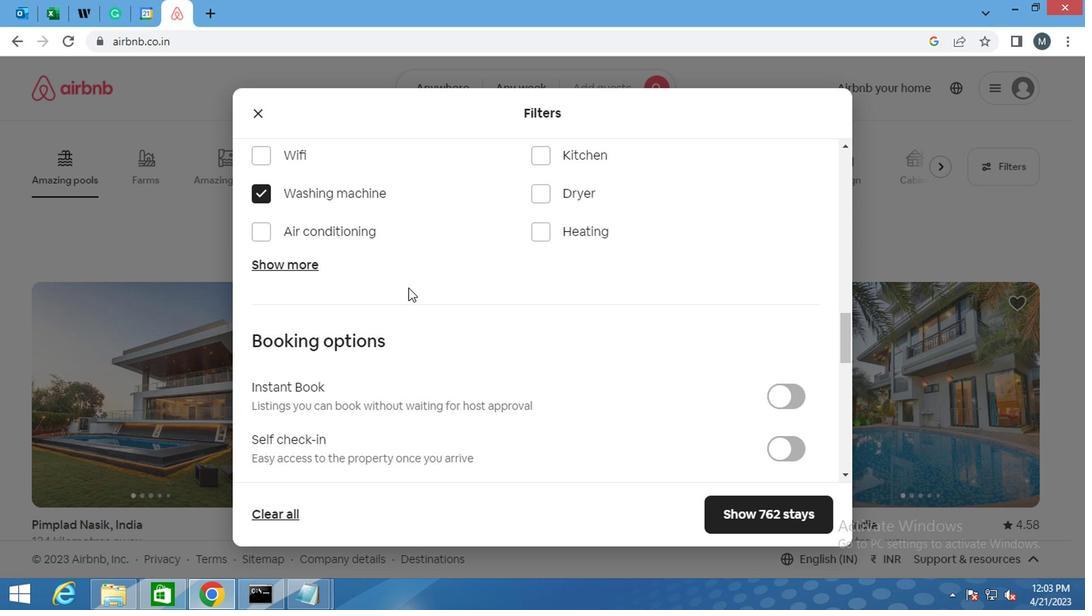 
Action: Mouse moved to (356, 381)
Screenshot: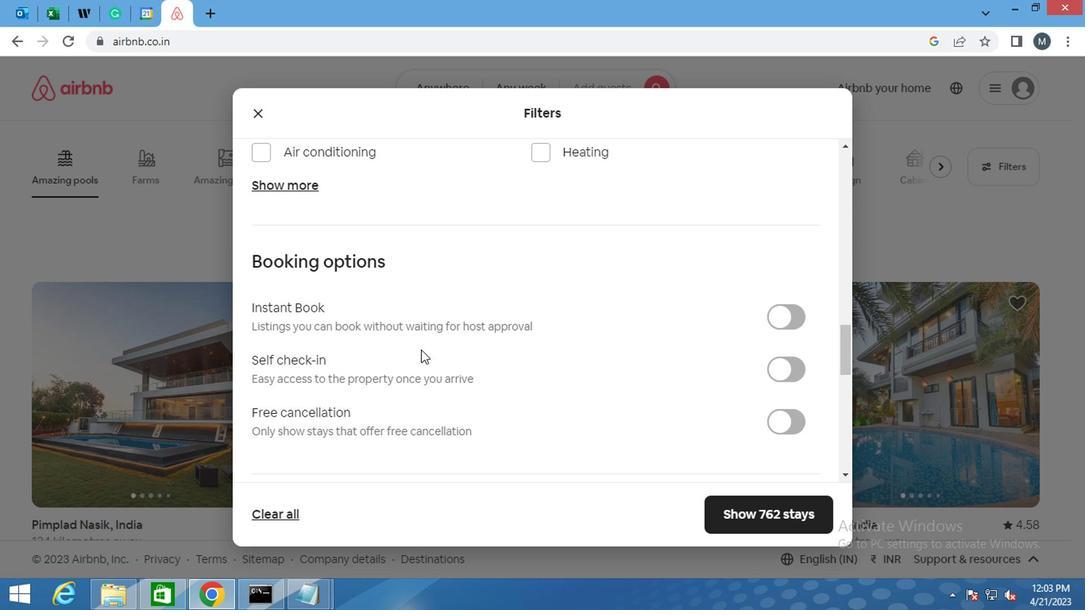 
Action: Mouse scrolled (356, 380) with delta (0, -1)
Screenshot: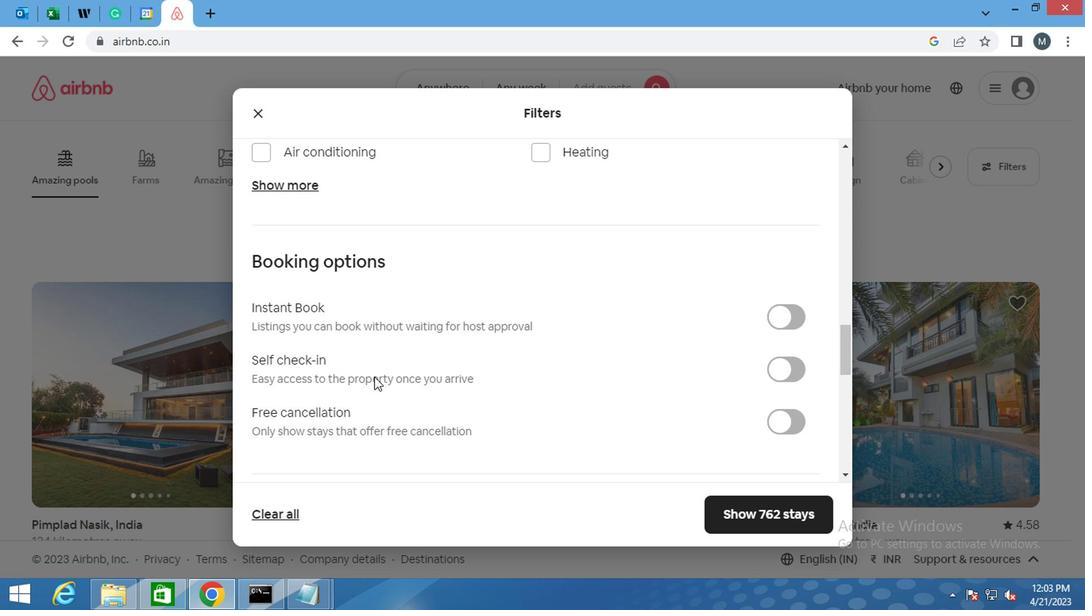 
Action: Mouse moved to (458, 311)
Screenshot: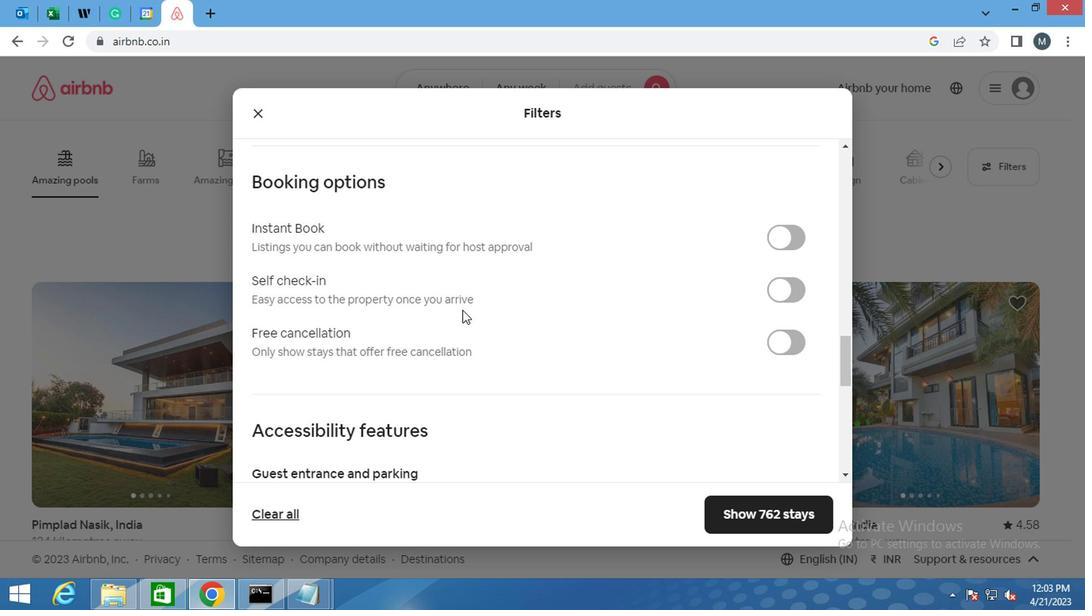 
Action: Mouse scrolled (458, 311) with delta (0, 0)
Screenshot: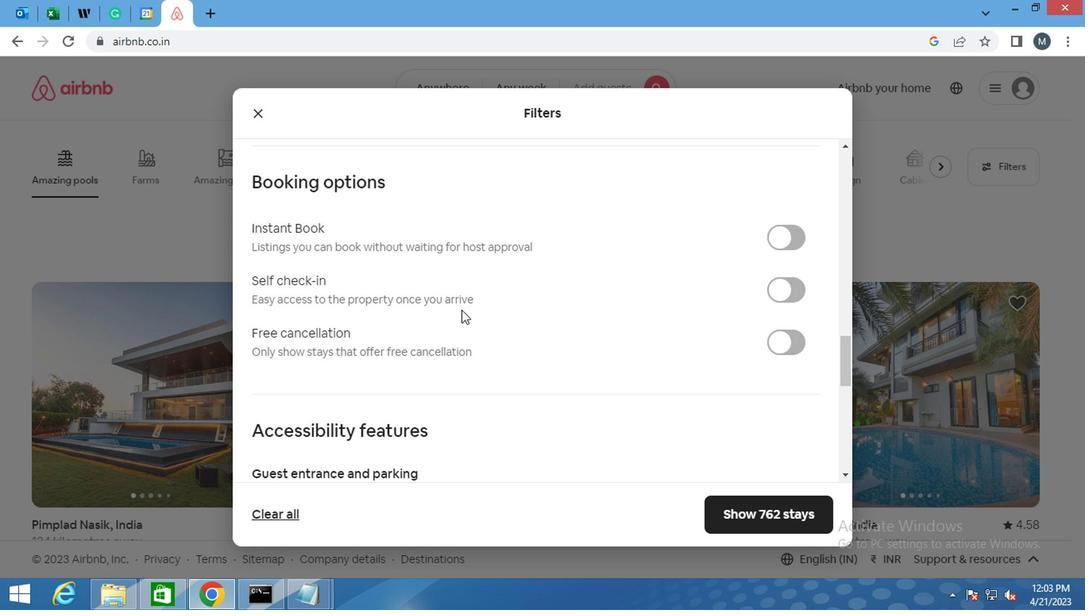 
Action: Mouse scrolled (458, 311) with delta (0, 0)
Screenshot: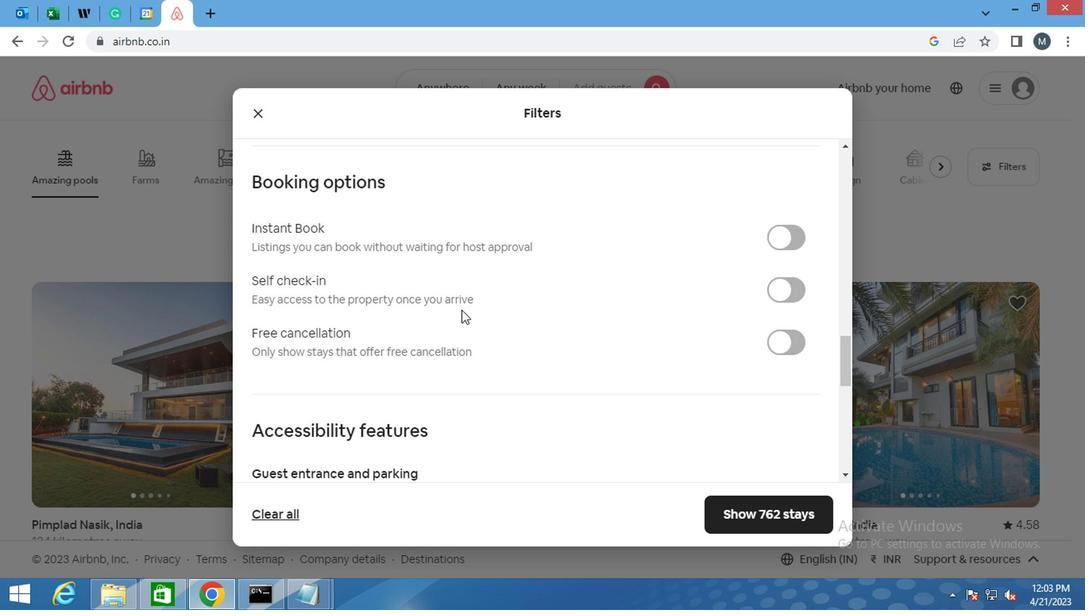
Action: Mouse moved to (296, 367)
Screenshot: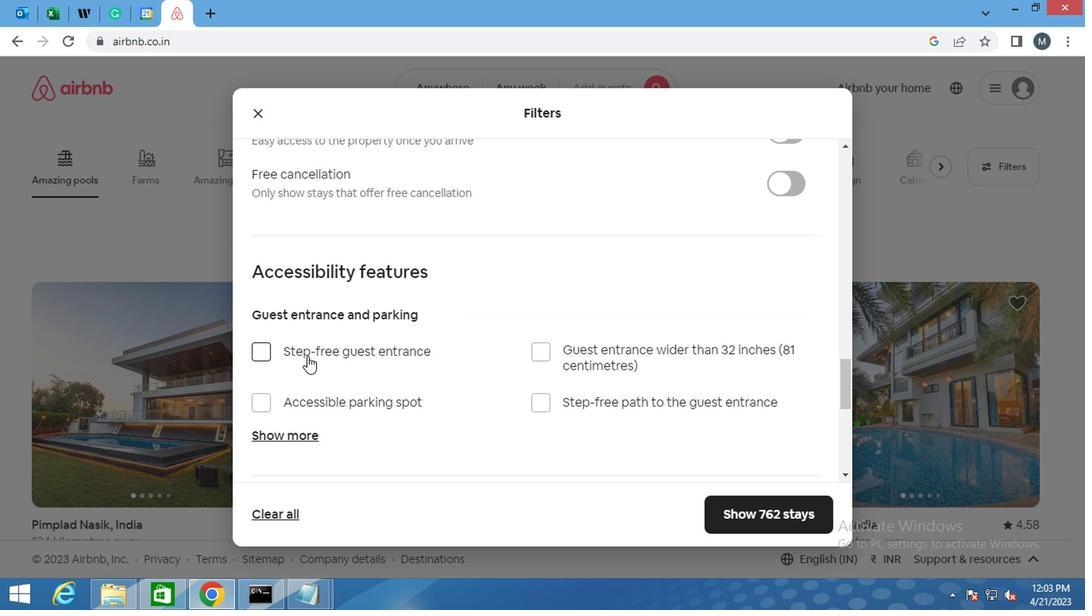 
Action: Mouse scrolled (296, 366) with delta (0, 0)
Screenshot: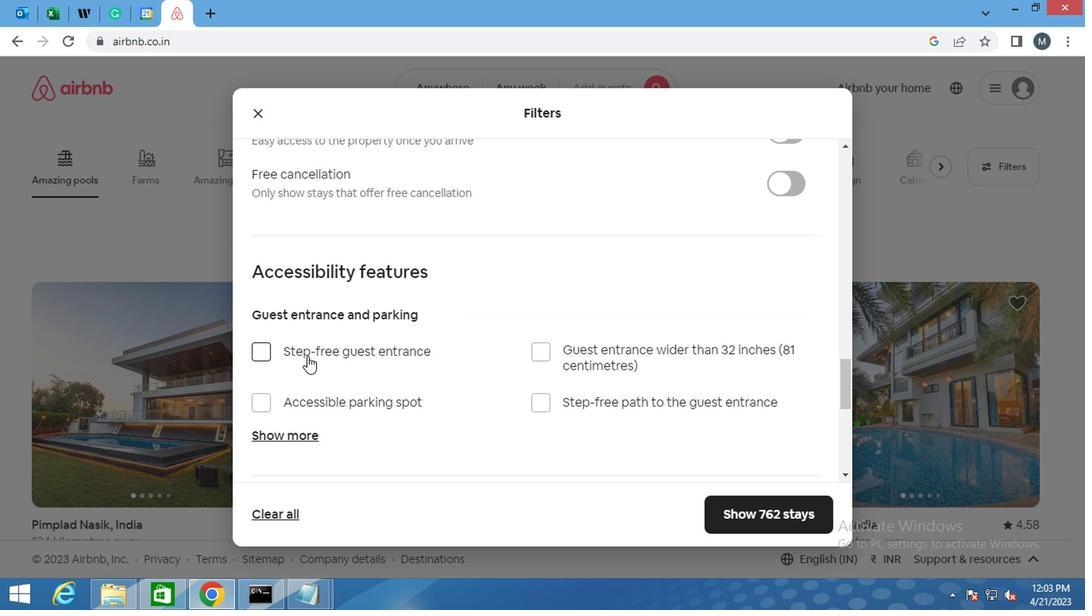 
Action: Mouse moved to (296, 370)
Screenshot: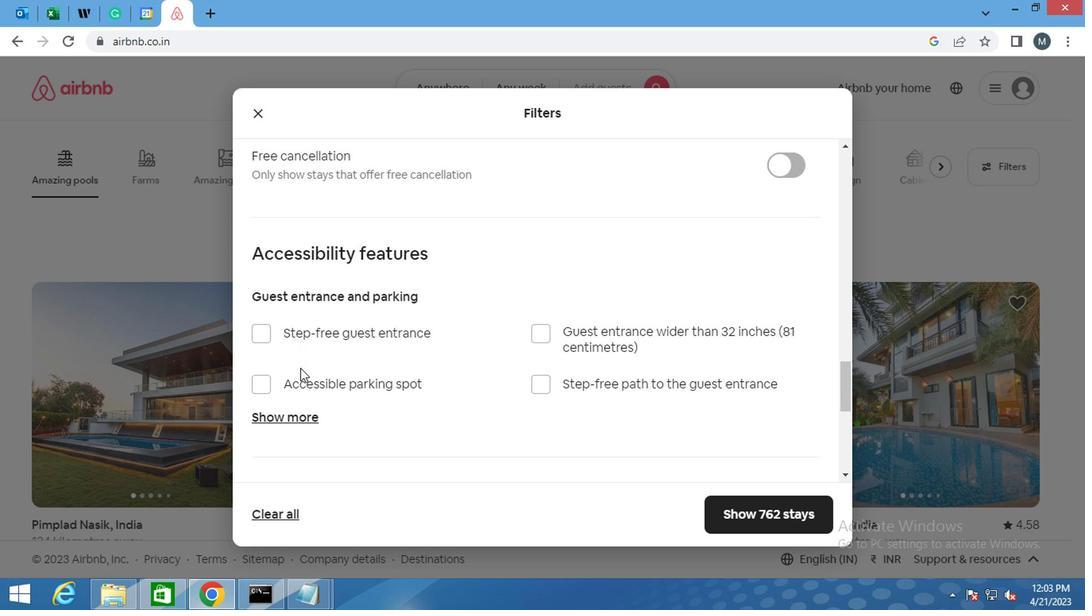 
Action: Mouse scrolled (296, 369) with delta (0, -1)
Screenshot: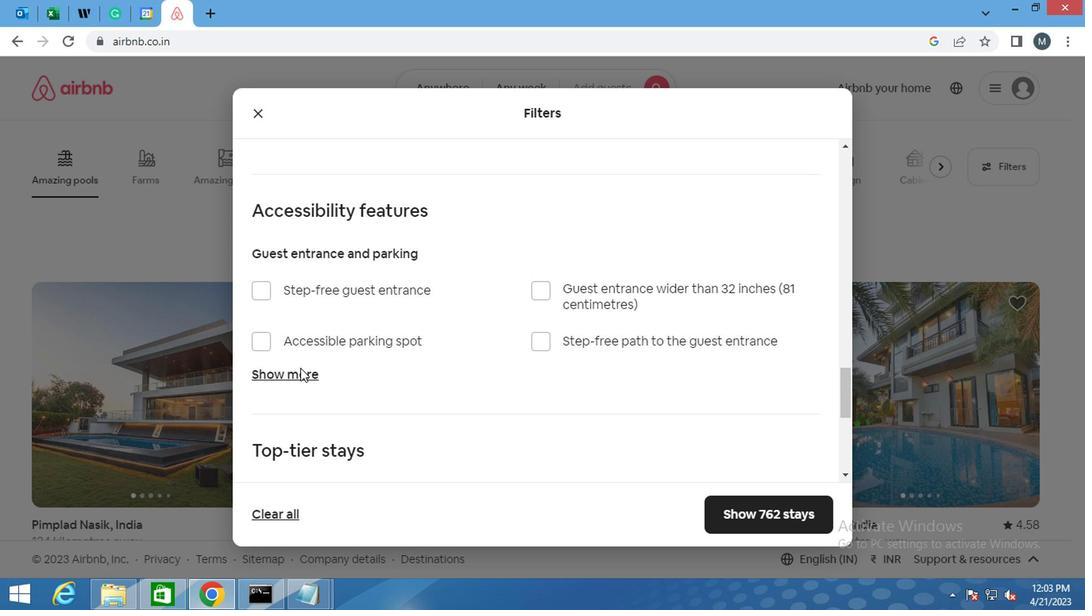 
Action: Mouse scrolled (296, 369) with delta (0, -1)
Screenshot: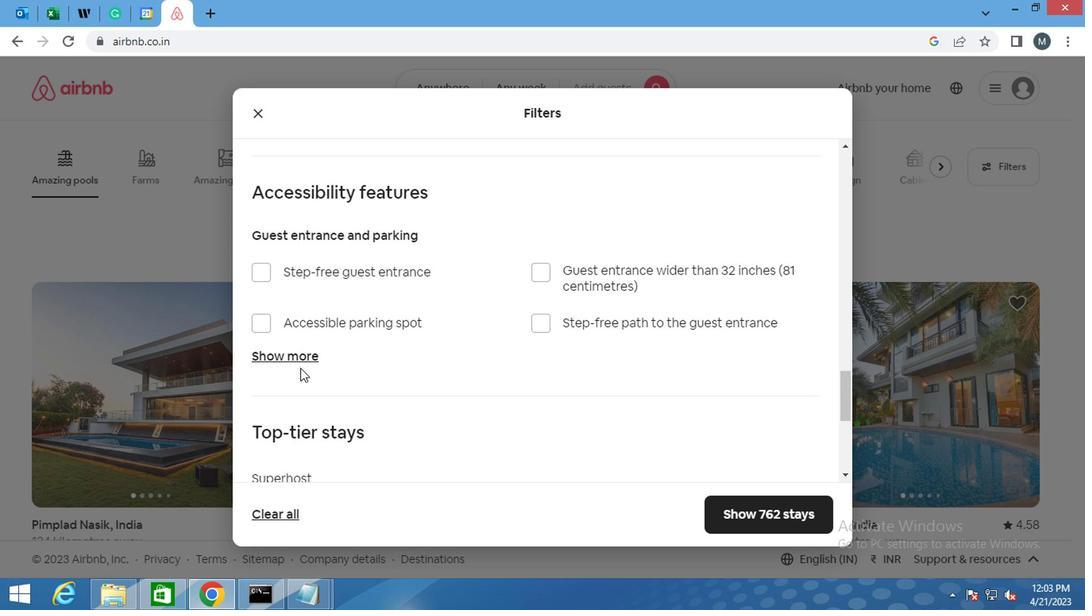 
Action: Mouse moved to (269, 365)
Screenshot: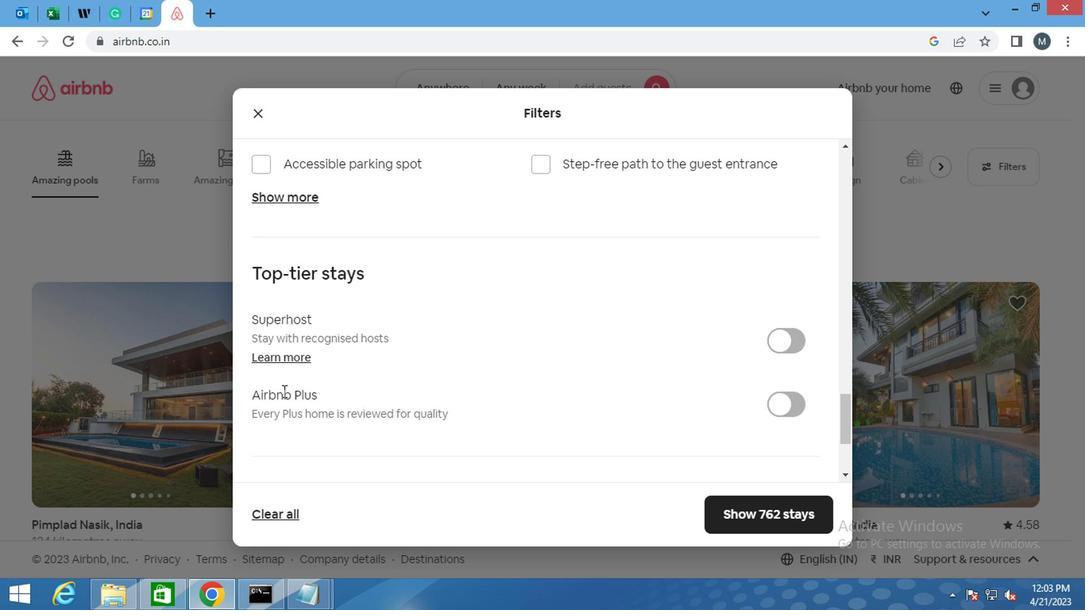 
Action: Mouse scrolled (269, 364) with delta (0, 0)
Screenshot: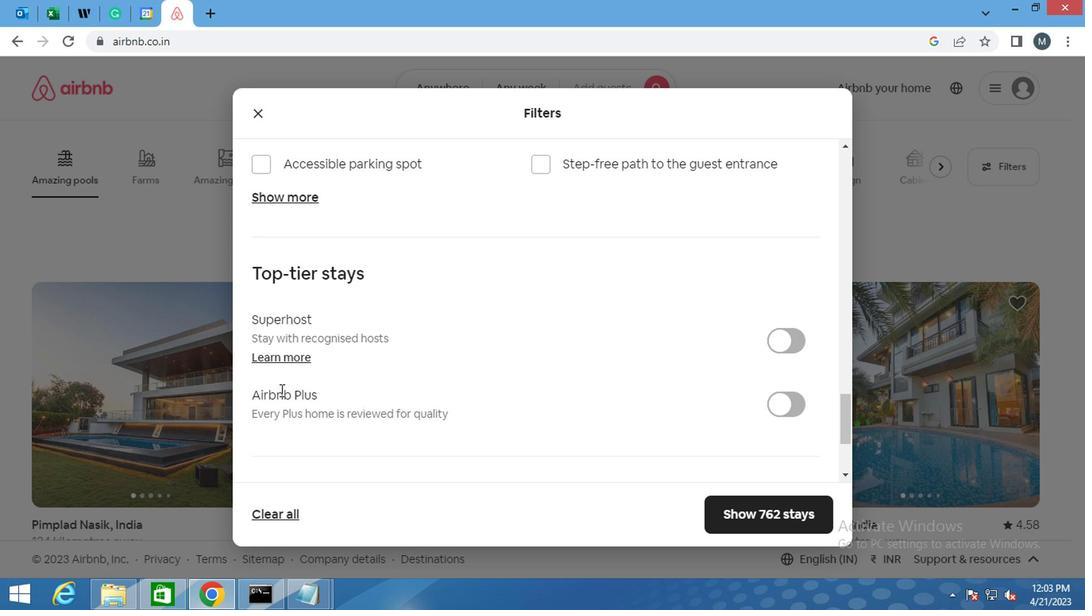 
Action: Mouse moved to (269, 364)
Screenshot: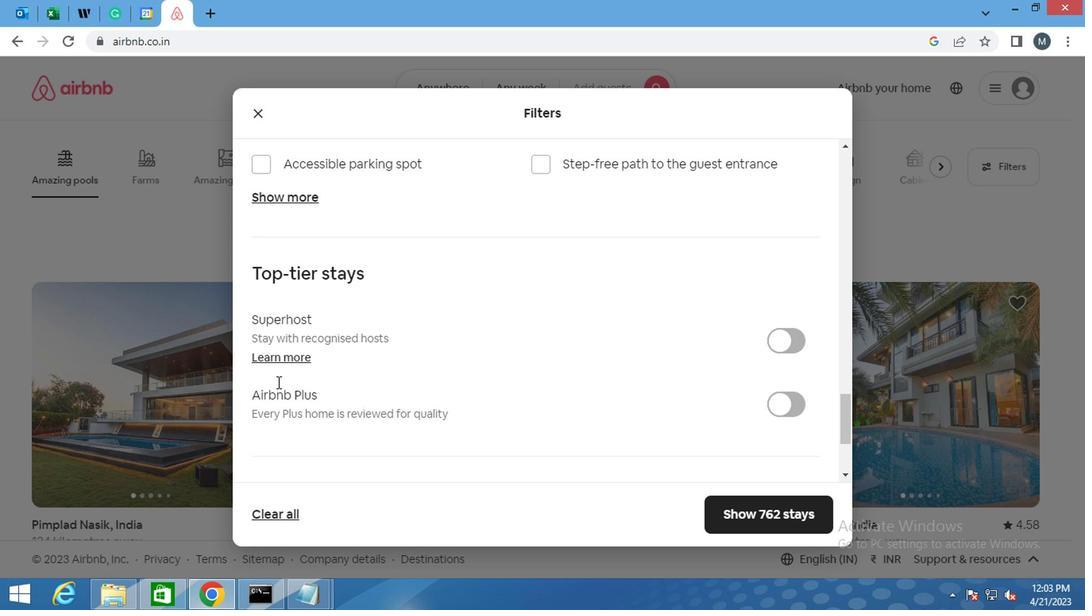 
Action: Mouse scrolled (269, 363) with delta (0, -1)
Screenshot: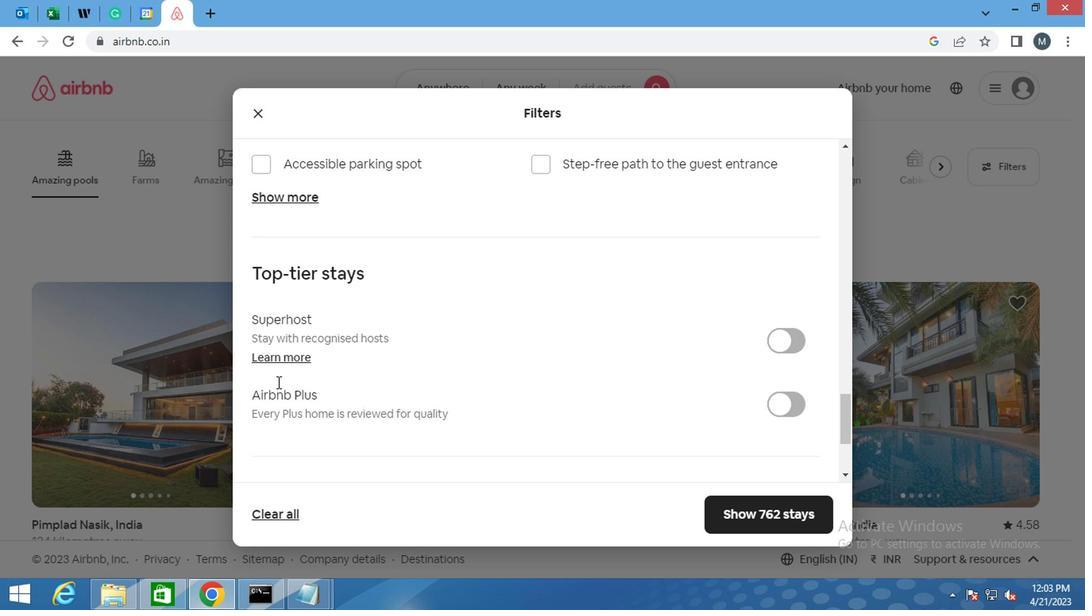 
Action: Mouse scrolled (269, 363) with delta (0, -1)
Screenshot: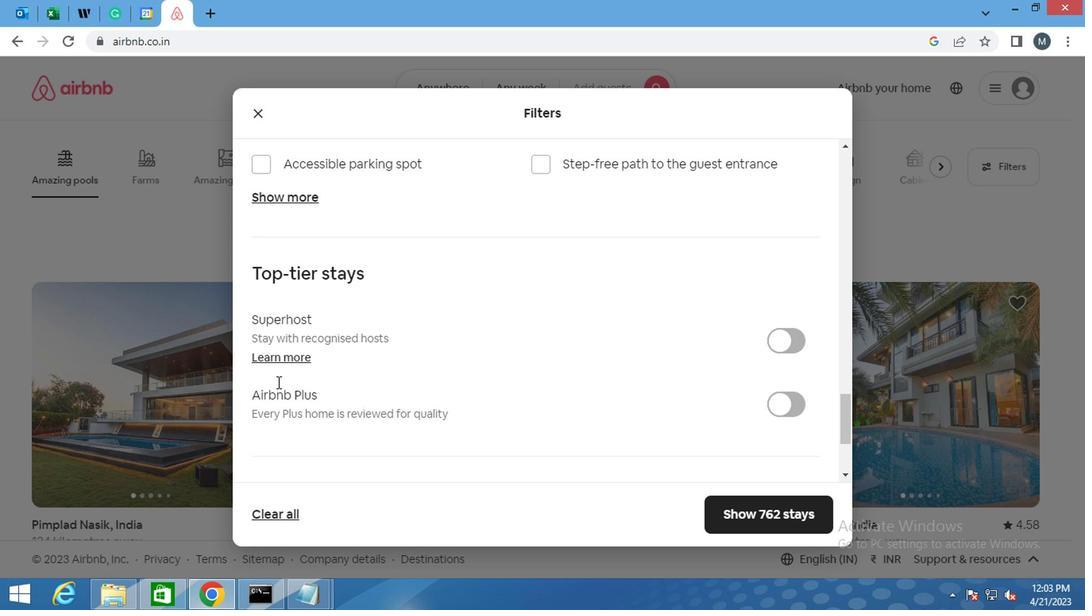 
Action: Mouse scrolled (269, 363) with delta (0, -1)
Screenshot: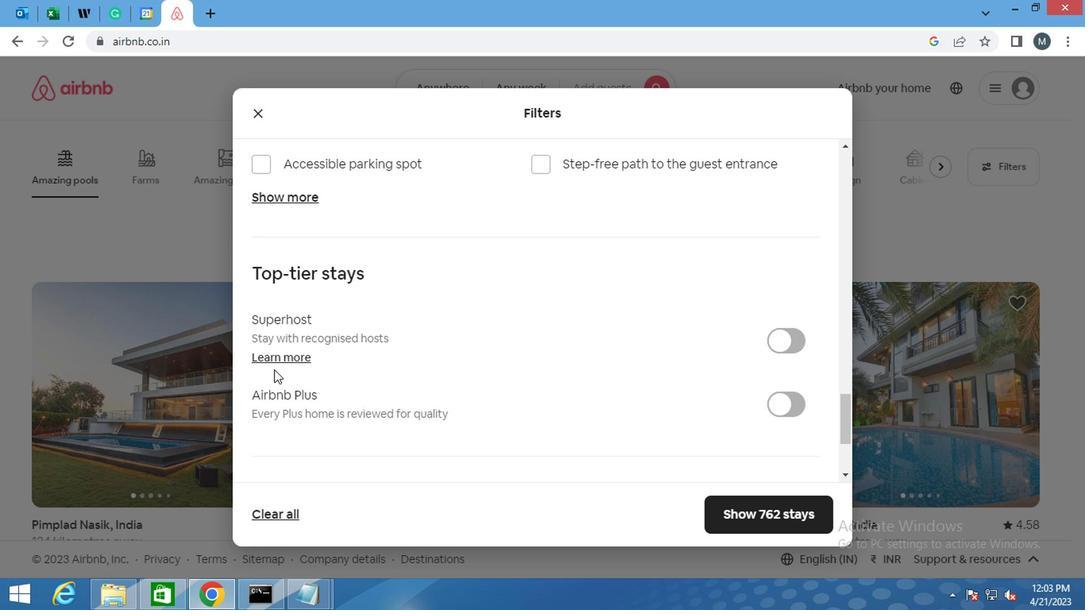 
Action: Mouse moved to (266, 377)
Screenshot: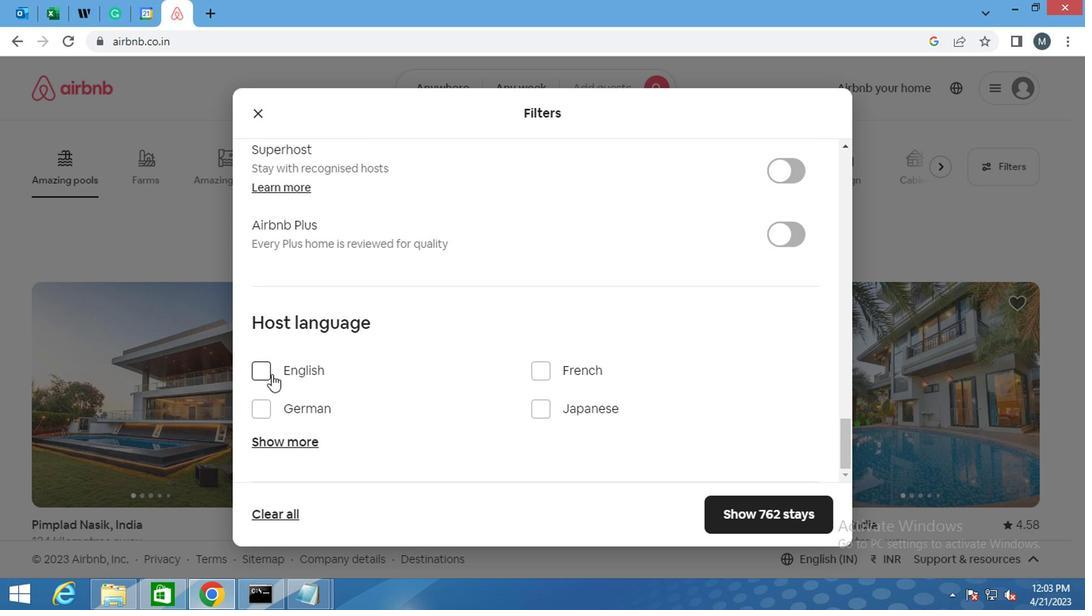 
Action: Mouse pressed left at (266, 377)
Screenshot: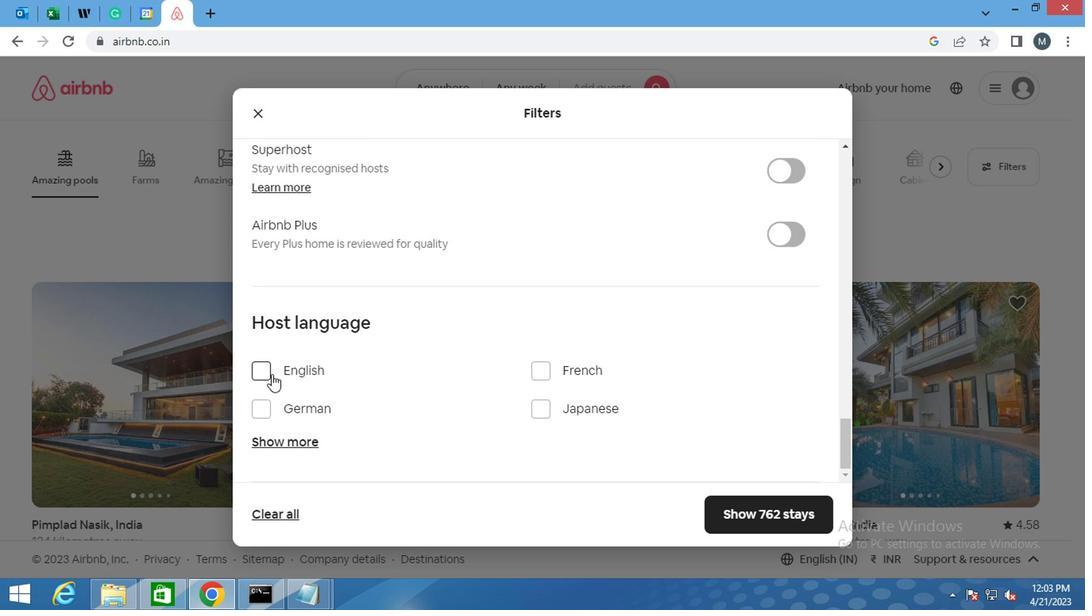 
Action: Mouse moved to (285, 364)
Screenshot: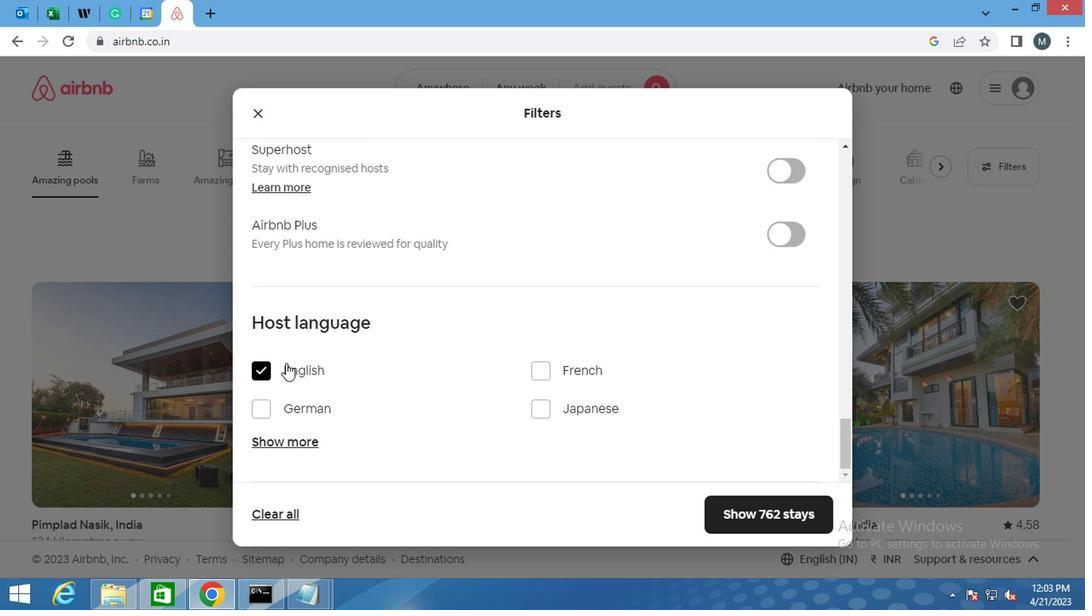 
Action: Mouse scrolled (285, 363) with delta (0, -1)
Screenshot: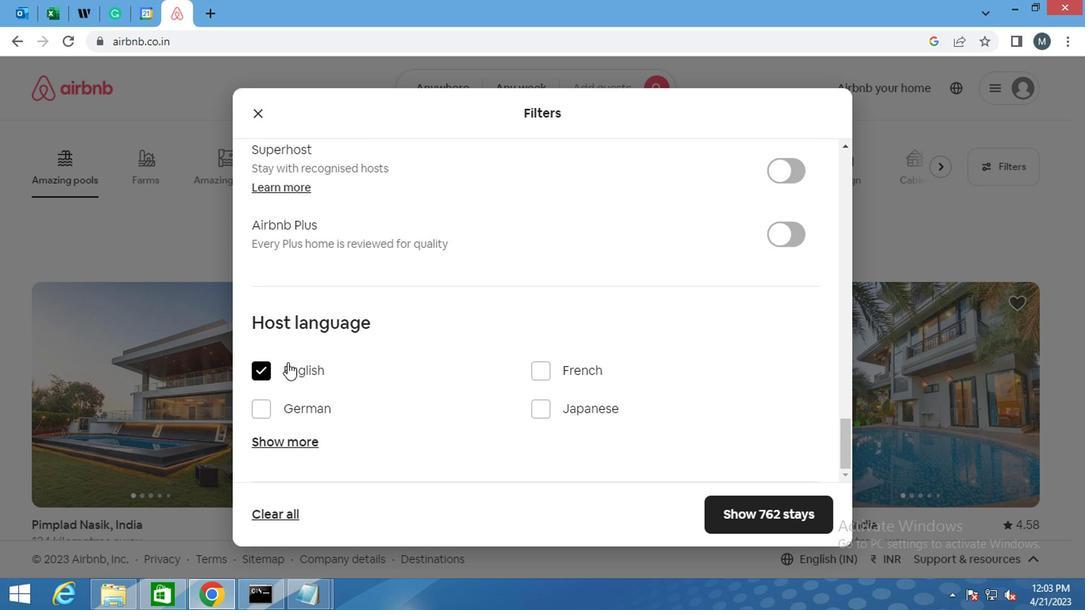 
Action: Mouse moved to (299, 384)
Screenshot: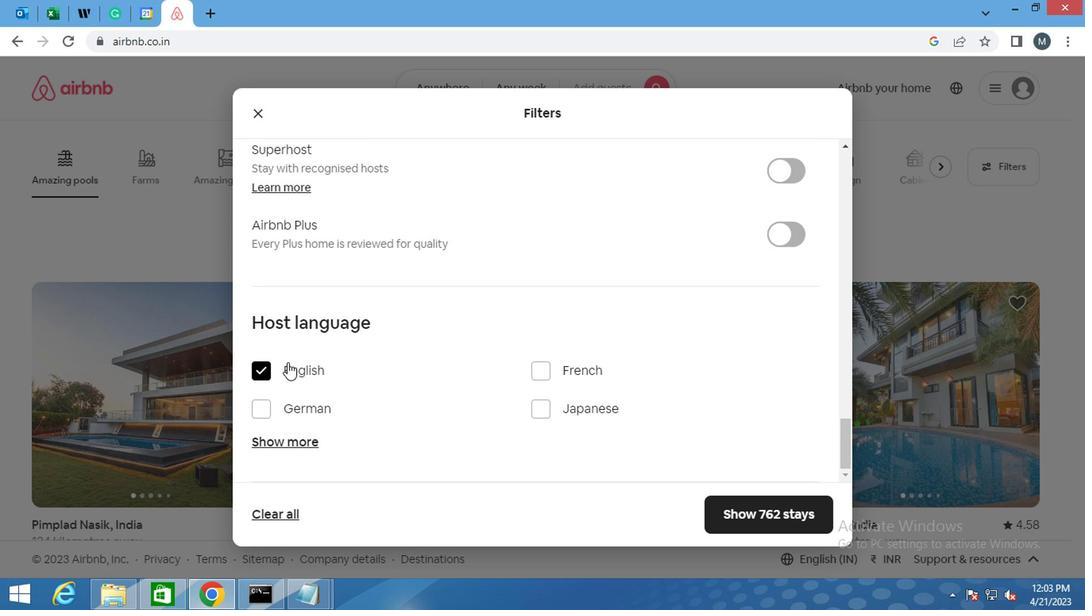 
Action: Mouse scrolled (299, 383) with delta (0, 0)
Screenshot: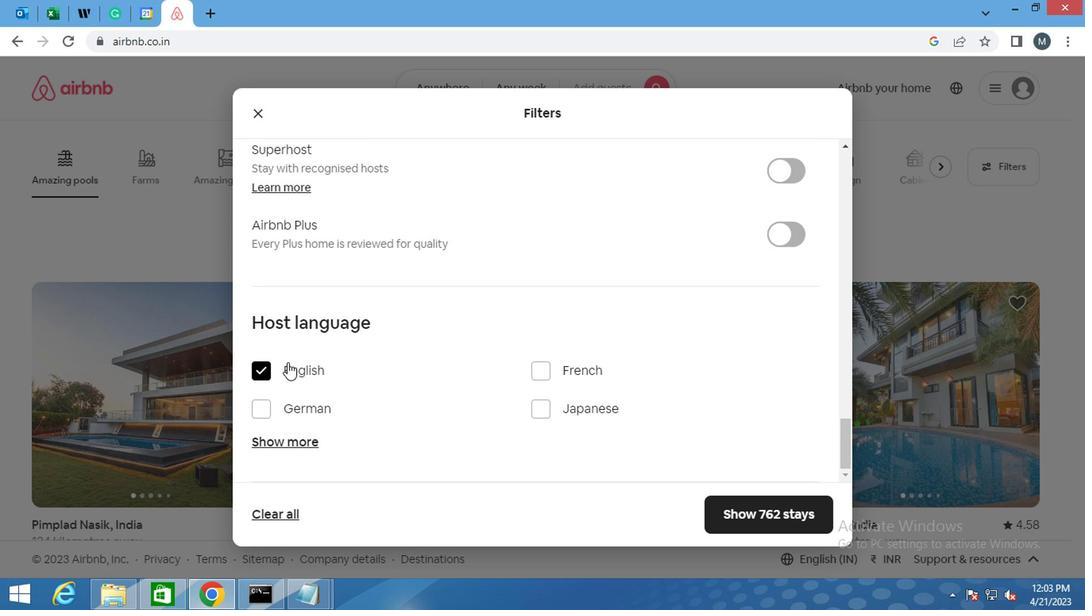 
Action: Mouse moved to (334, 411)
Screenshot: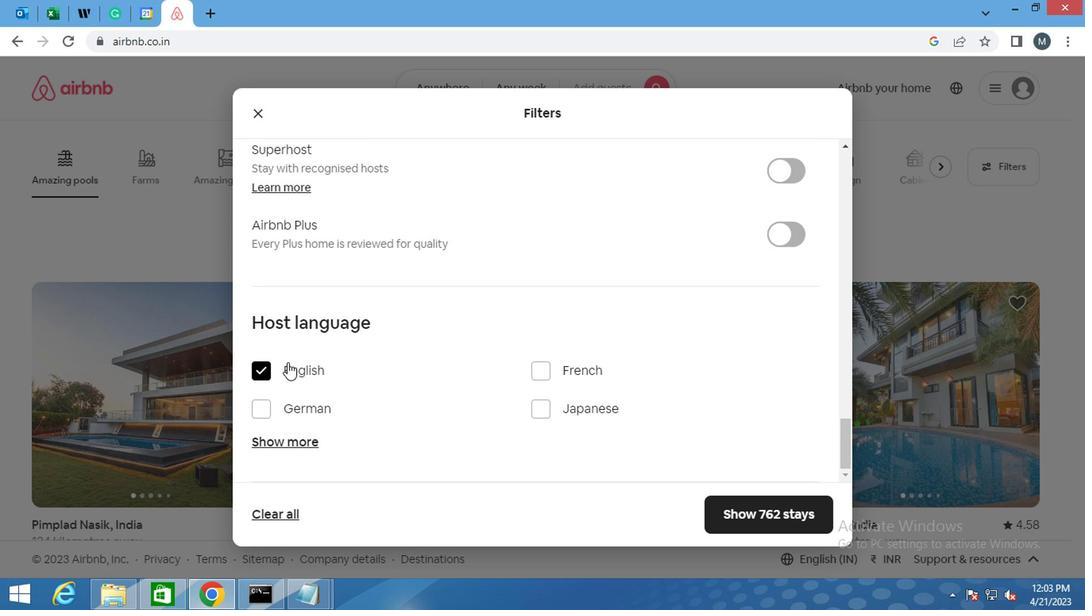 
Action: Mouse scrolled (334, 410) with delta (0, 0)
Screenshot: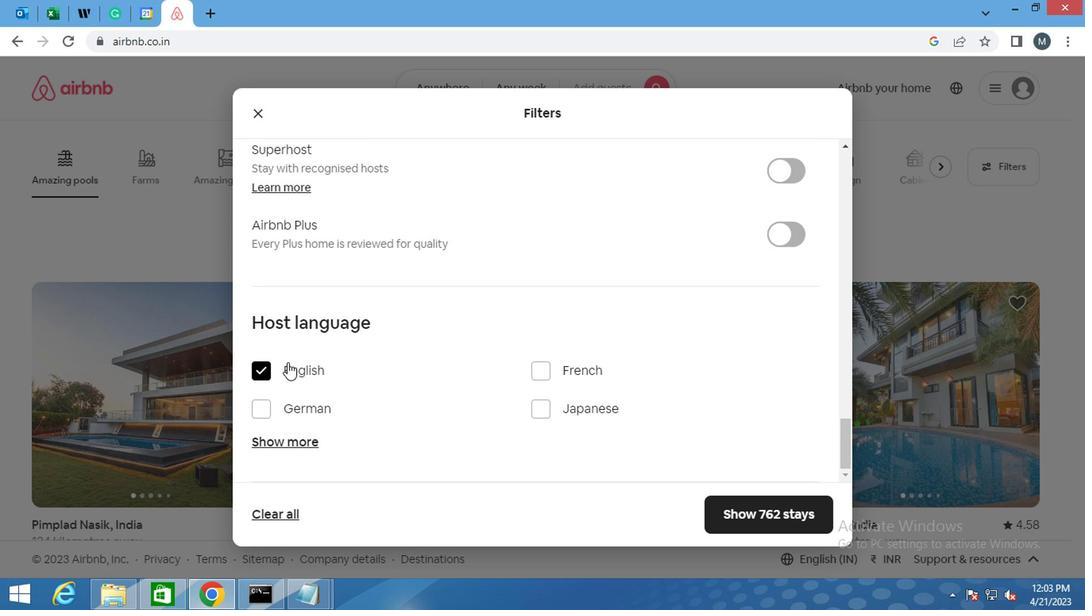 
Action: Mouse moved to (732, 508)
Screenshot: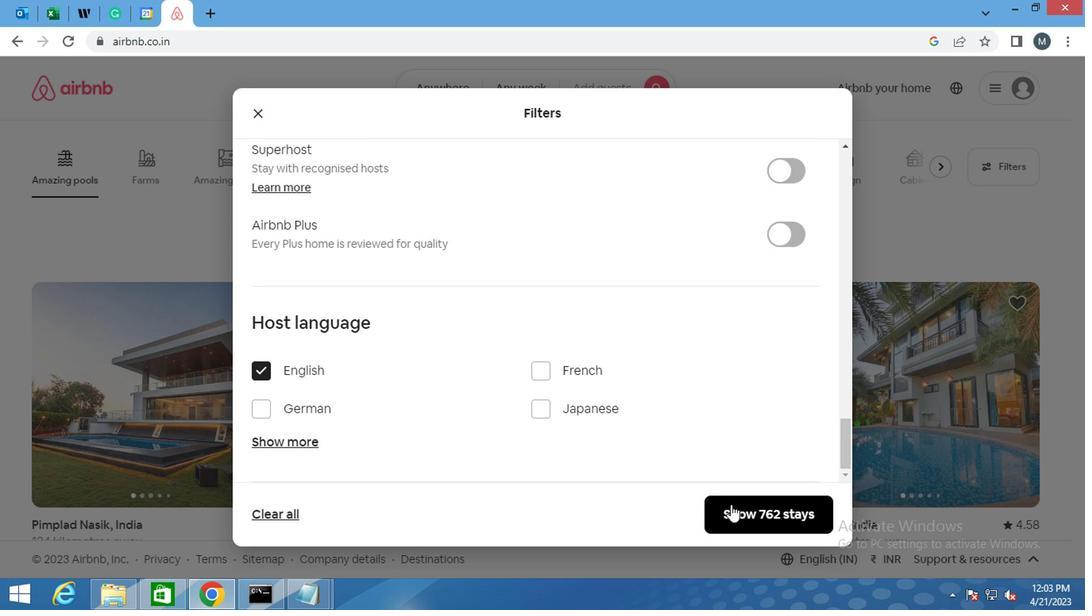 
Action: Mouse pressed left at (732, 508)
Screenshot: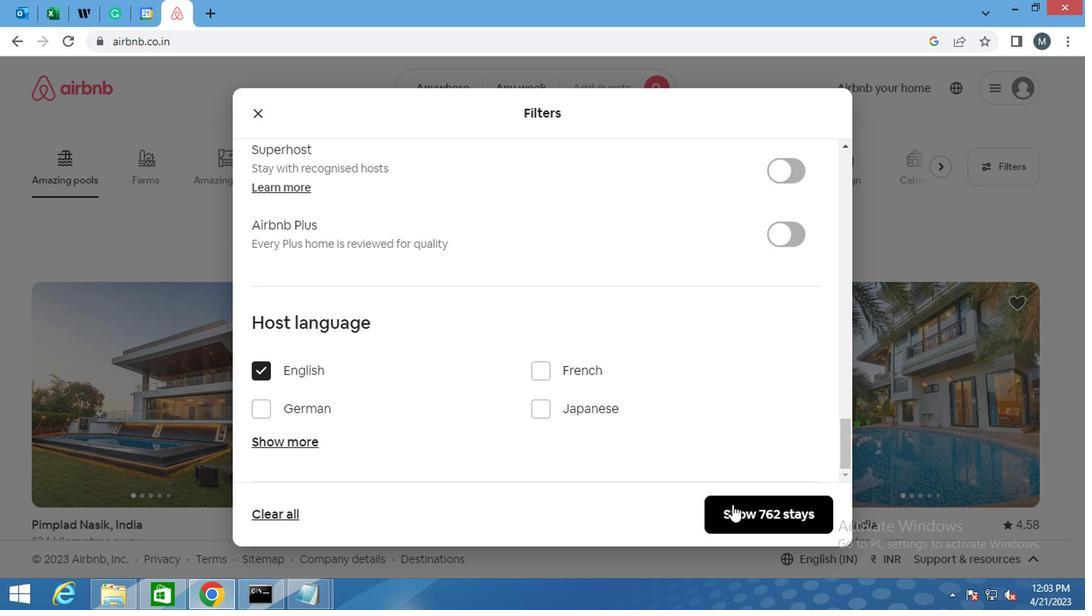 
Action: Mouse moved to (733, 510)
Screenshot: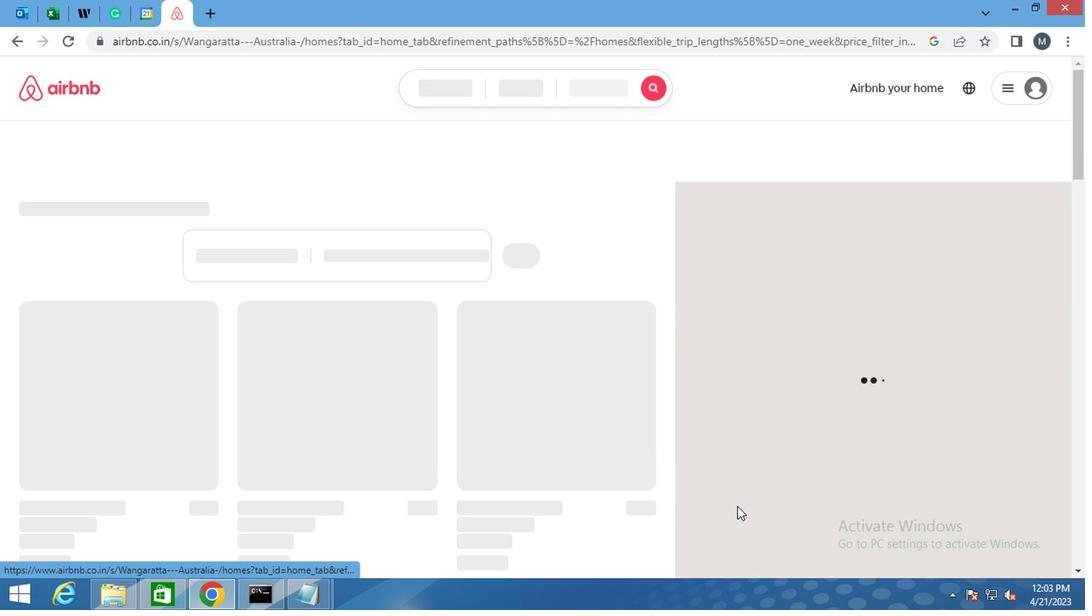
